 Task: Find connections with filter location Agde with filter topic #jobinterviewswith filter profile language French with filter current company PRI Global with filter school Indian Institute of Management Bangalore with filter industry Online Audio and Video Media with filter service category Immigration Law with filter keywords title Account Executive
Action: Mouse moved to (582, 67)
Screenshot: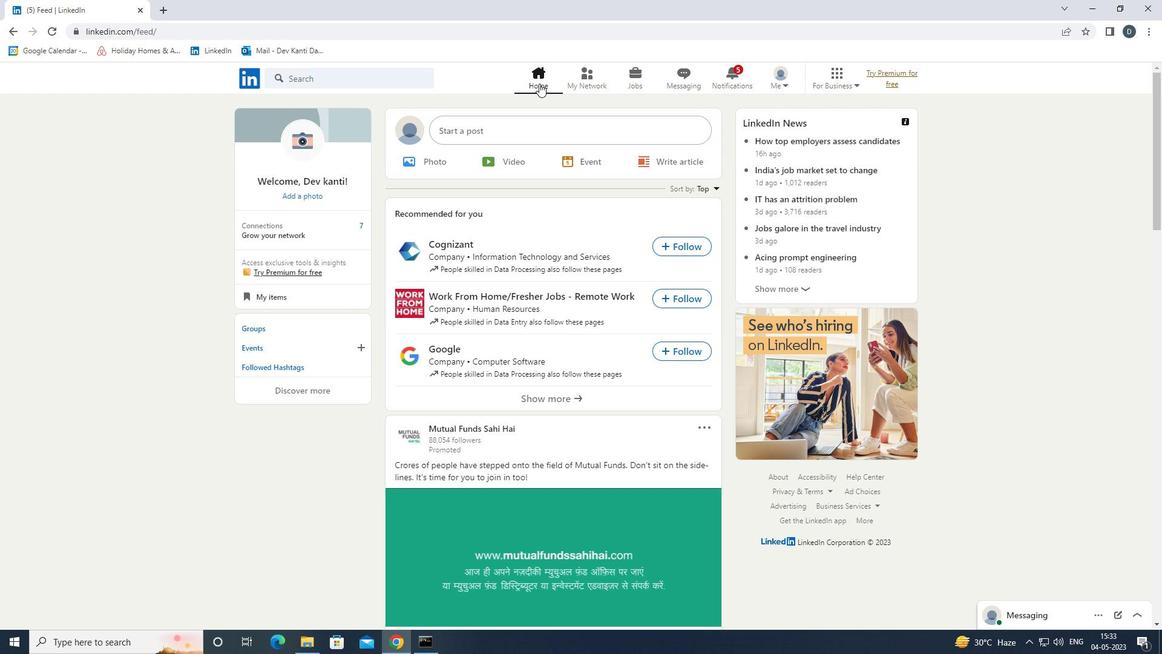 
Action: Mouse pressed left at (582, 67)
Screenshot: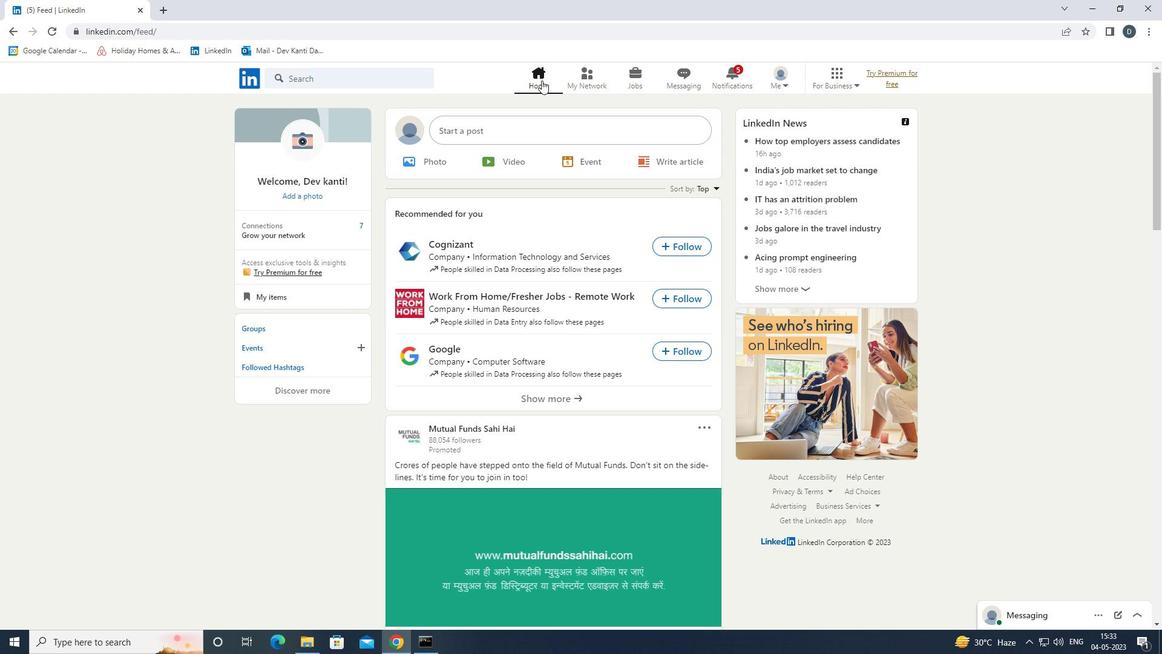 
Action: Mouse moved to (402, 143)
Screenshot: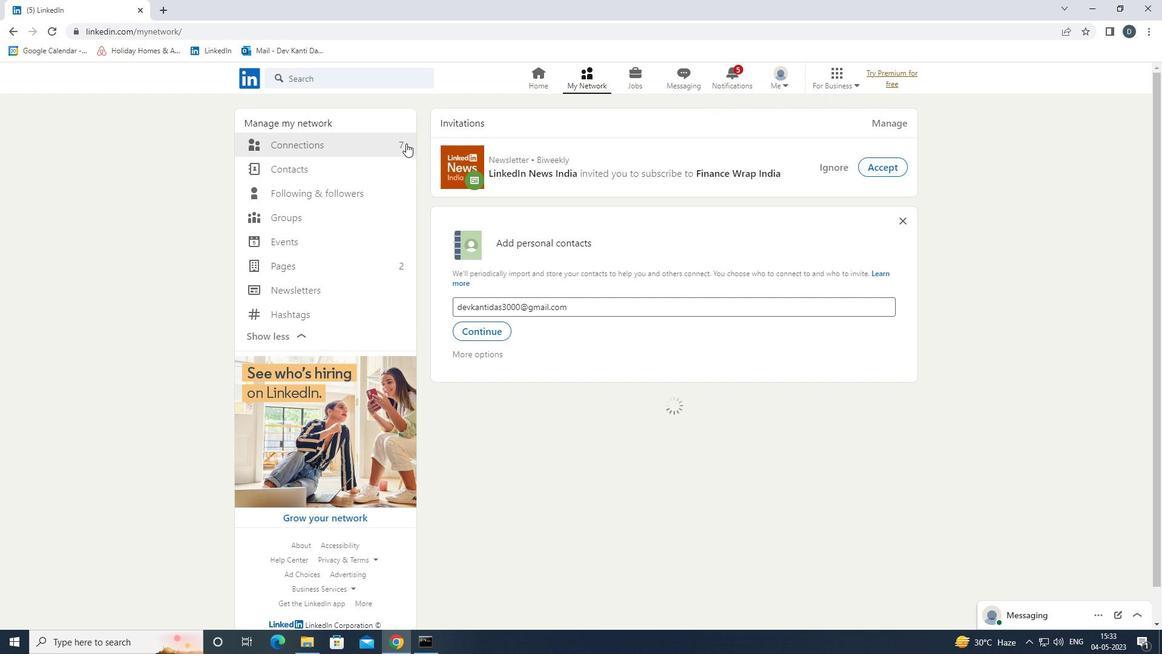 
Action: Mouse pressed left at (402, 143)
Screenshot: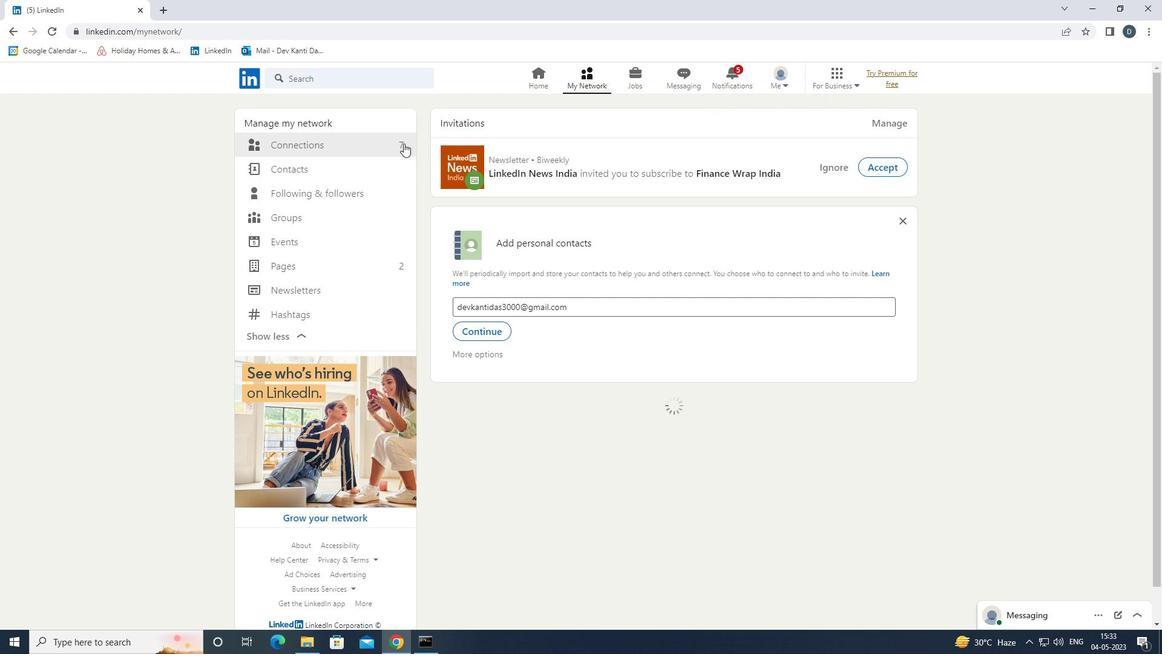 
Action: Mouse moved to (692, 147)
Screenshot: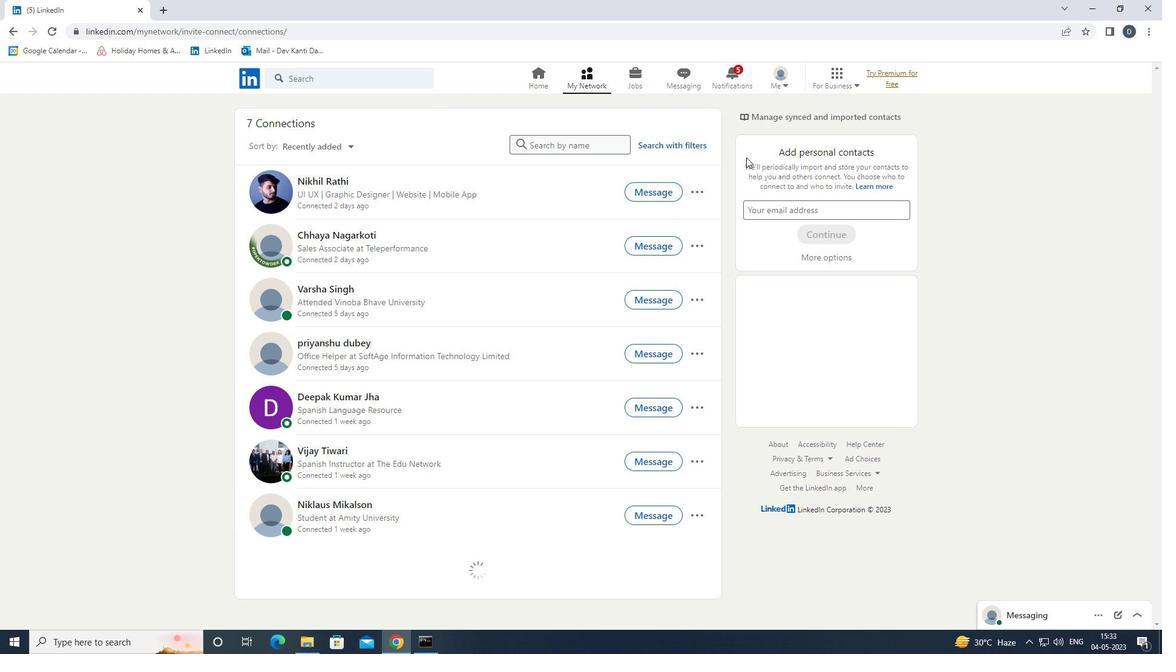 
Action: Mouse pressed left at (692, 147)
Screenshot: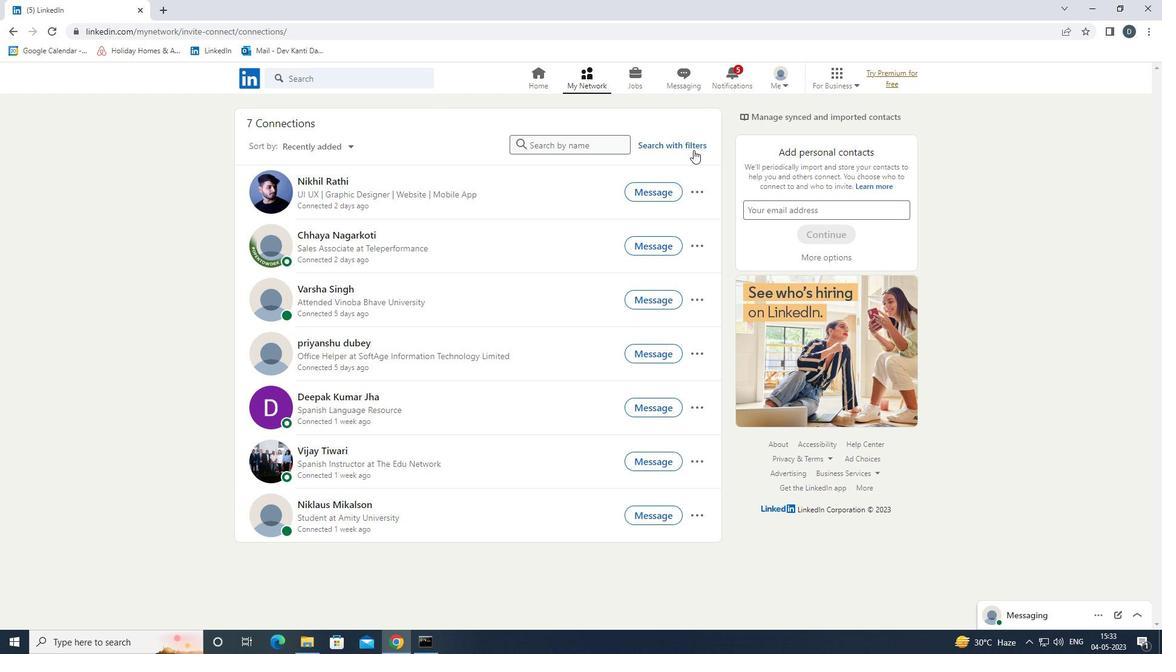 
Action: Mouse moved to (618, 114)
Screenshot: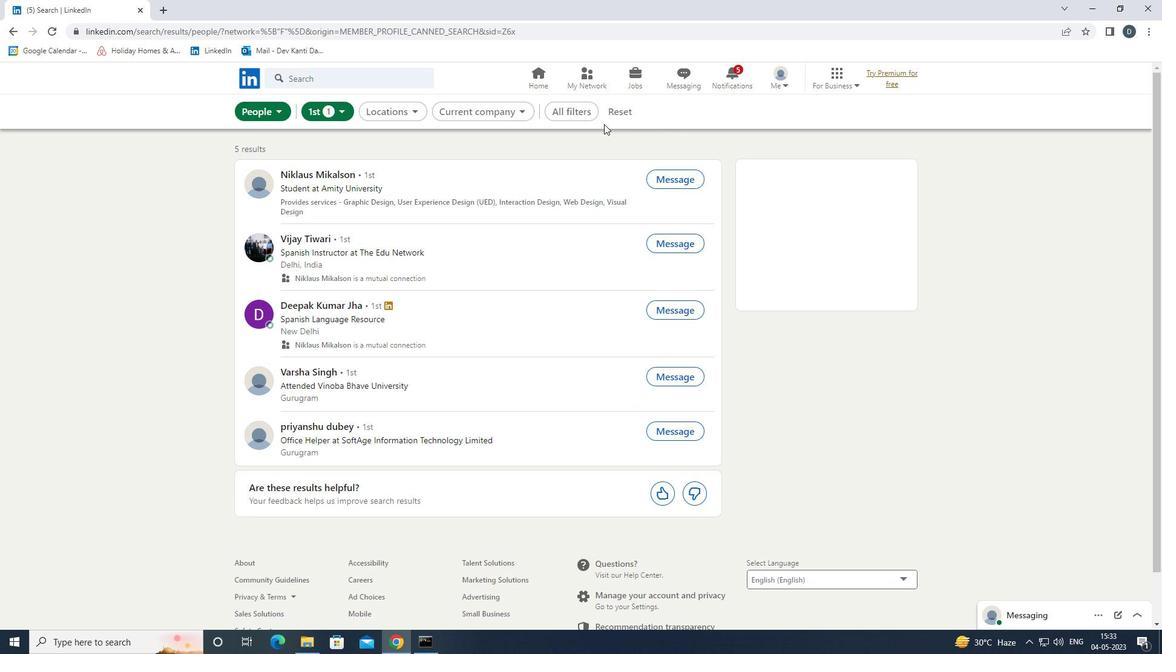 
Action: Mouse pressed left at (618, 114)
Screenshot: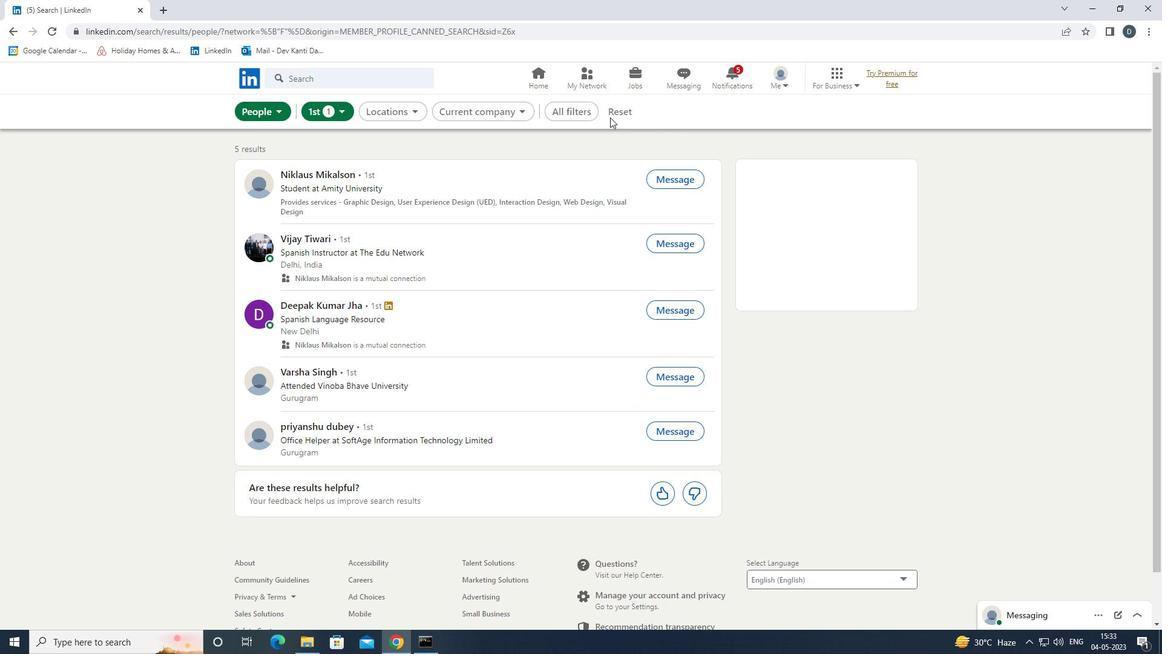 
Action: Mouse moved to (611, 112)
Screenshot: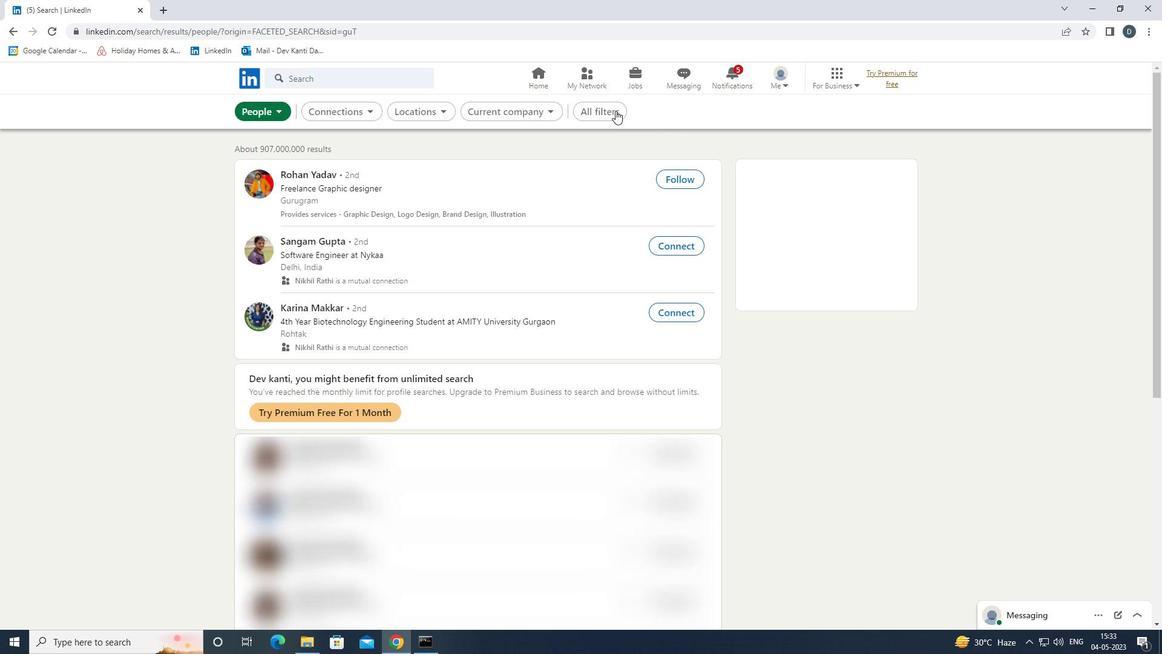 
Action: Mouse pressed left at (611, 112)
Screenshot: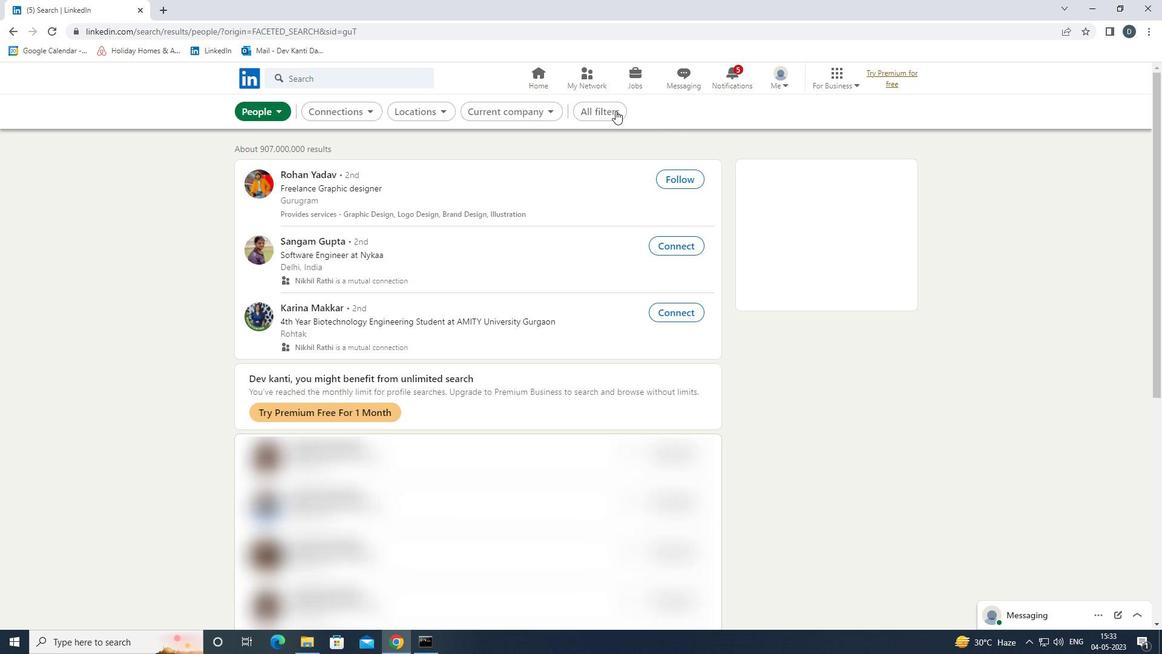 
Action: Mouse moved to (1068, 433)
Screenshot: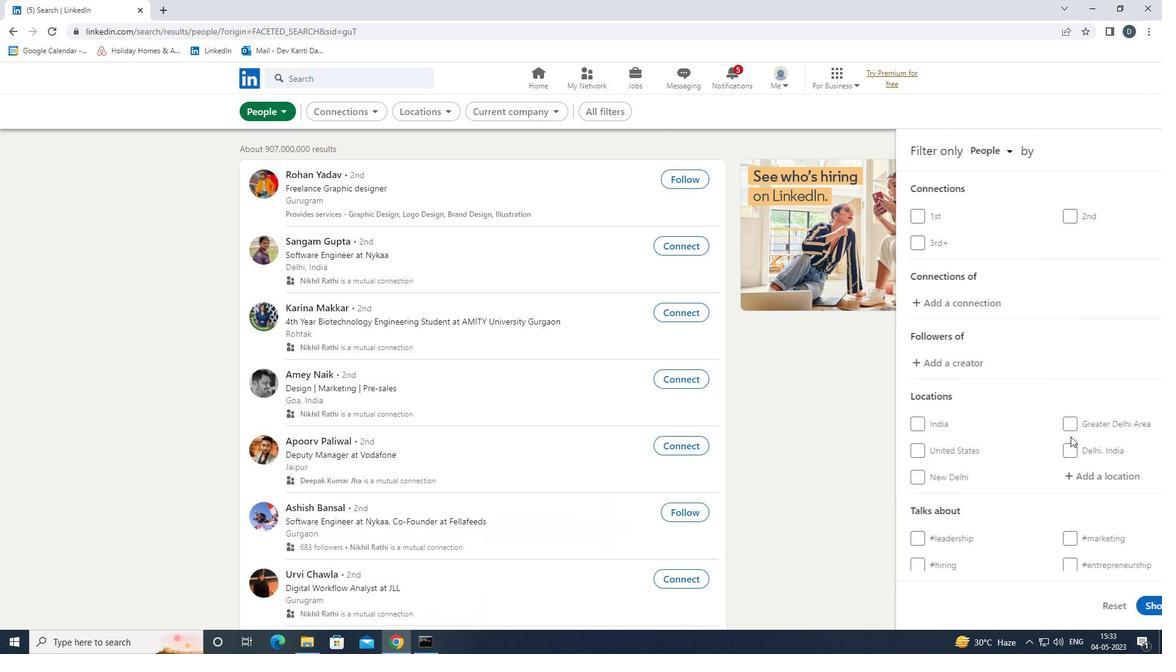 
Action: Mouse scrolled (1068, 433) with delta (0, 0)
Screenshot: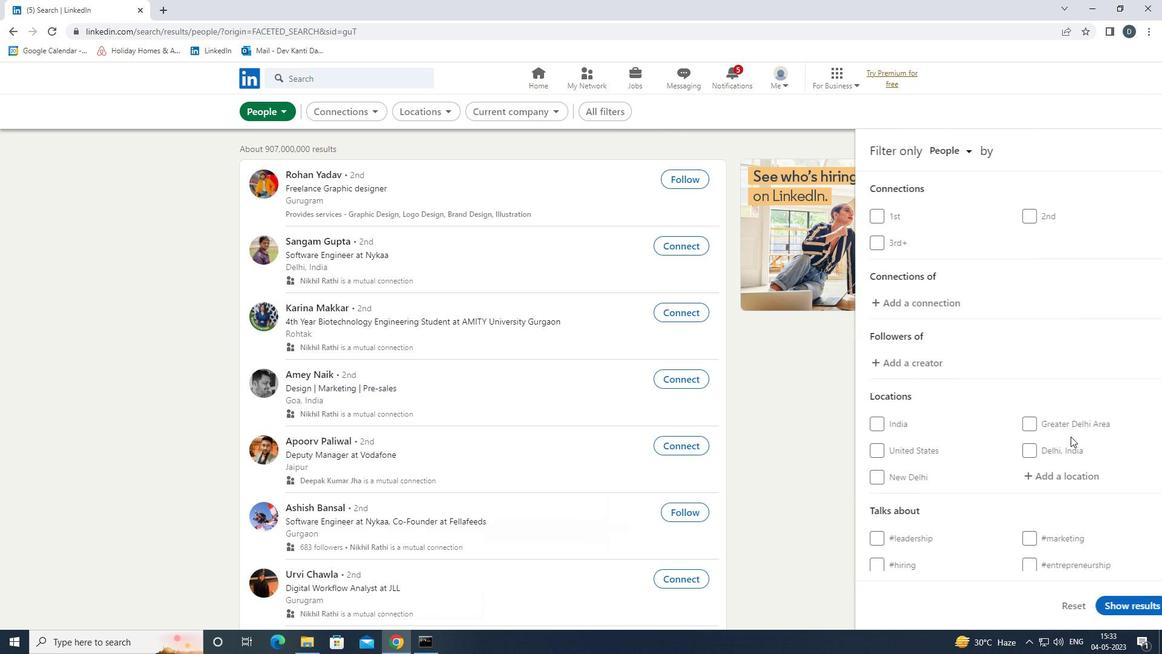 
Action: Mouse scrolled (1068, 433) with delta (0, 0)
Screenshot: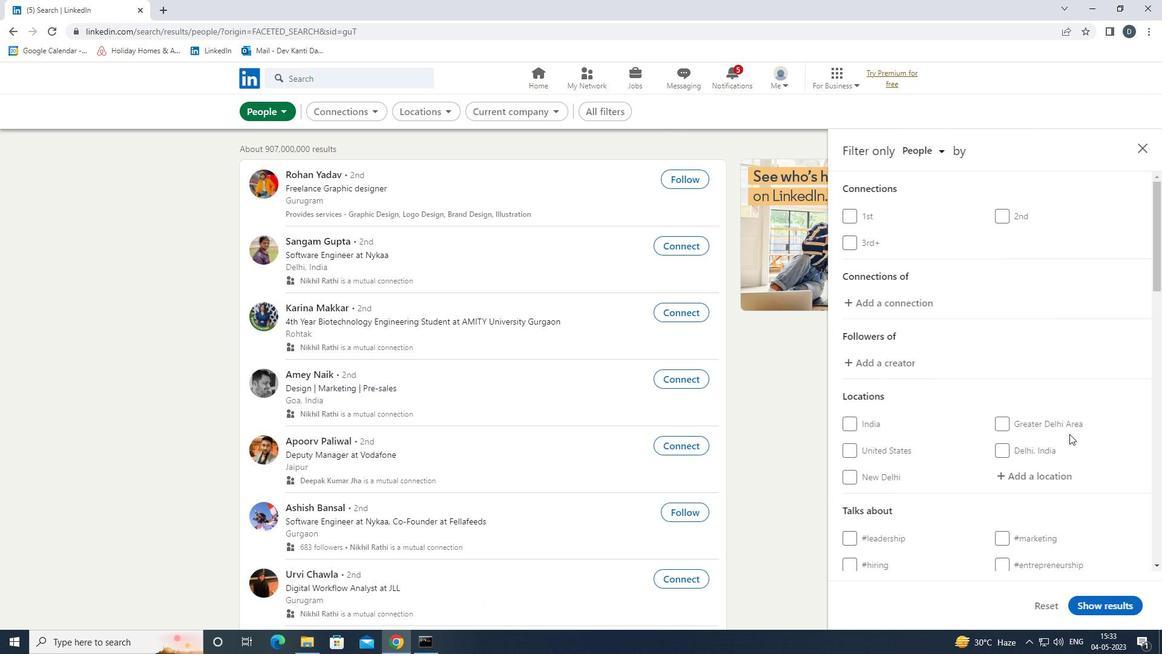 
Action: Mouse moved to (1046, 350)
Screenshot: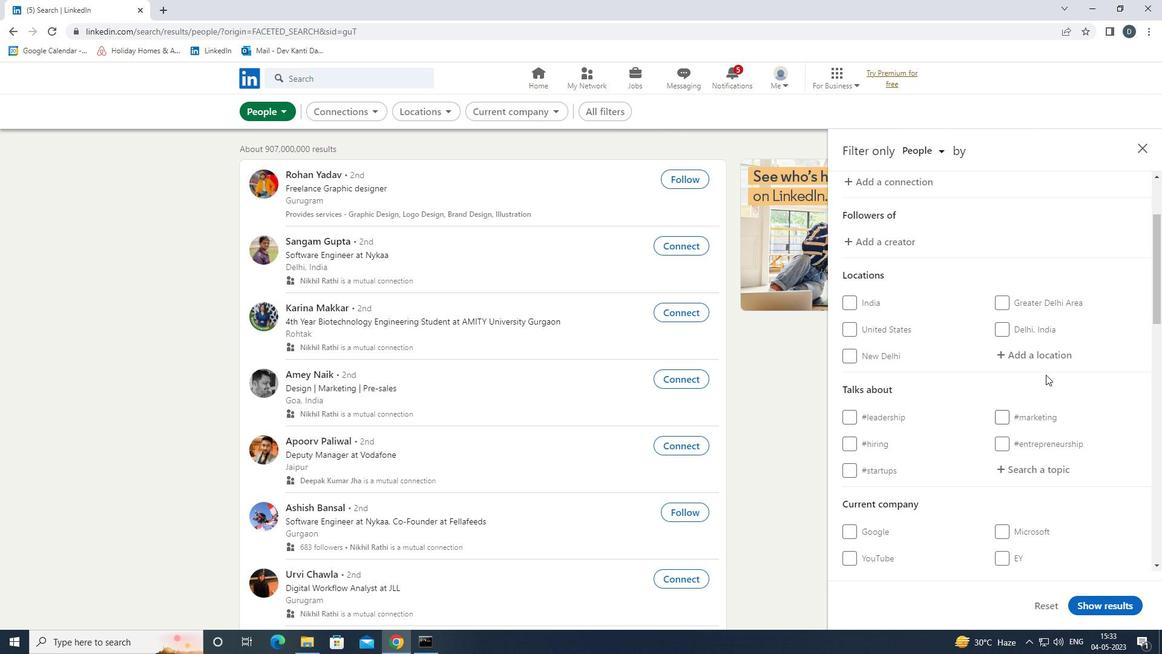 
Action: Mouse pressed left at (1046, 350)
Screenshot: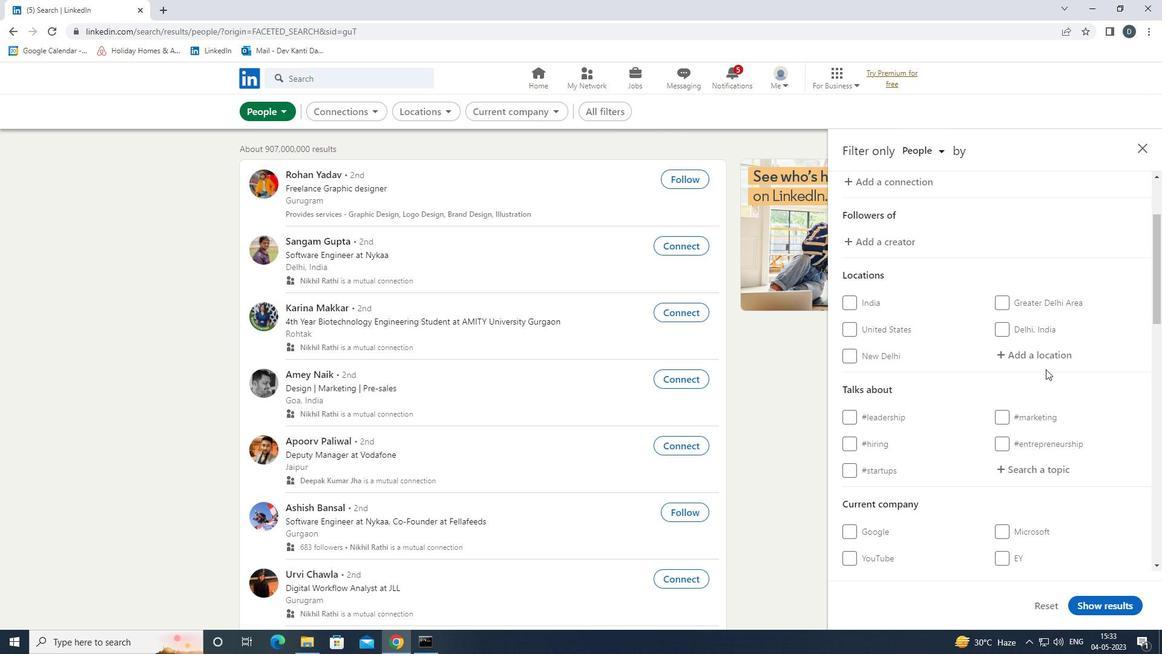 
Action: Key pressed <Key.shift>AGDE<Key.down><Key.down><Key.enter>
Screenshot: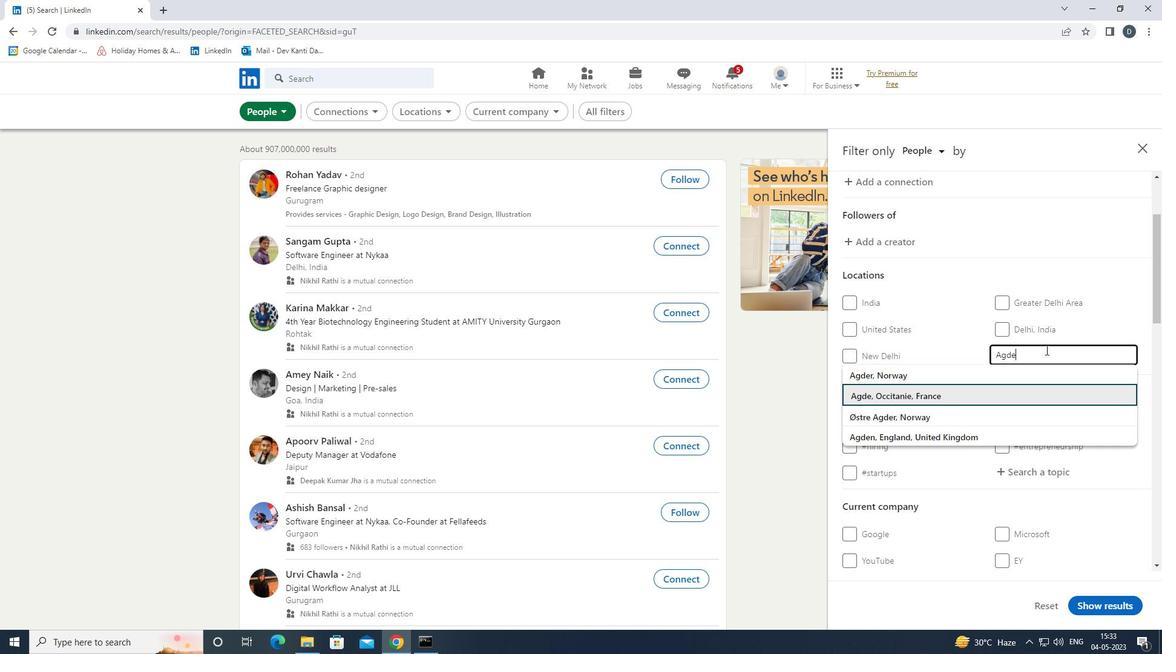 
Action: Mouse moved to (1125, 306)
Screenshot: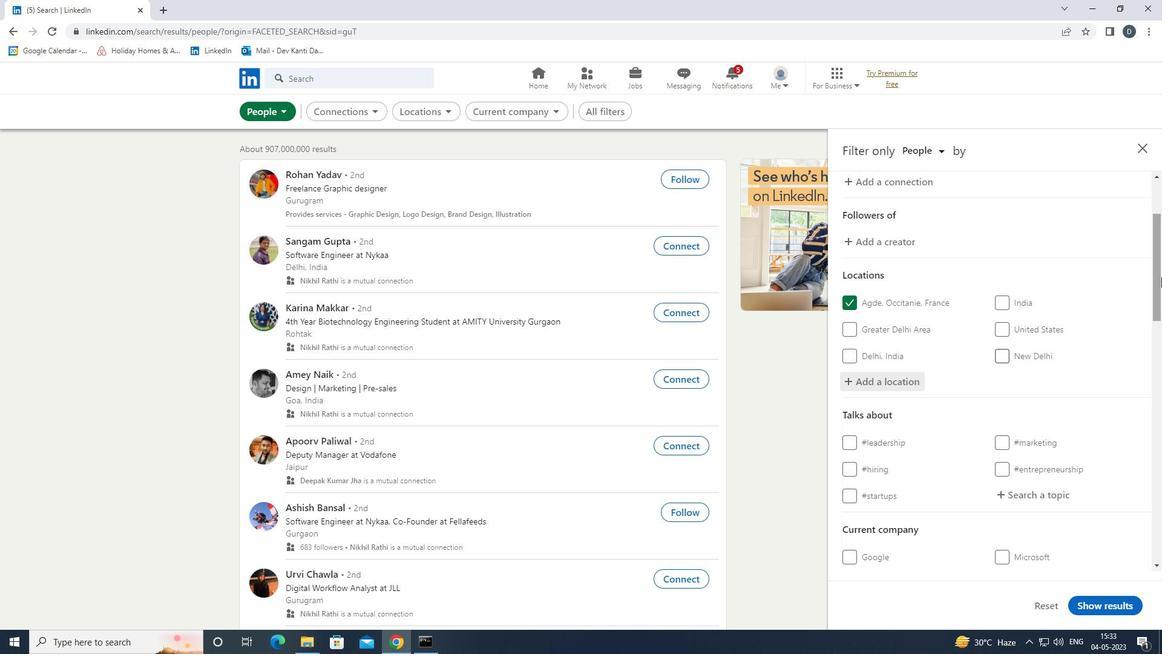 
Action: Mouse scrolled (1125, 305) with delta (0, 0)
Screenshot: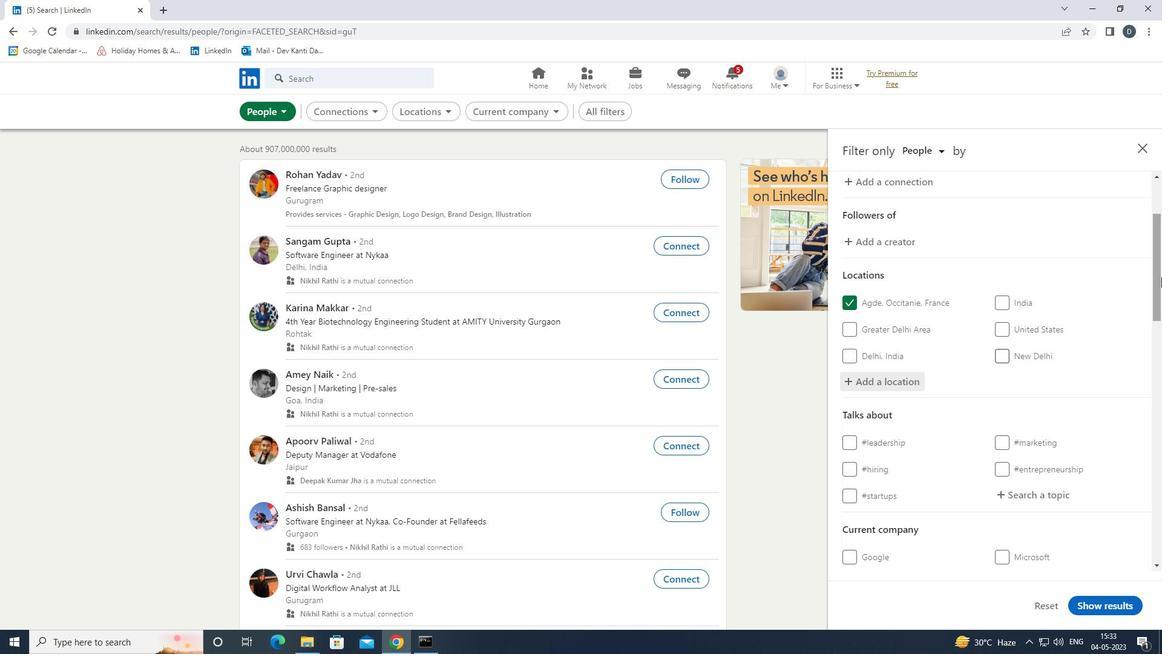 
Action: Mouse moved to (1117, 336)
Screenshot: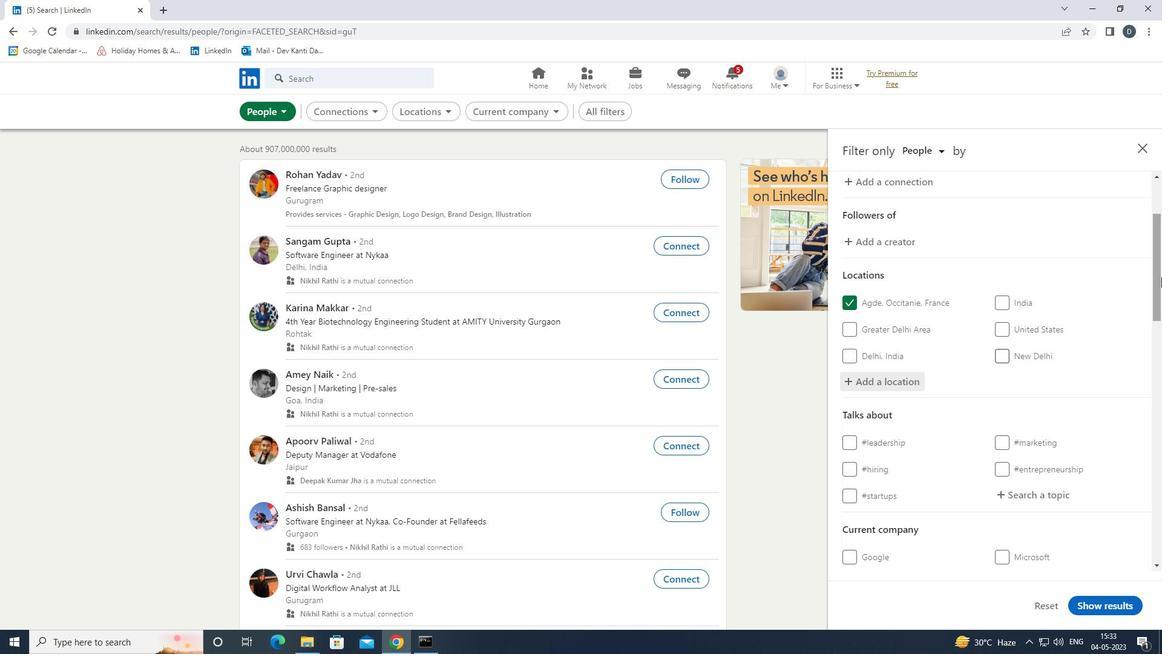 
Action: Mouse scrolled (1117, 336) with delta (0, 0)
Screenshot: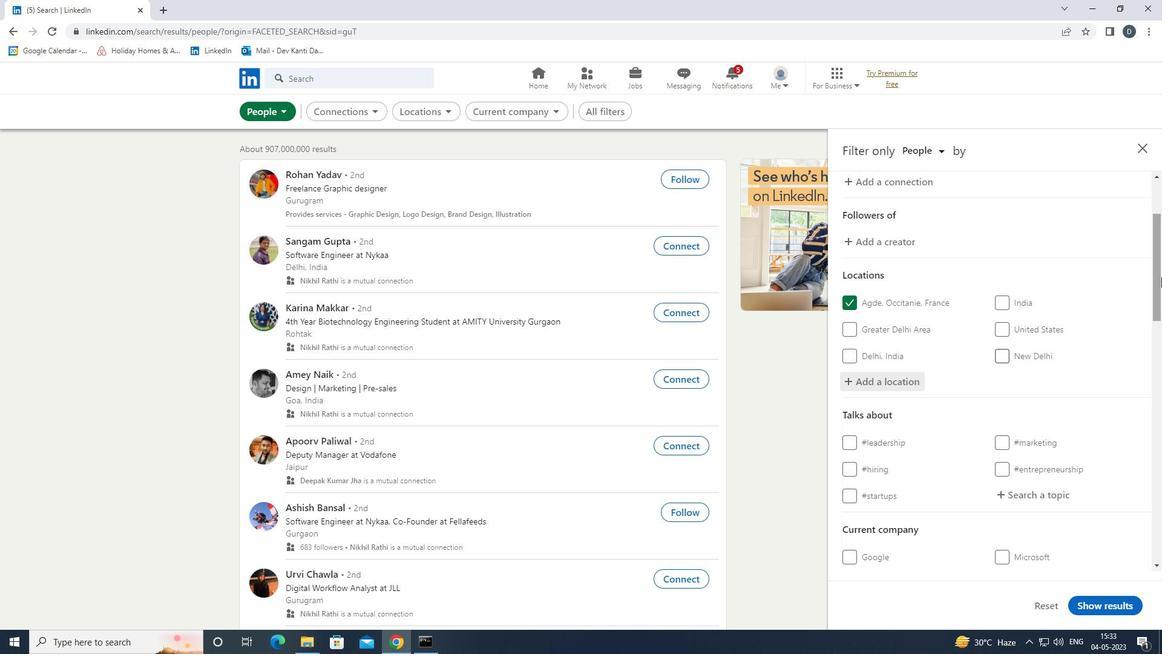 
Action: Mouse moved to (1042, 373)
Screenshot: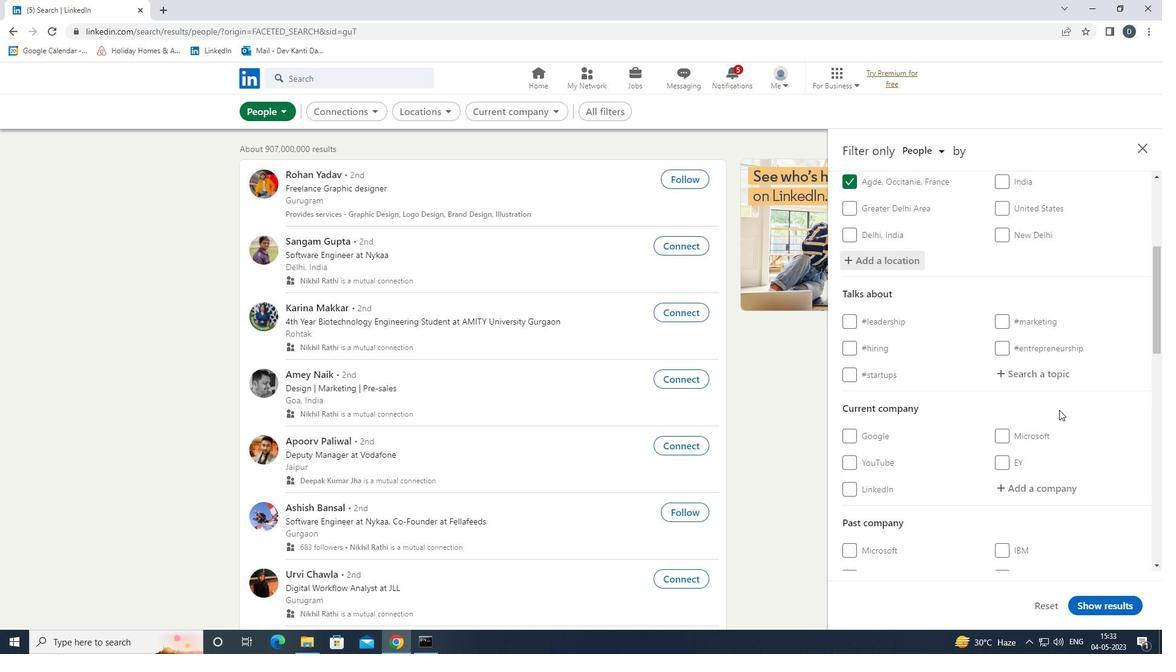 
Action: Mouse pressed left at (1042, 373)
Screenshot: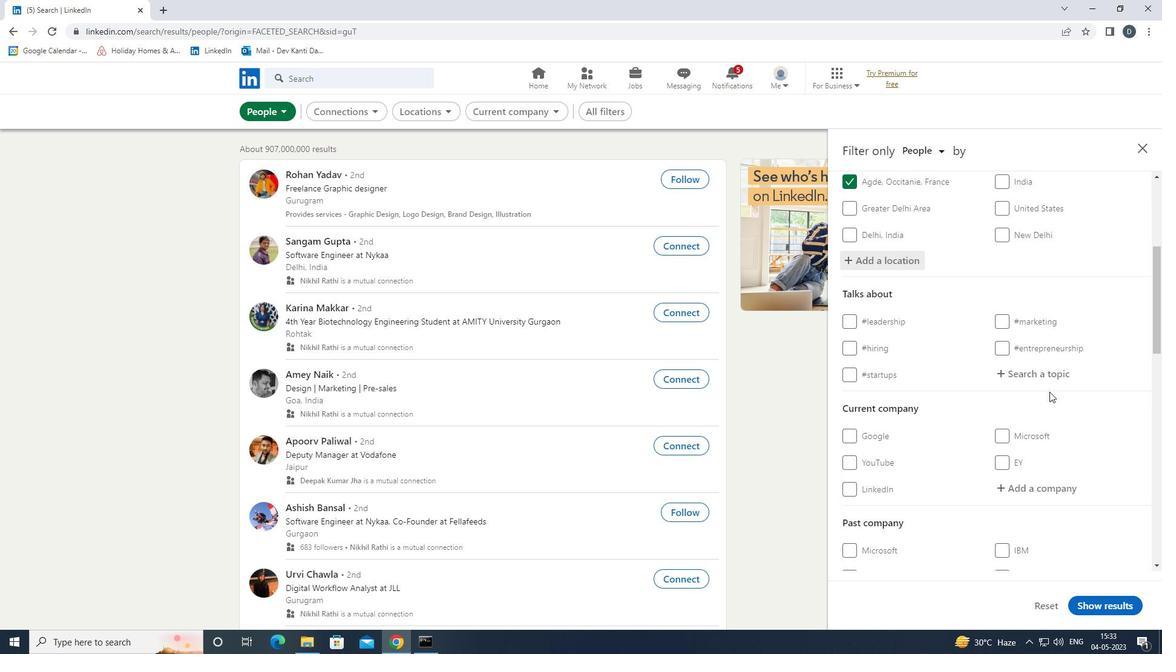 
Action: Key pressed JOBINTERVI<Key.down><Key.enter>
Screenshot: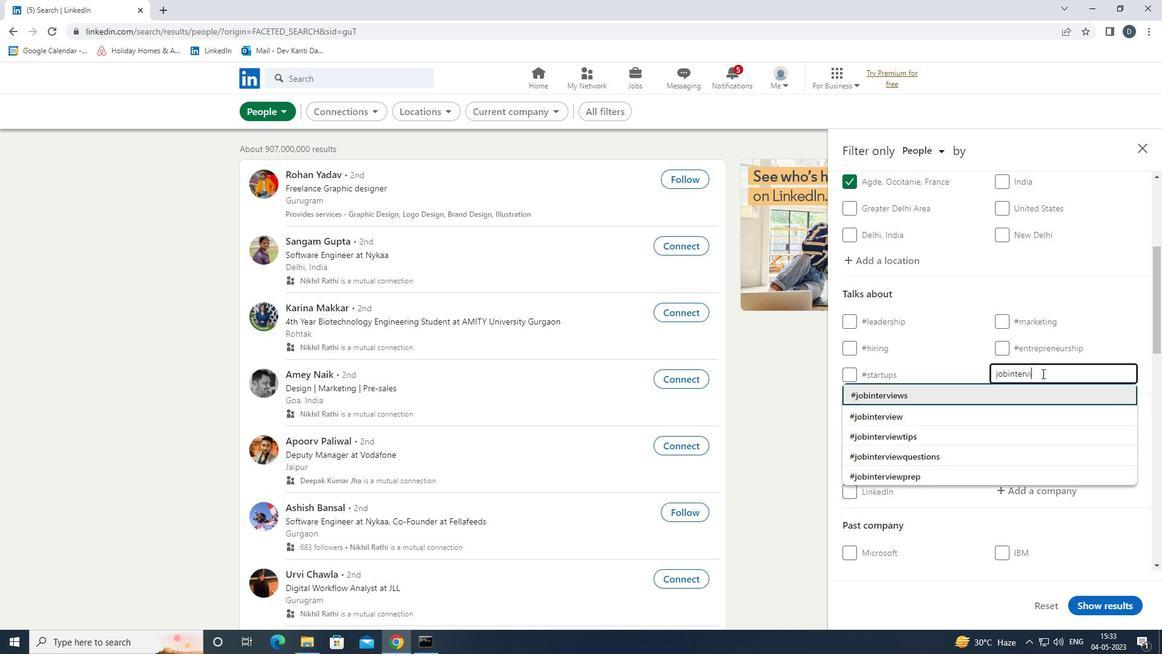 
Action: Mouse moved to (1033, 418)
Screenshot: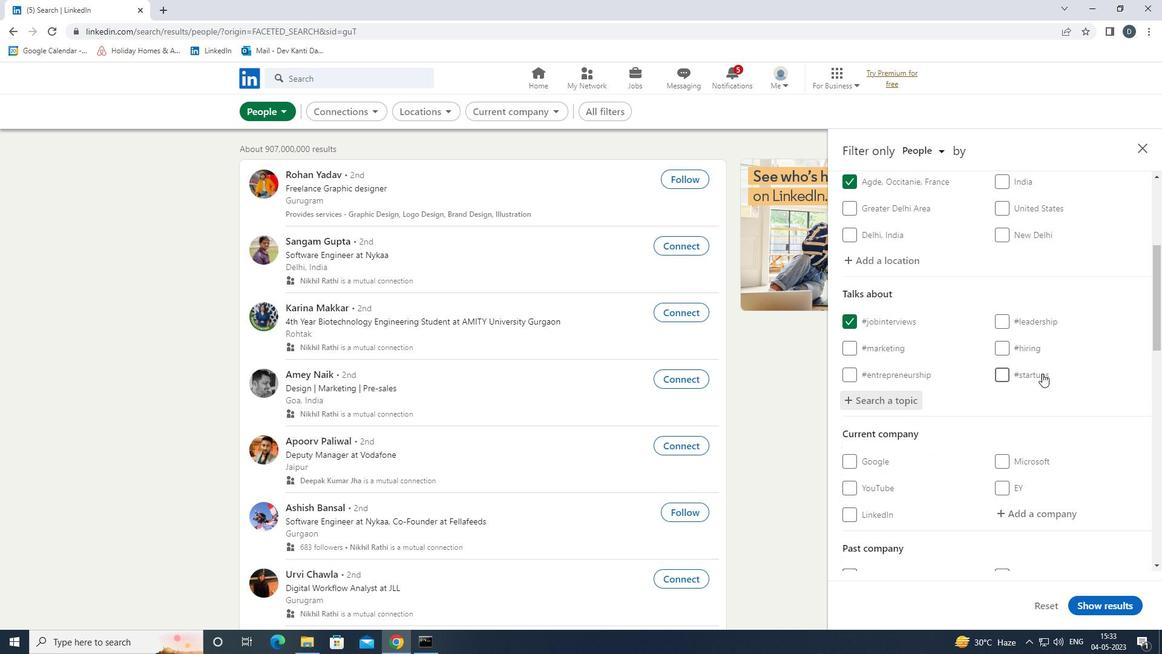 
Action: Mouse scrolled (1033, 417) with delta (0, 0)
Screenshot: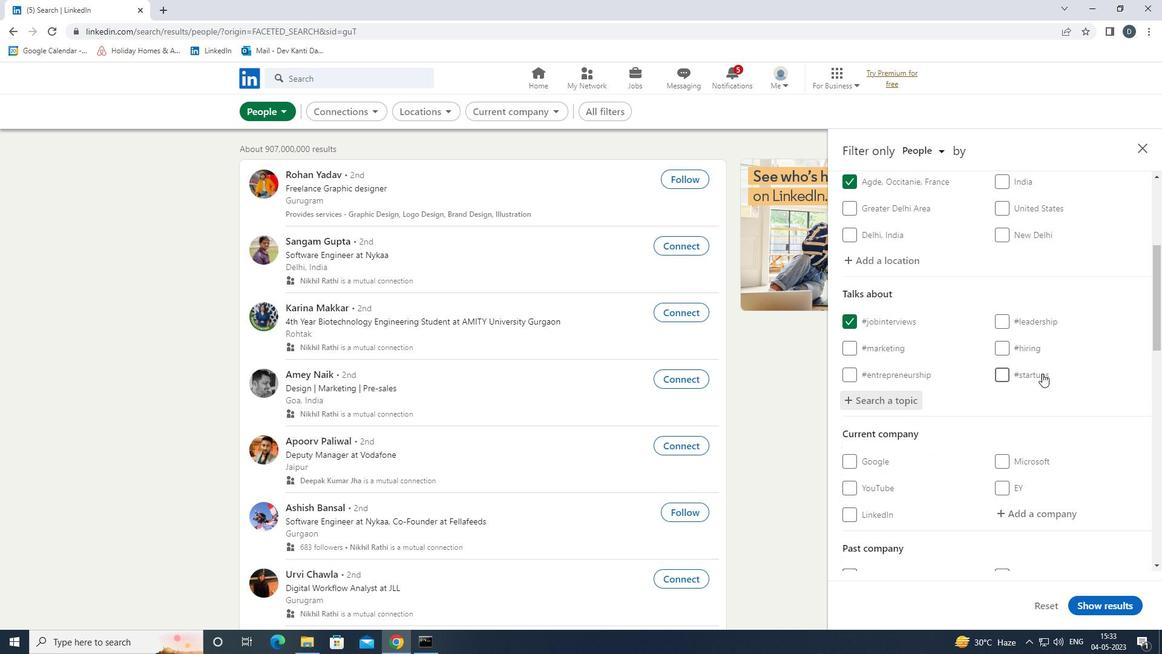 
Action: Mouse moved to (1032, 436)
Screenshot: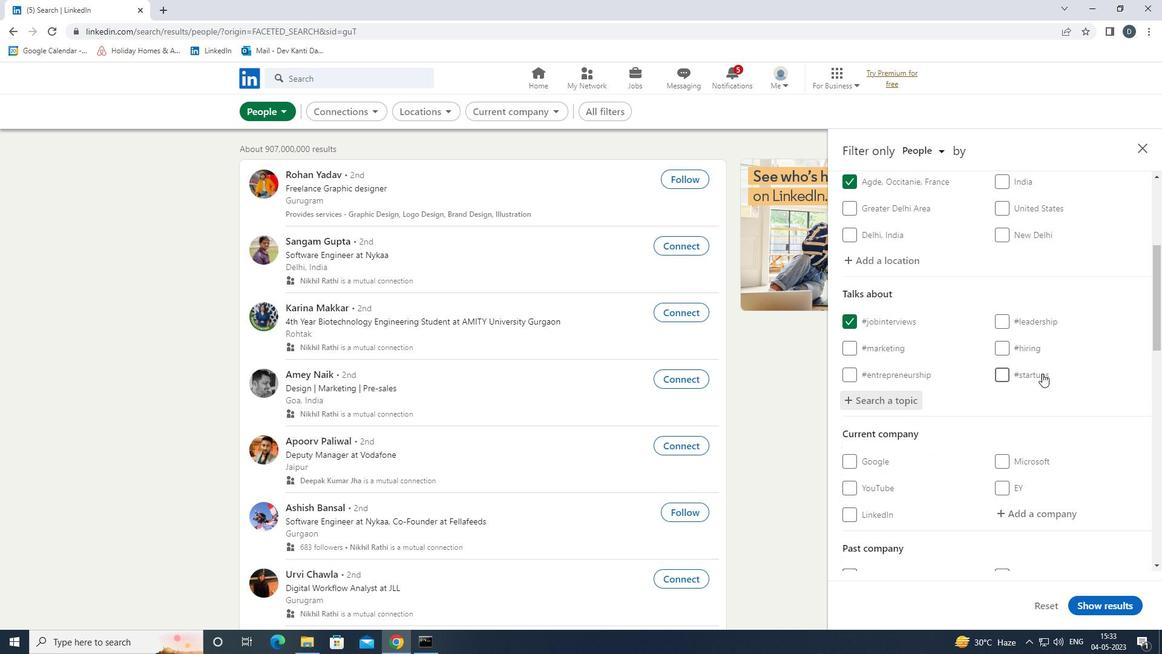 
Action: Mouse scrolled (1032, 436) with delta (0, 0)
Screenshot: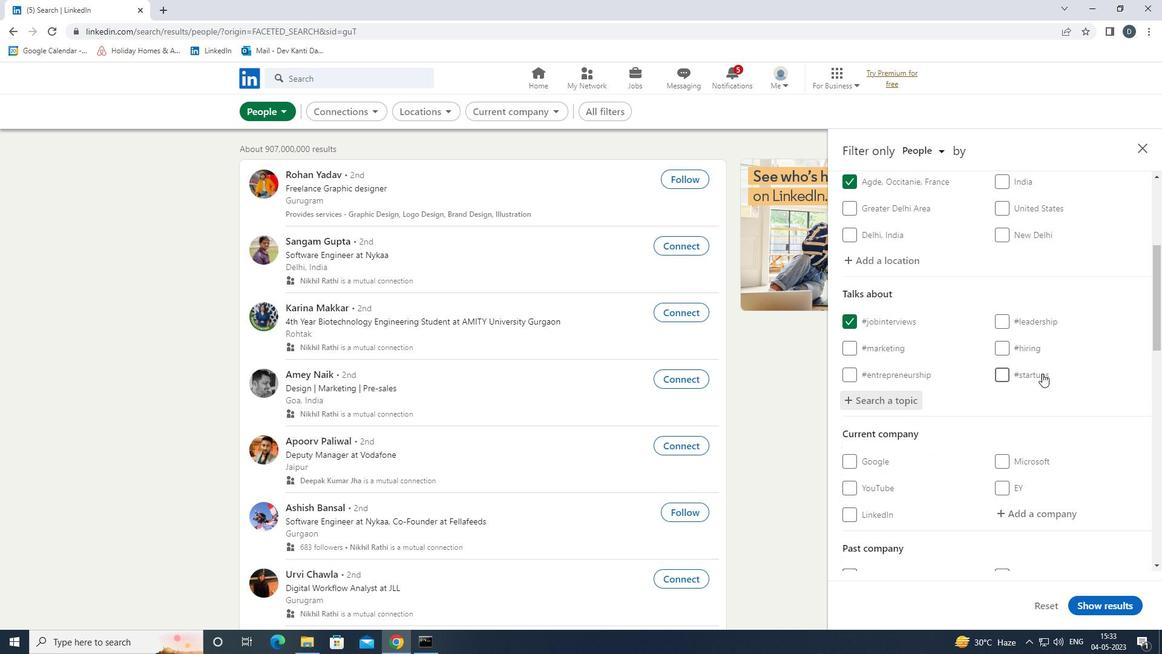 
Action: Mouse moved to (1032, 439)
Screenshot: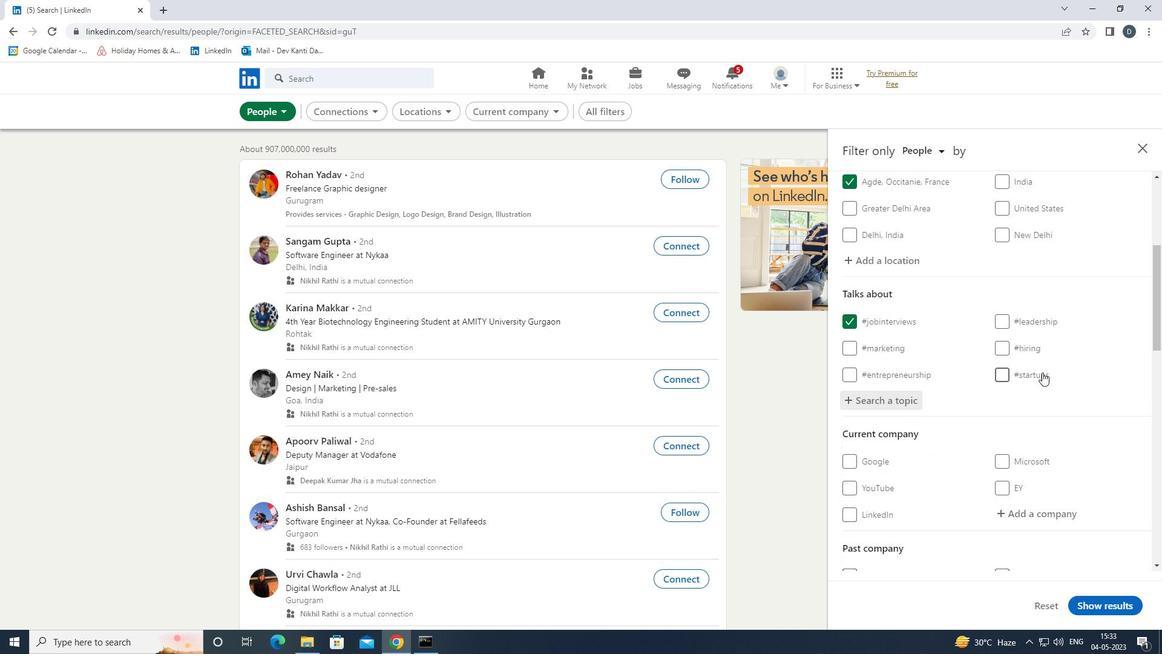 
Action: Mouse scrolled (1032, 438) with delta (0, 0)
Screenshot: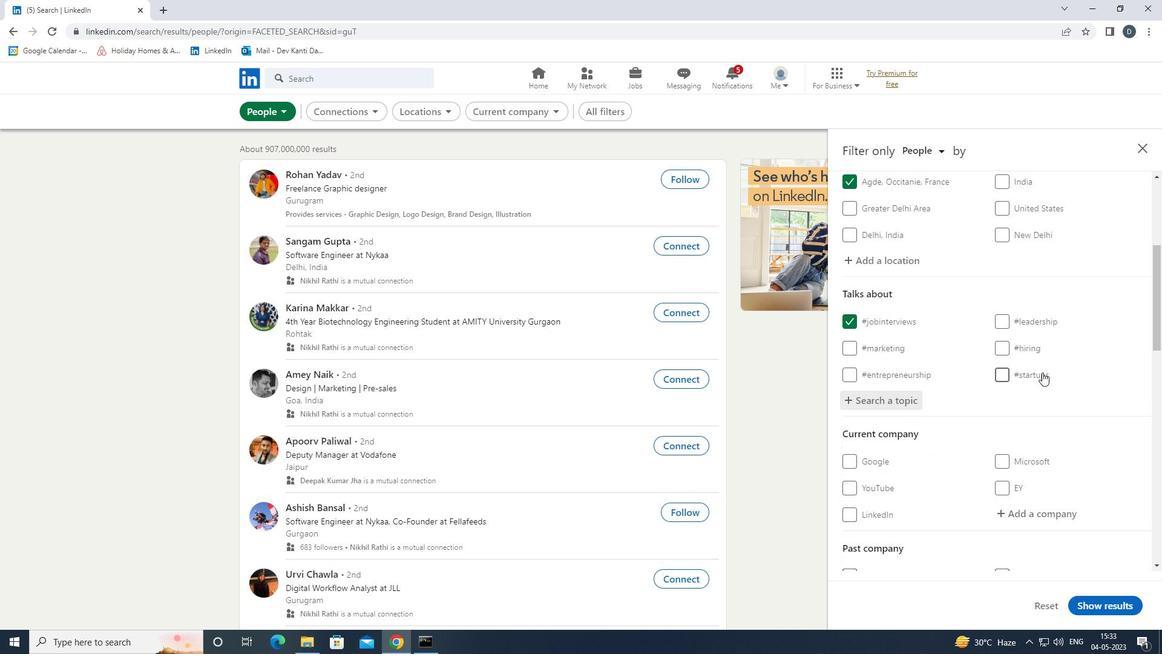 
Action: Mouse scrolled (1032, 438) with delta (0, 0)
Screenshot: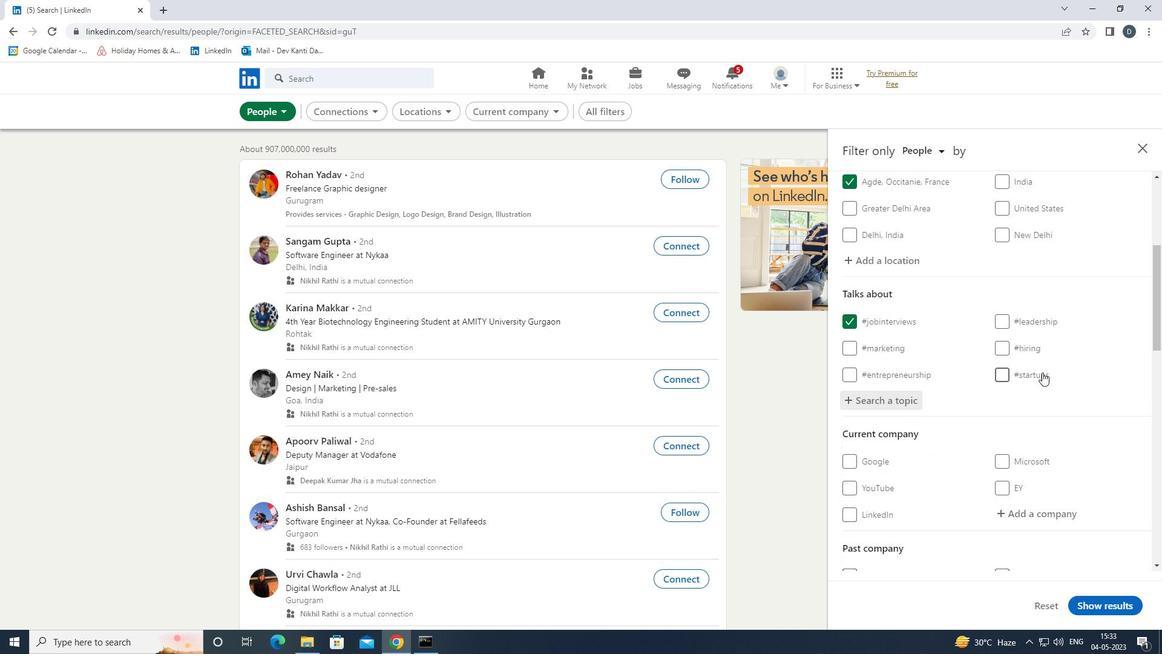 
Action: Mouse moved to (1032, 439)
Screenshot: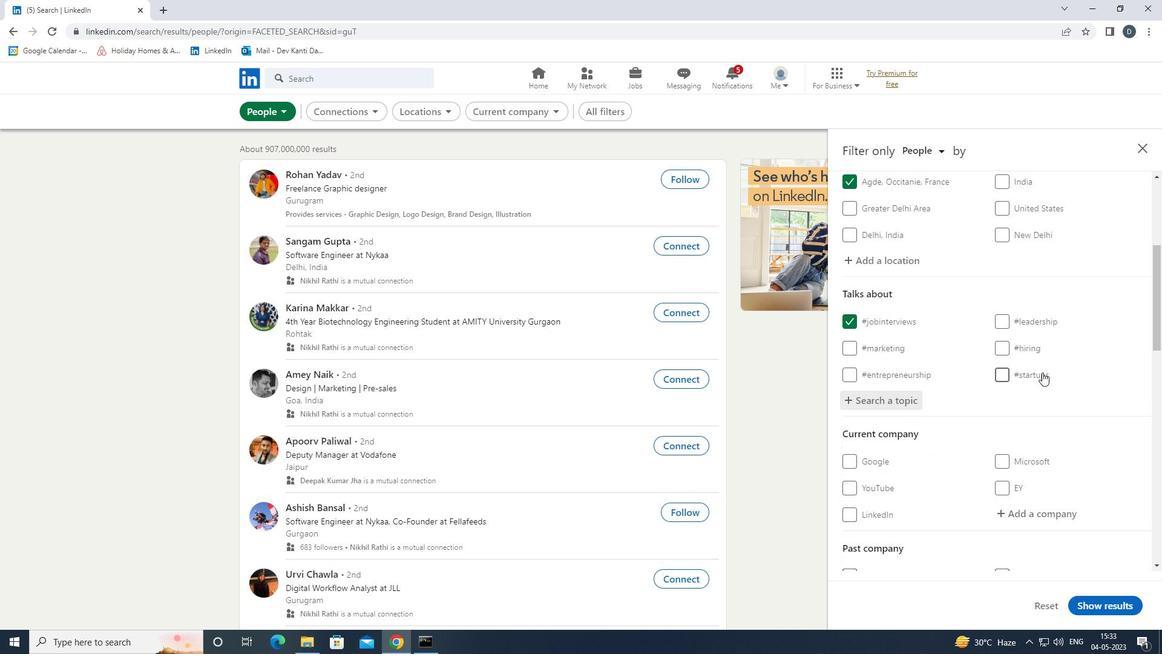 
Action: Mouse scrolled (1032, 438) with delta (0, 0)
Screenshot: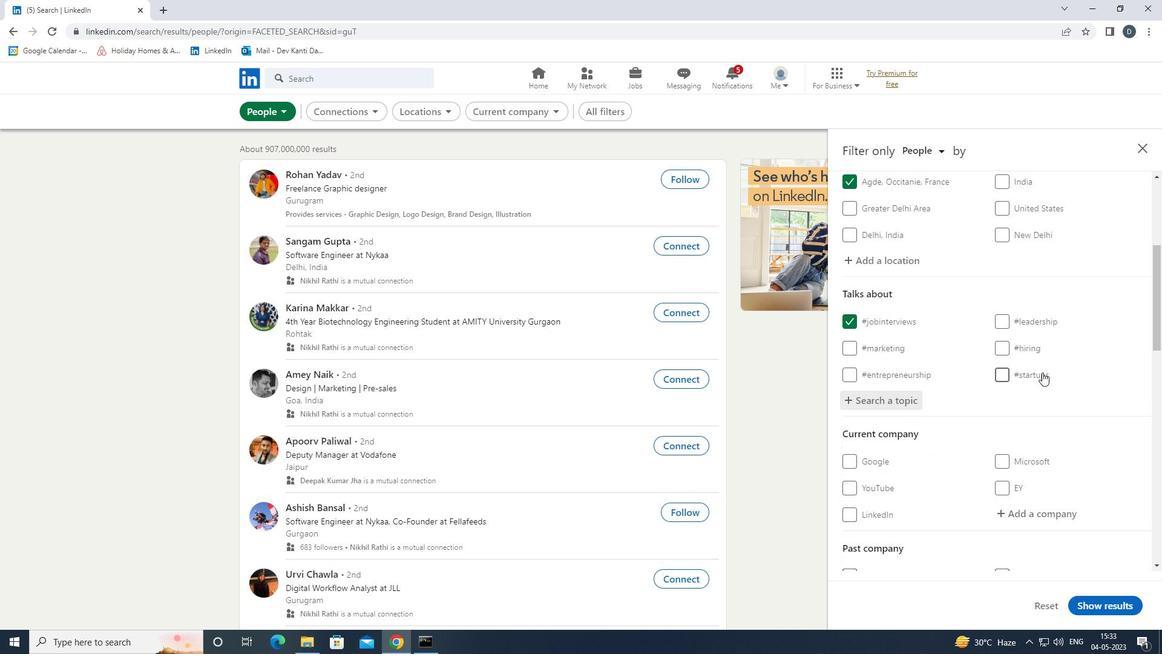
Action: Mouse moved to (1024, 443)
Screenshot: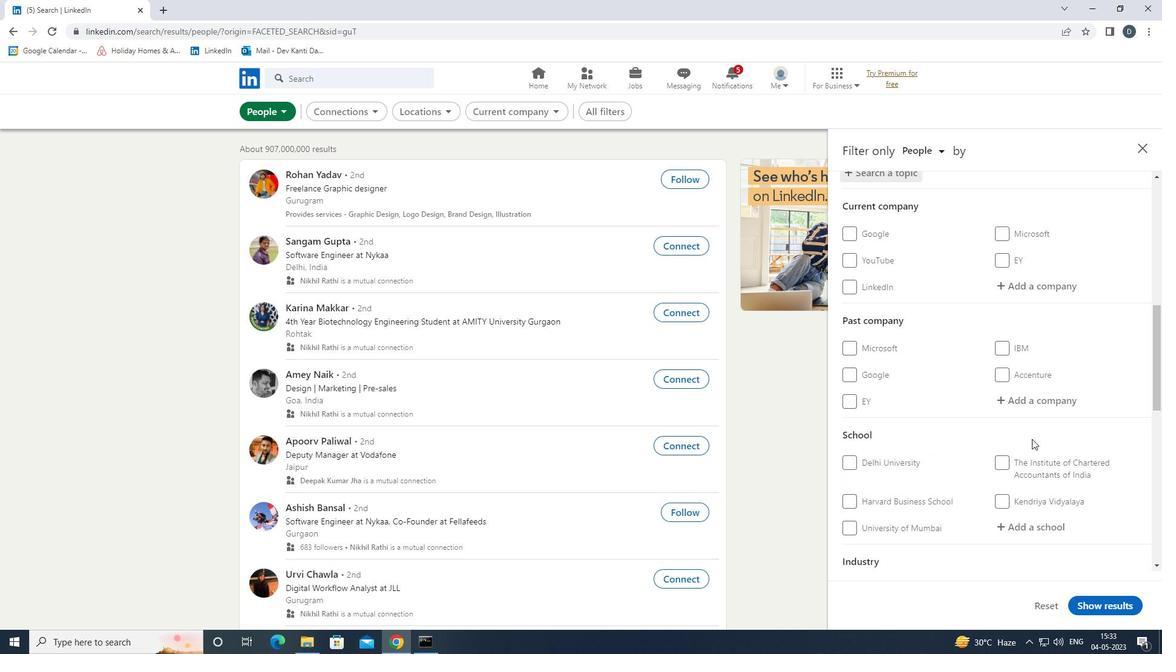 
Action: Mouse scrolled (1024, 443) with delta (0, 0)
Screenshot: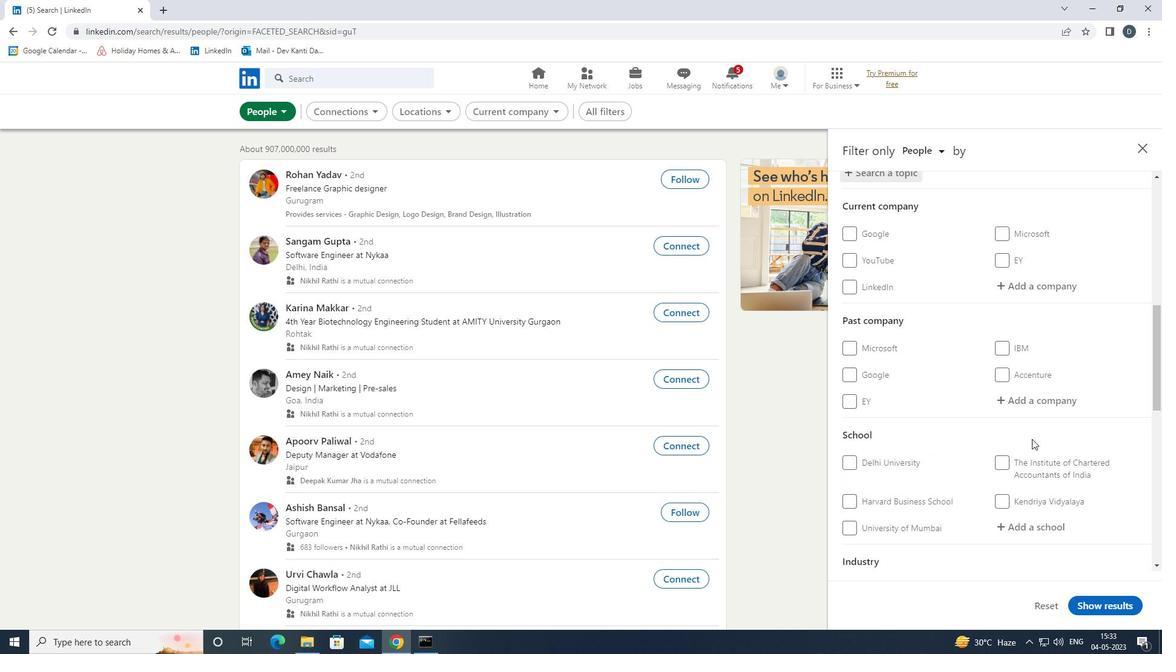 
Action: Mouse moved to (1024, 443)
Screenshot: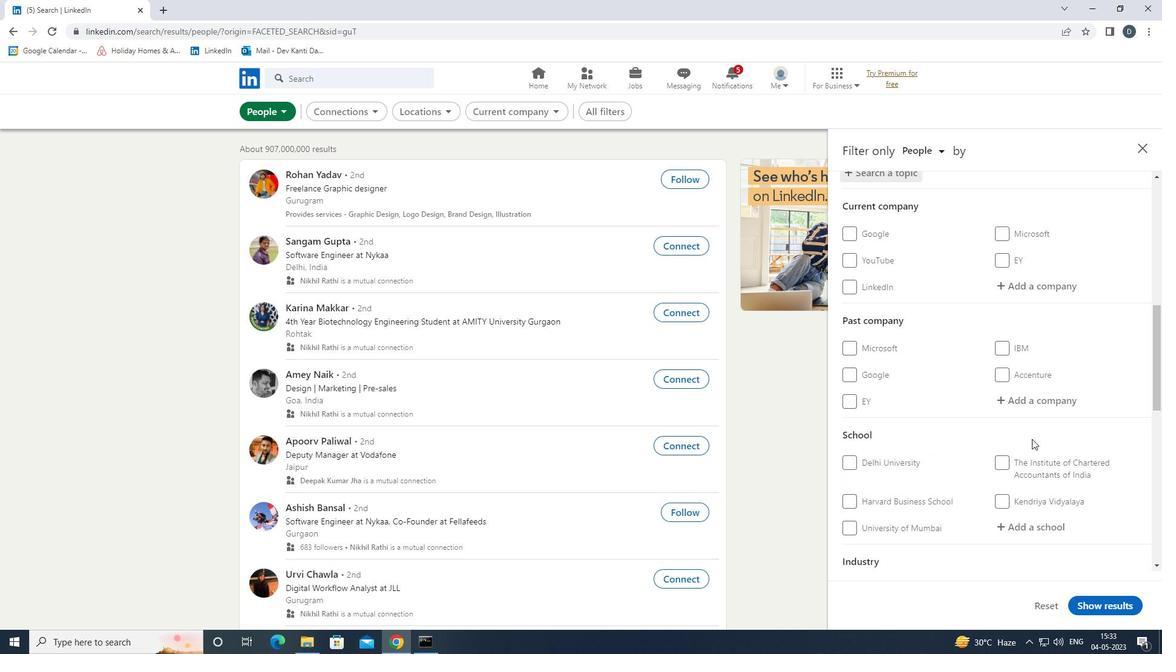 
Action: Mouse scrolled (1024, 443) with delta (0, 0)
Screenshot: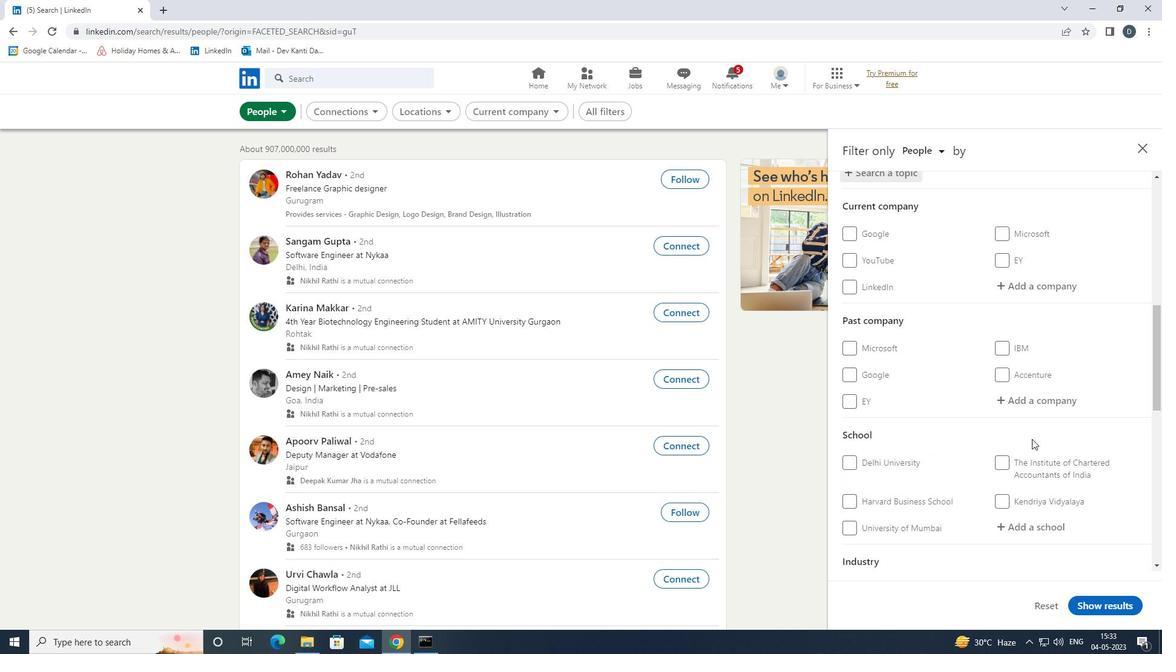 
Action: Mouse moved to (1023, 443)
Screenshot: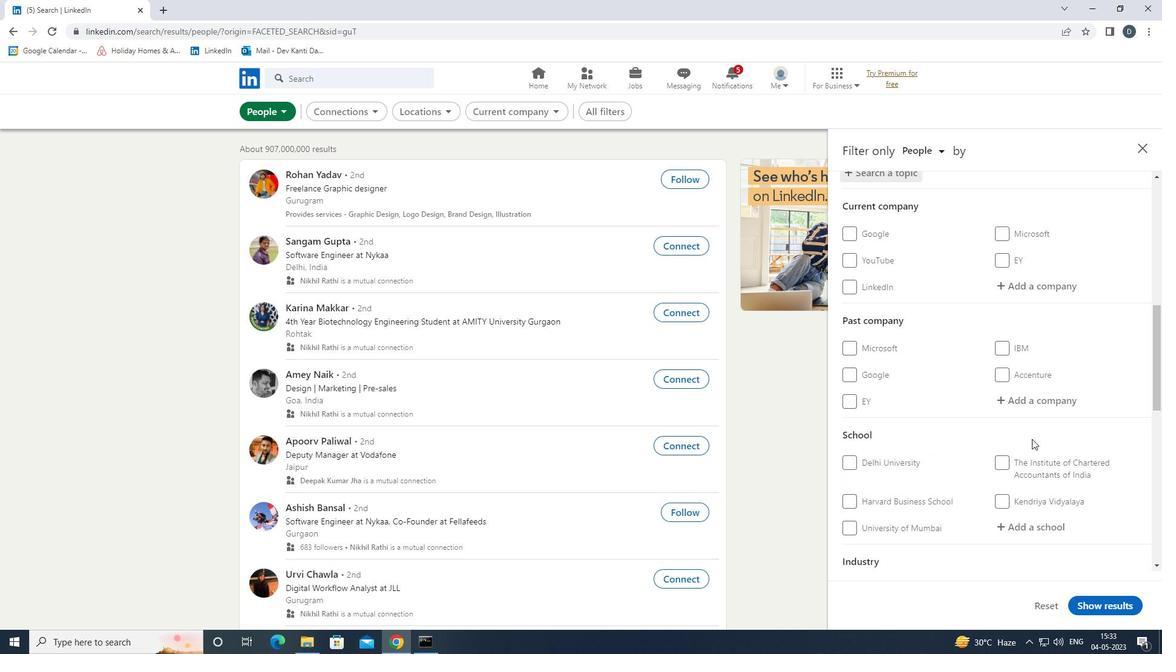 
Action: Mouse scrolled (1023, 443) with delta (0, 0)
Screenshot: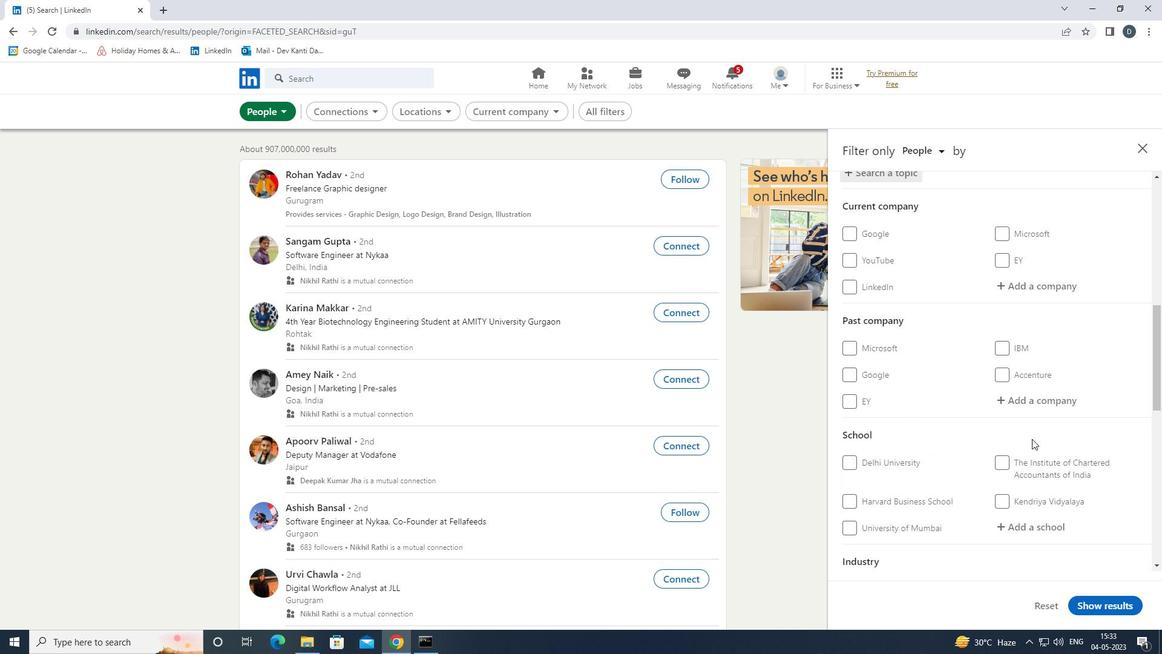 
Action: Mouse moved to (1022, 443)
Screenshot: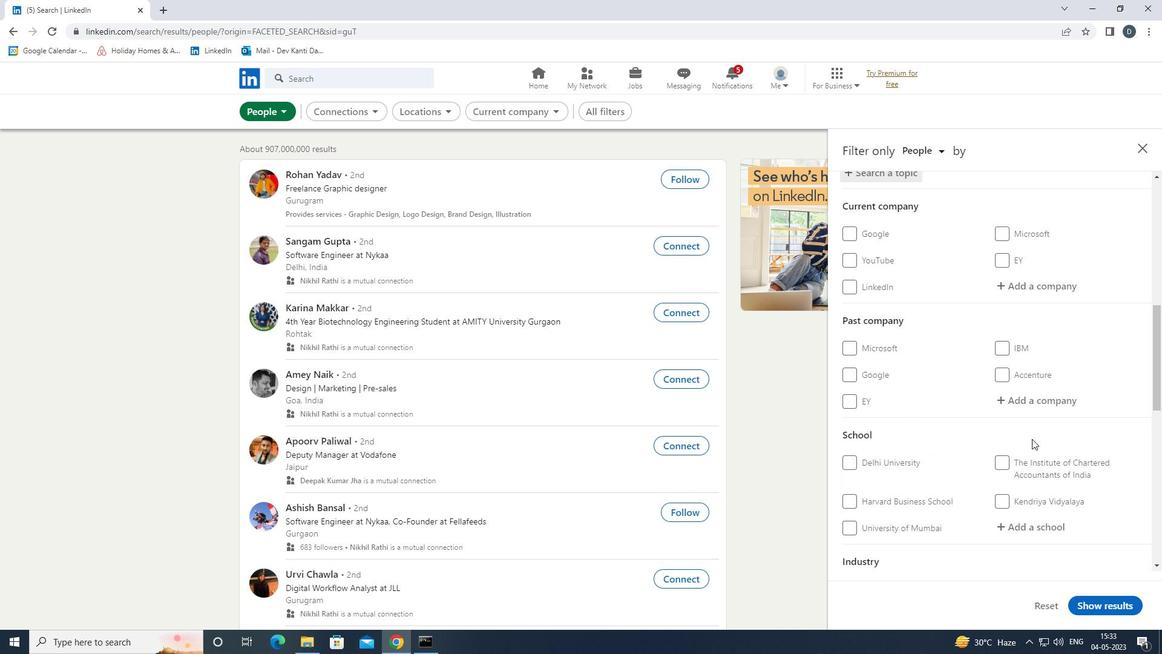 
Action: Mouse scrolled (1022, 443) with delta (0, 0)
Screenshot: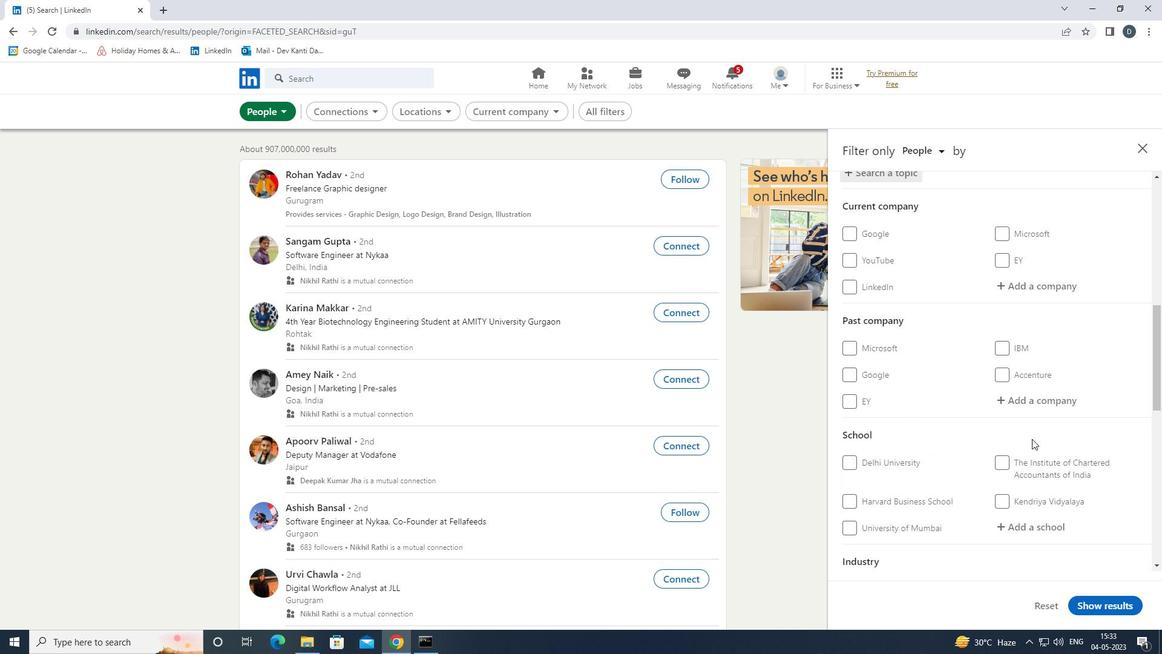 
Action: Mouse moved to (1005, 406)
Screenshot: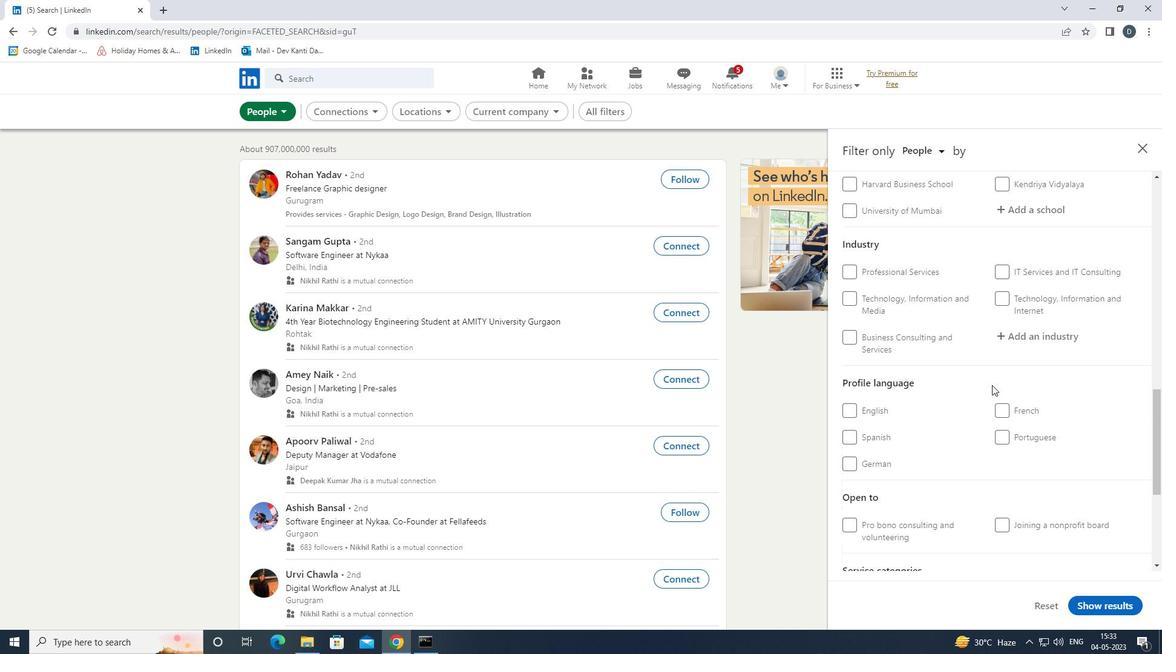
Action: Mouse pressed left at (1005, 406)
Screenshot: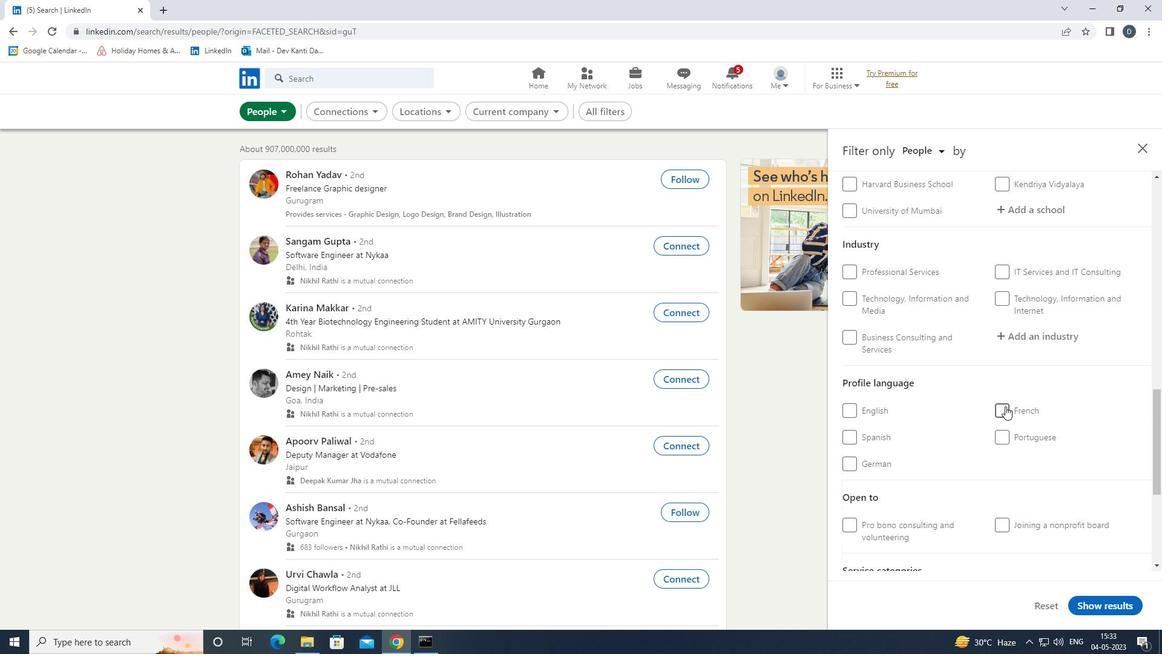 
Action: Mouse moved to (1007, 409)
Screenshot: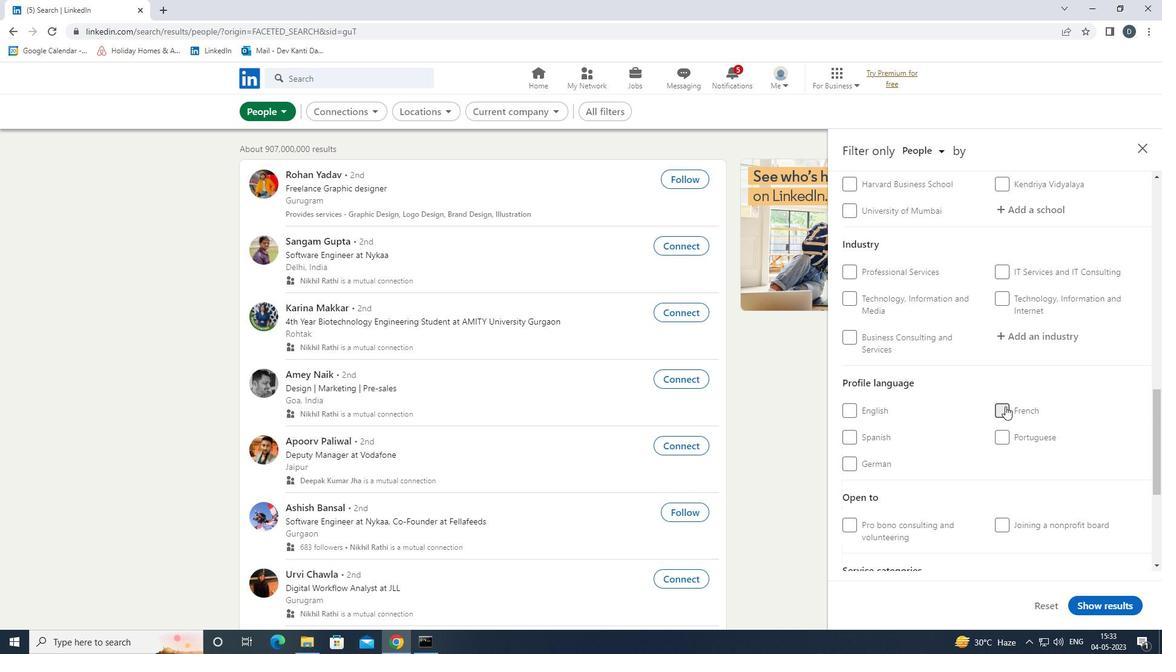 
Action: Mouse scrolled (1007, 410) with delta (0, 0)
Screenshot: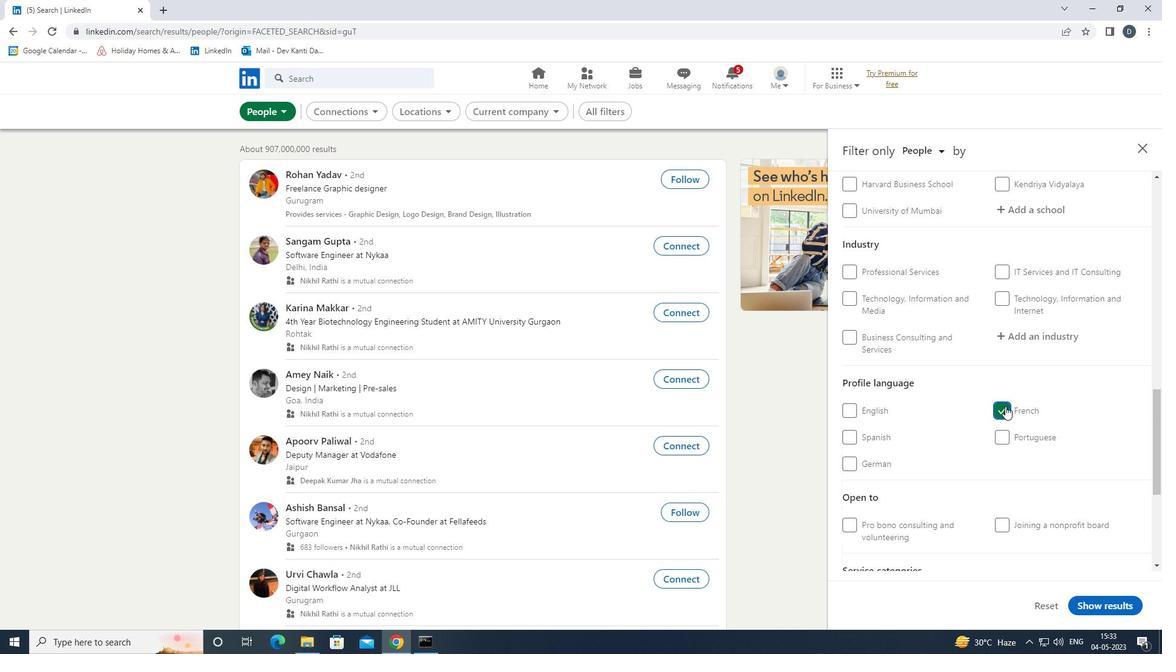 
Action: Mouse scrolled (1007, 410) with delta (0, 0)
Screenshot: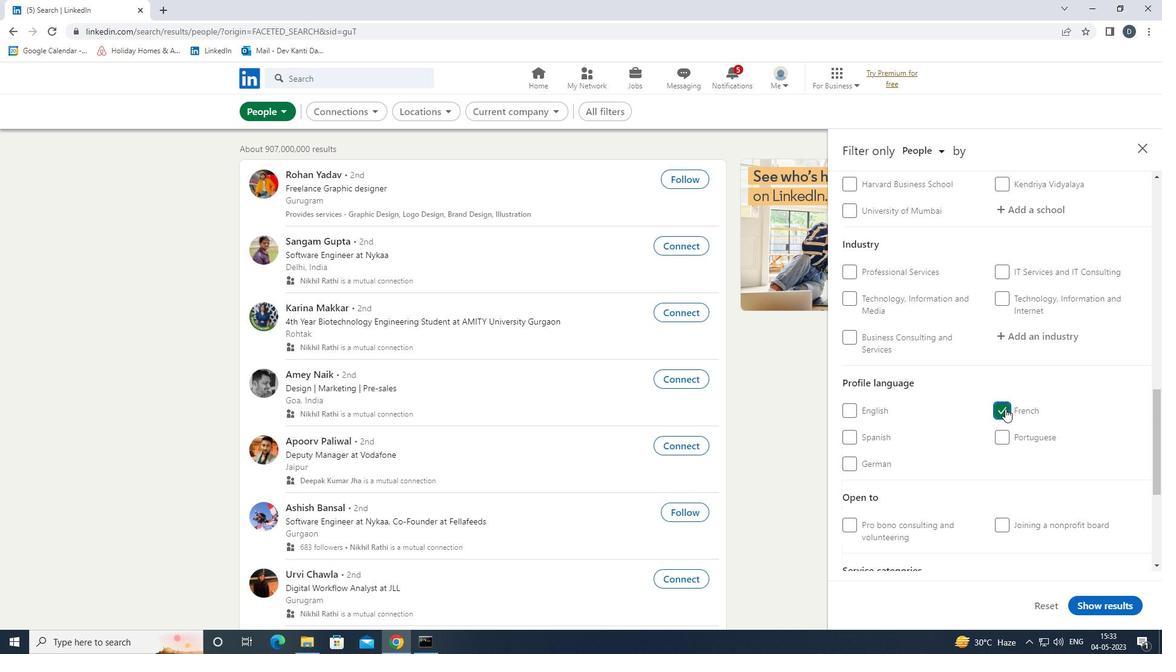 
Action: Mouse scrolled (1007, 410) with delta (0, 0)
Screenshot: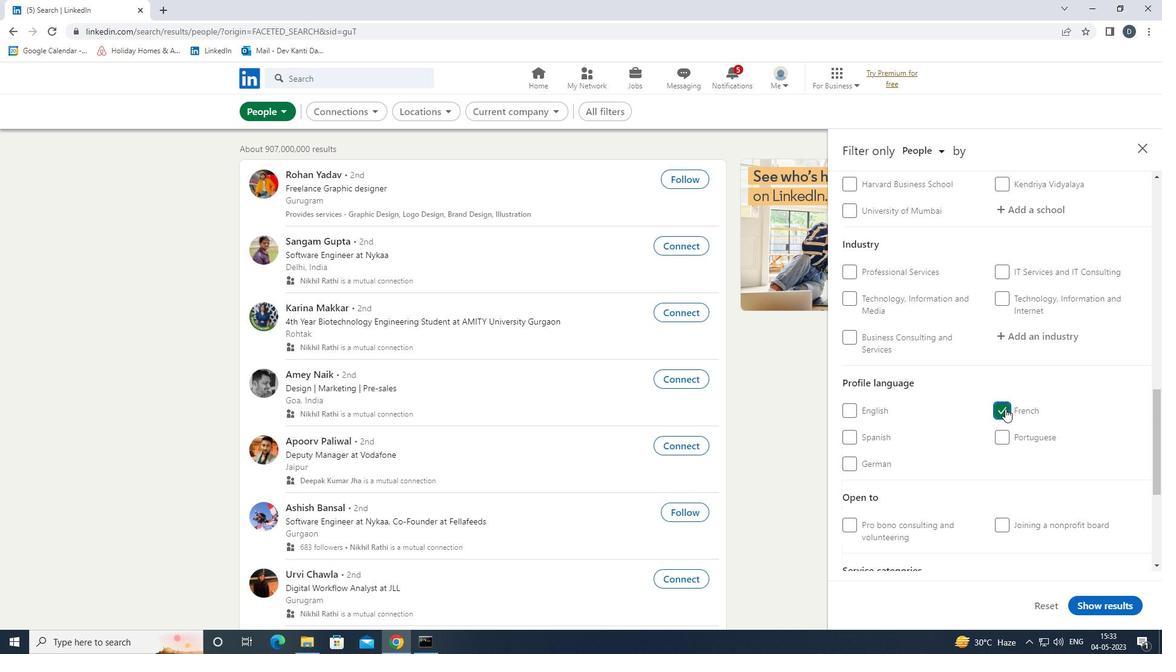 
Action: Mouse scrolled (1007, 410) with delta (0, 0)
Screenshot: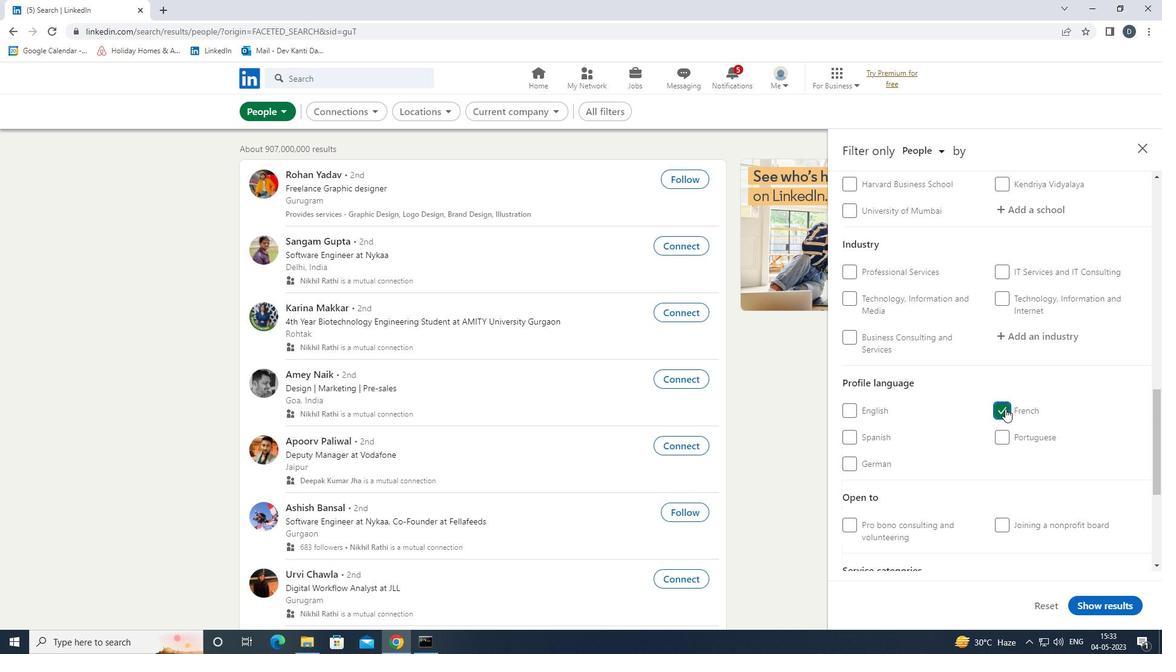 
Action: Mouse scrolled (1007, 410) with delta (0, 0)
Screenshot: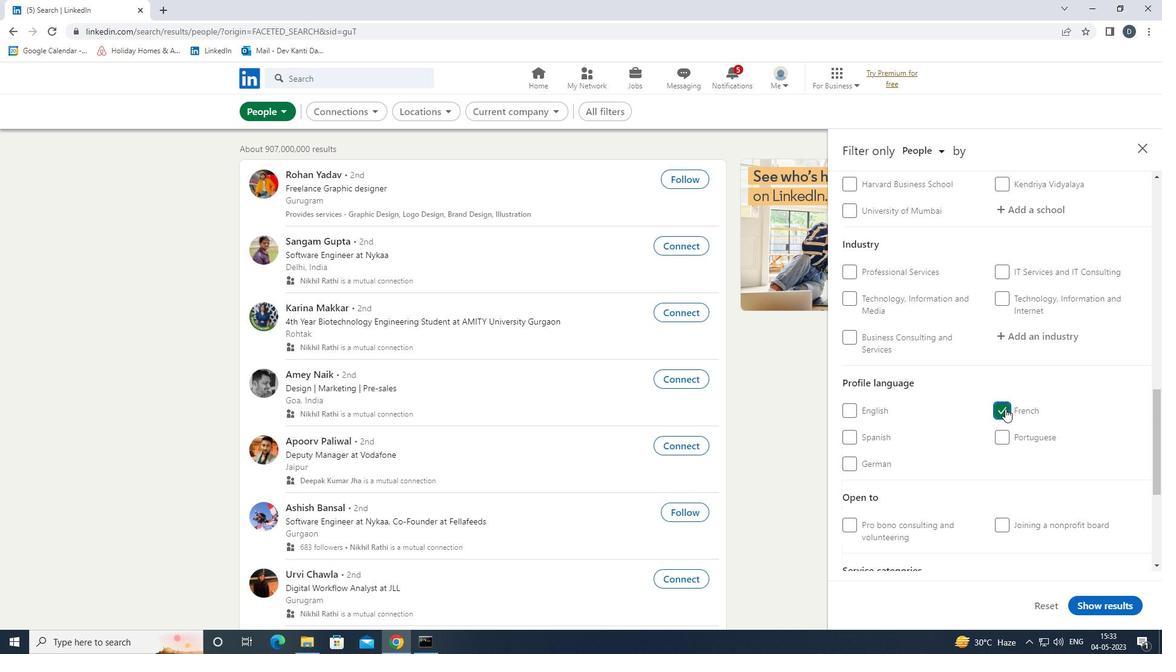 
Action: Mouse scrolled (1007, 410) with delta (0, 0)
Screenshot: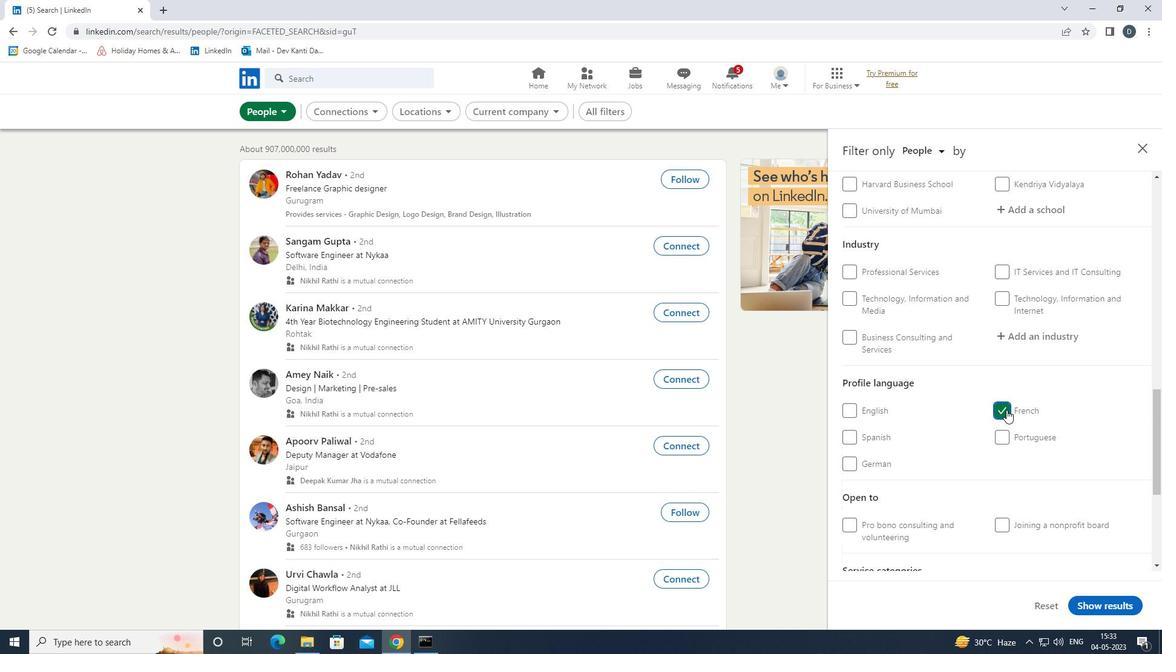 
Action: Mouse scrolled (1007, 410) with delta (0, 0)
Screenshot: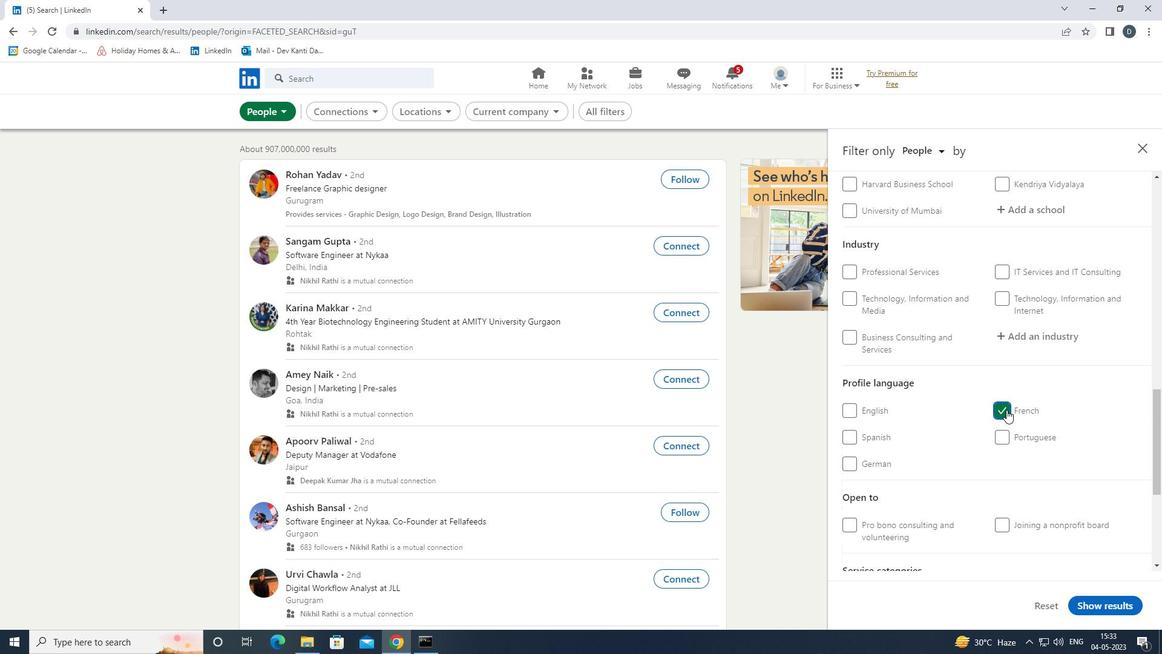 
Action: Mouse moved to (1030, 398)
Screenshot: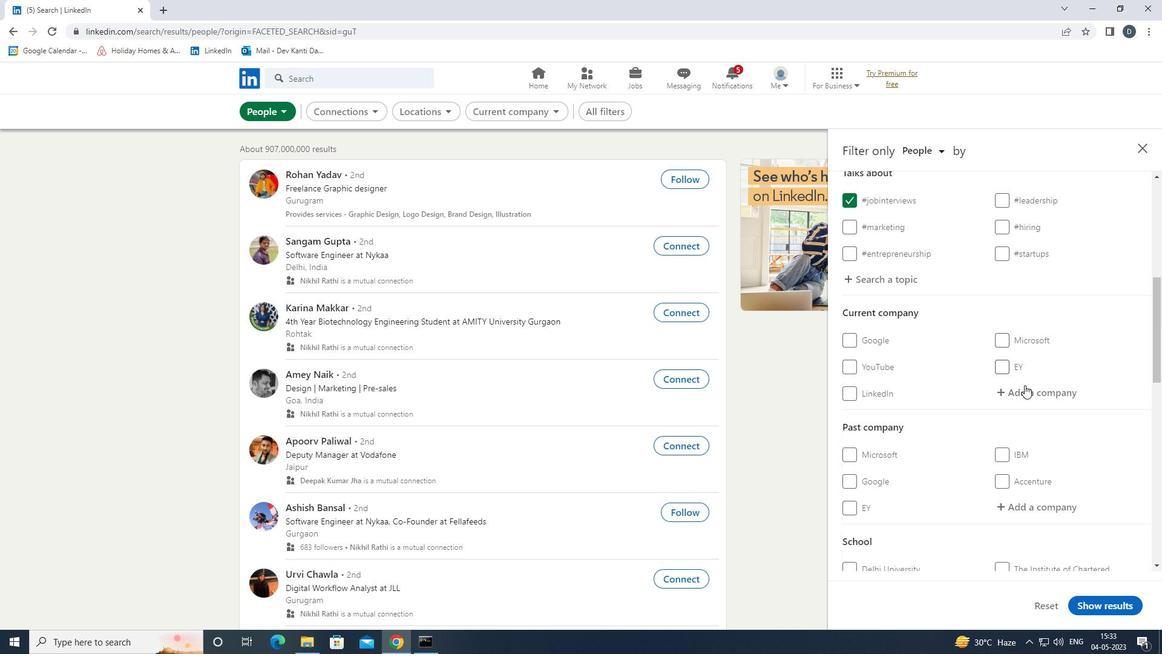 
Action: Mouse pressed left at (1030, 398)
Screenshot: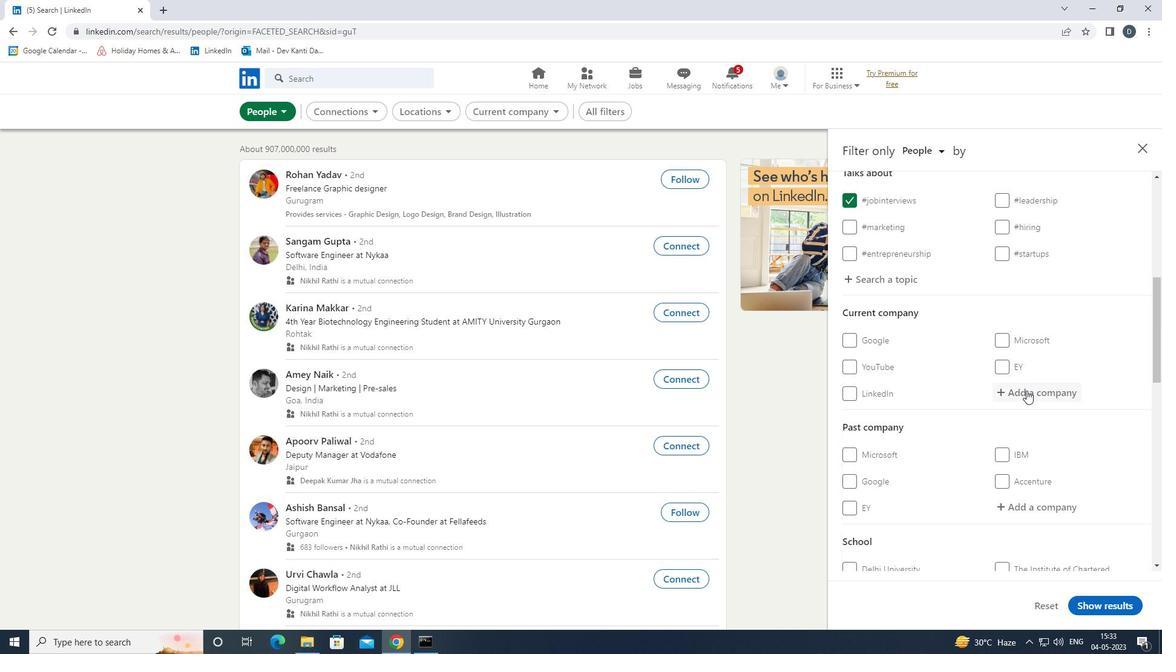 
Action: Mouse moved to (1024, 400)
Screenshot: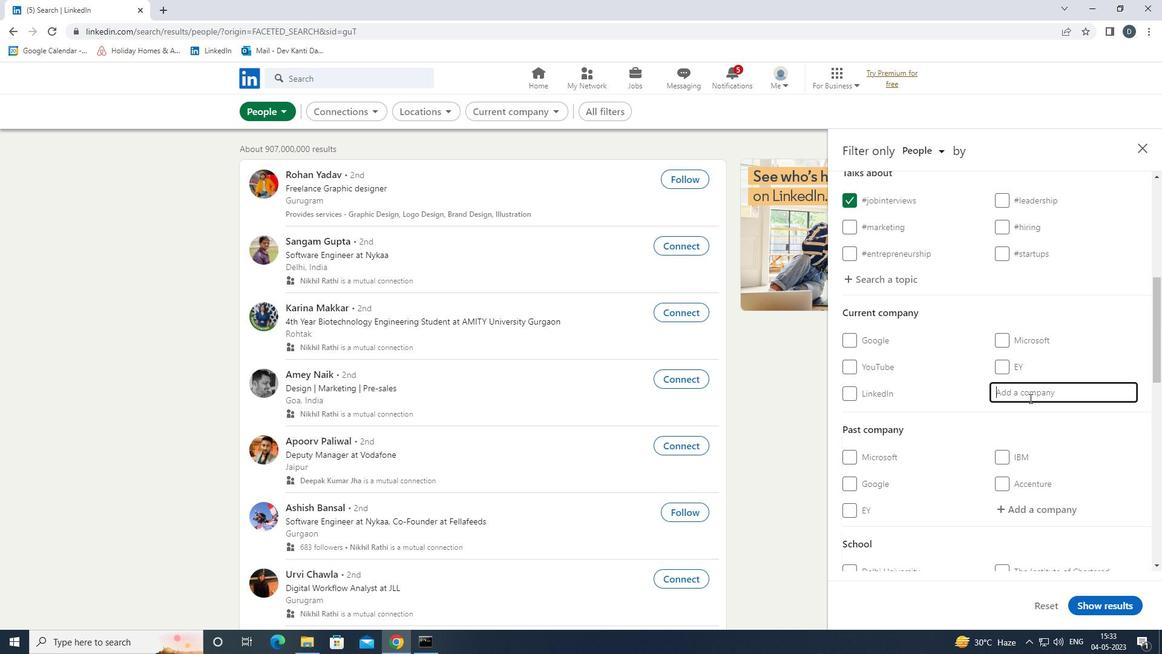 
Action: Key pressed <Key.shift><Key.shift><Key.shift><Key.shift><Key.shift>PRI<Key.space><Key.shift>GLOBAL<Key.space><Key.down><Key.enter>
Screenshot: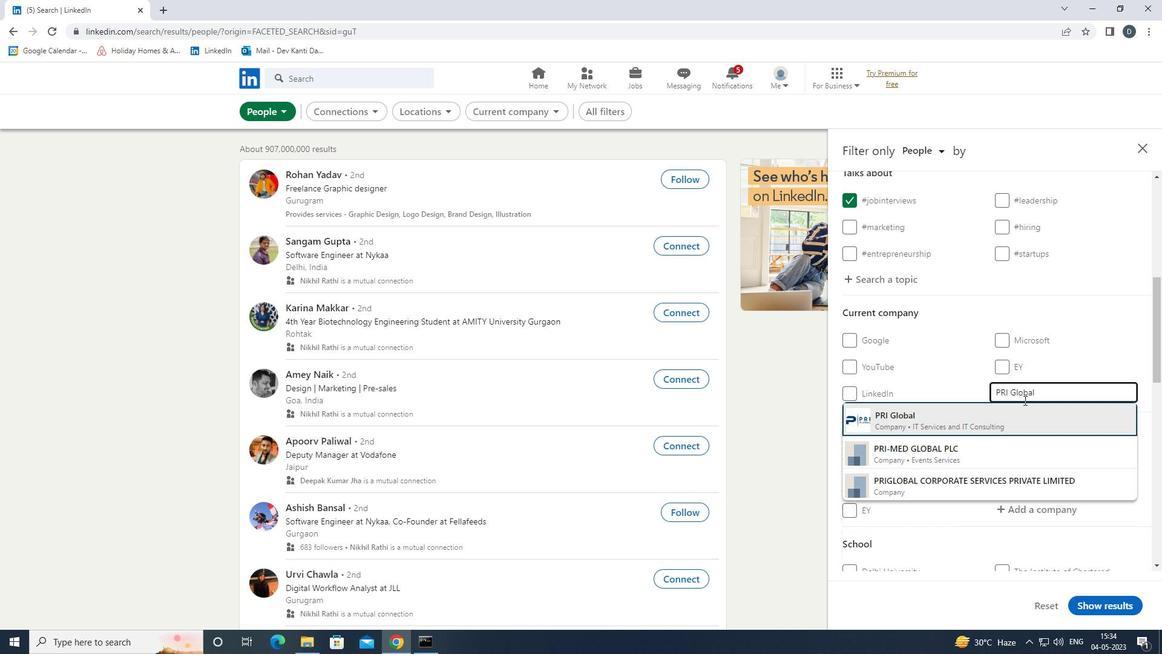
Action: Mouse moved to (1025, 377)
Screenshot: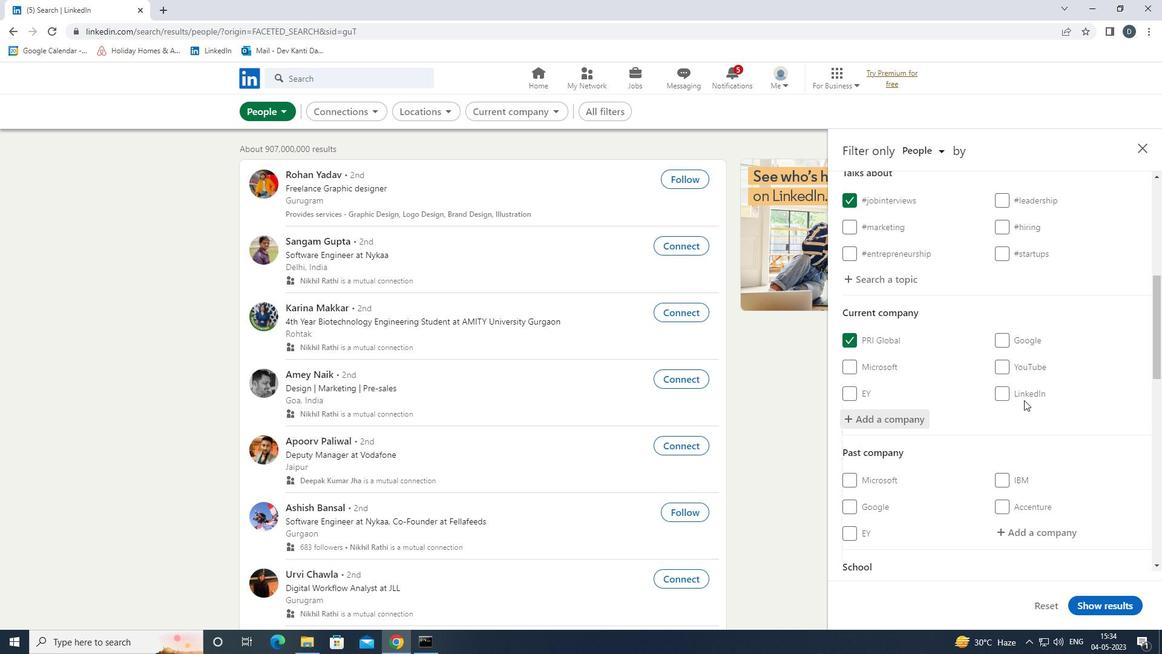 
Action: Mouse scrolled (1025, 376) with delta (0, 0)
Screenshot: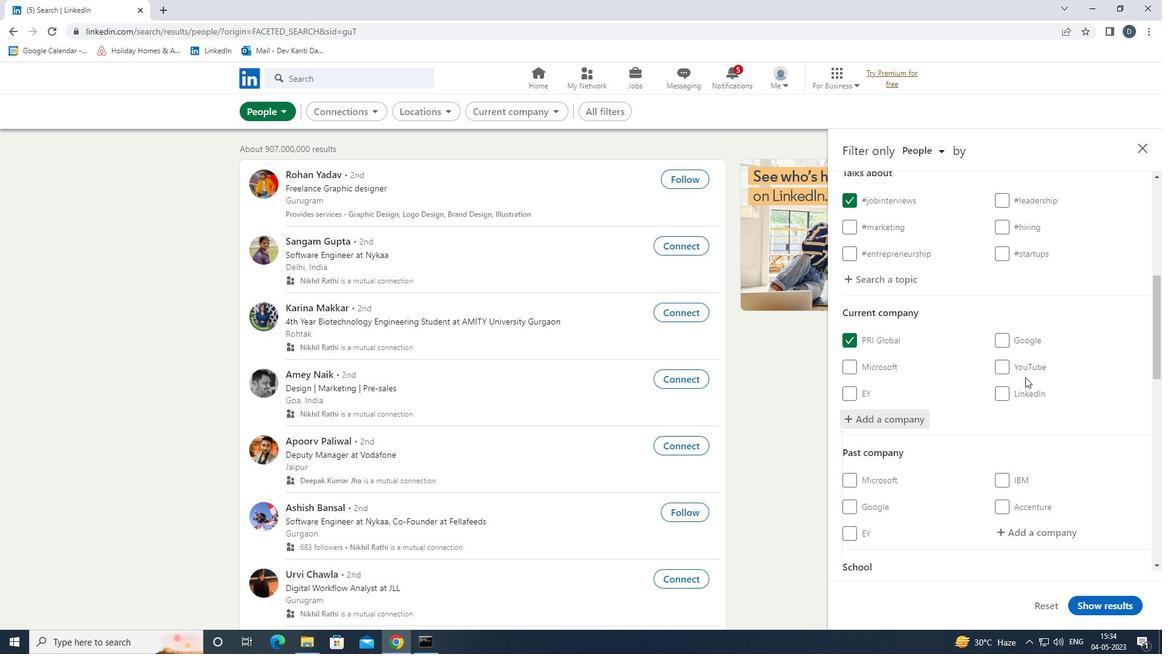 
Action: Mouse scrolled (1025, 376) with delta (0, 0)
Screenshot: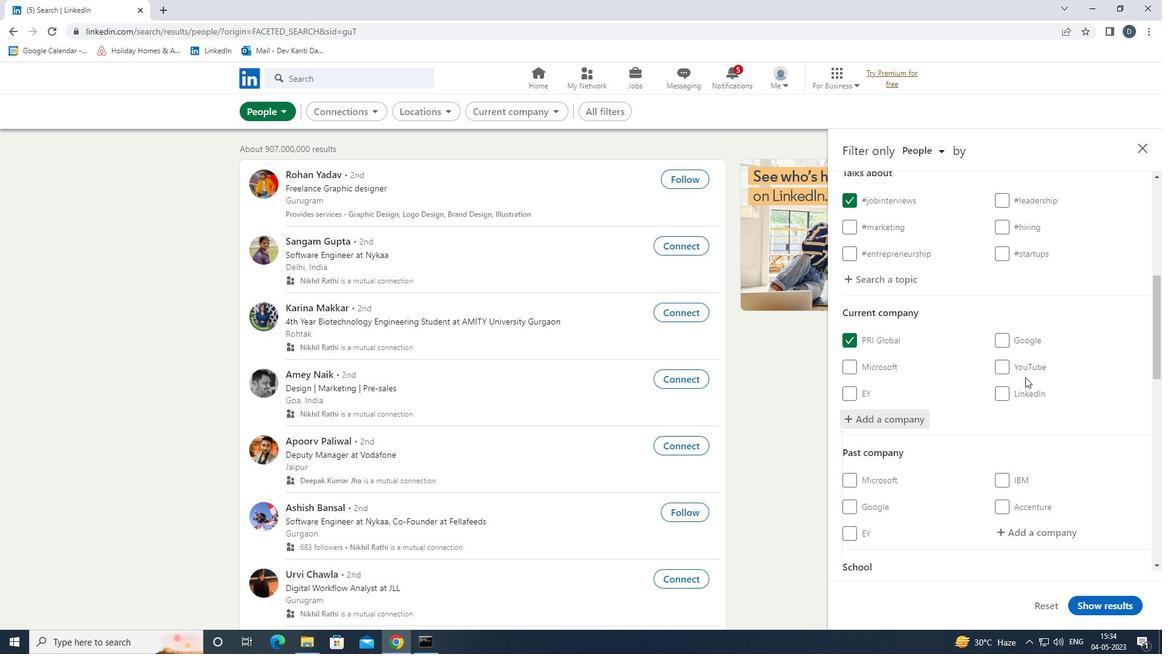 
Action: Mouse scrolled (1025, 376) with delta (0, 0)
Screenshot: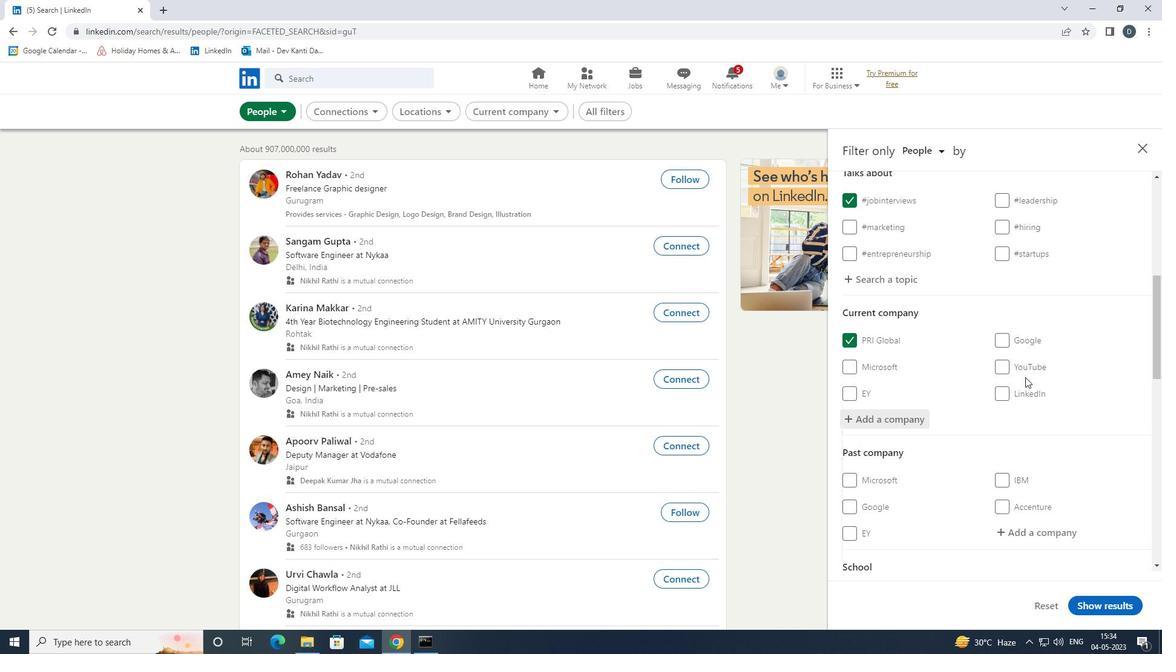 
Action: Mouse moved to (1025, 377)
Screenshot: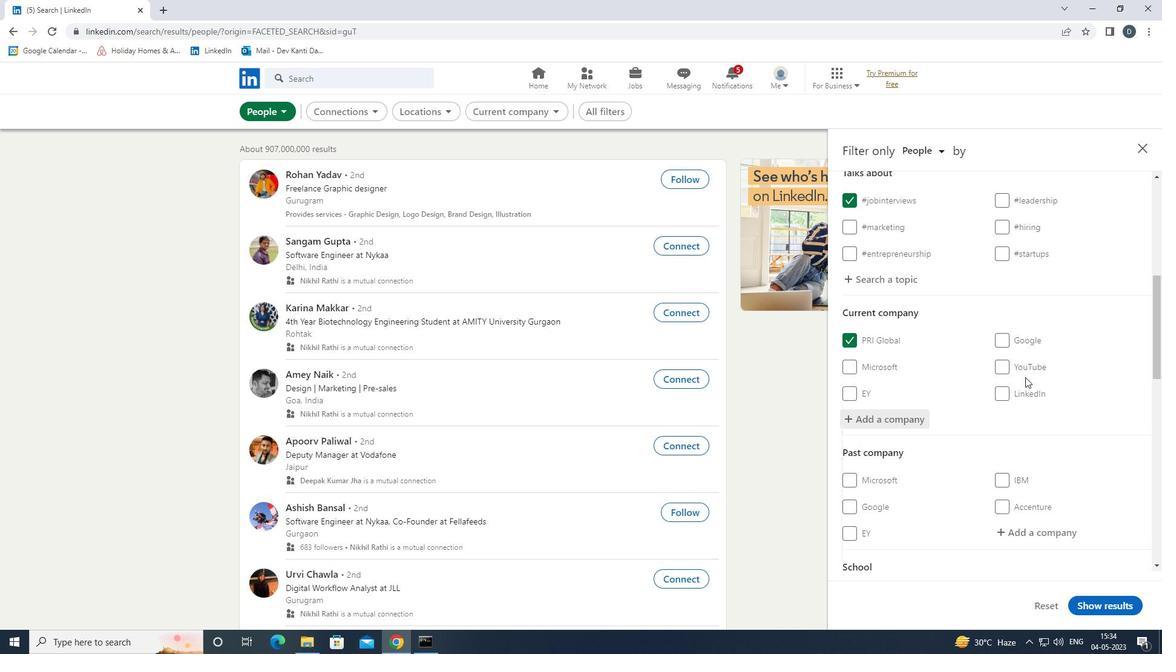 
Action: Mouse scrolled (1025, 376) with delta (0, 0)
Screenshot: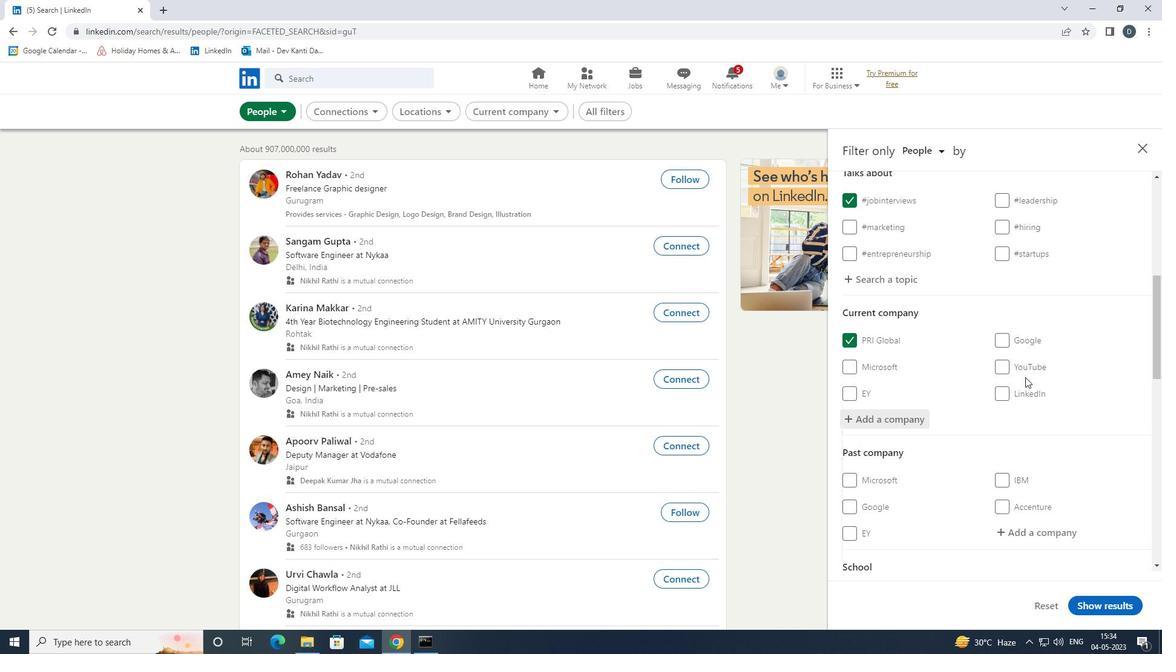 
Action: Mouse moved to (1026, 377)
Screenshot: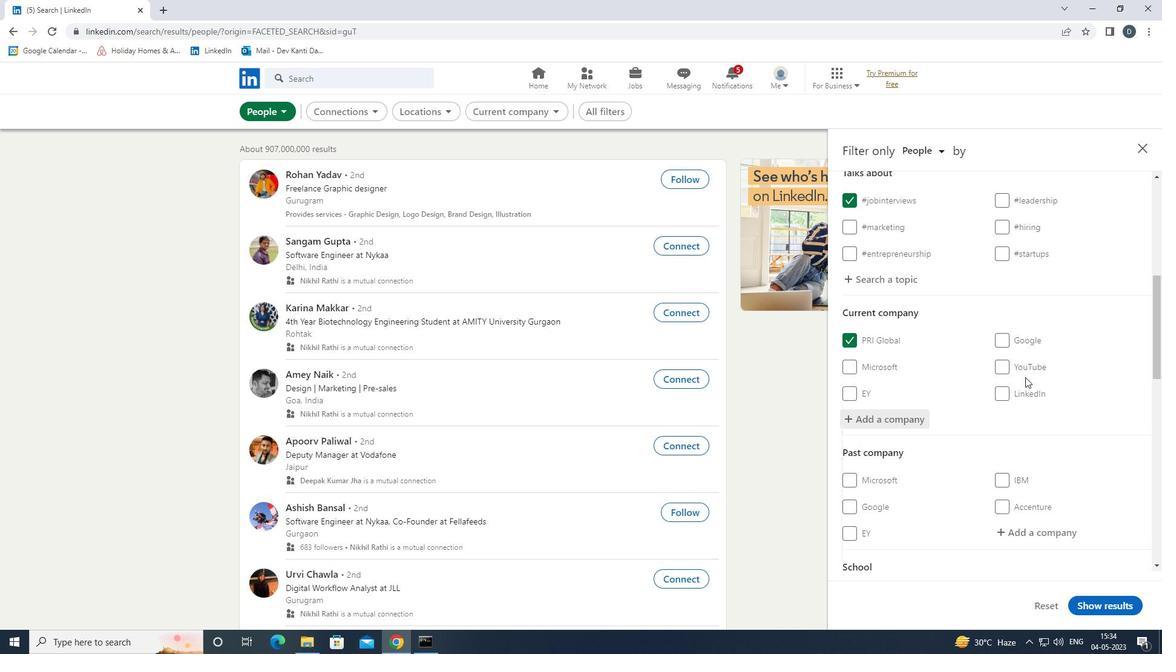 
Action: Mouse scrolled (1026, 377) with delta (0, 0)
Screenshot: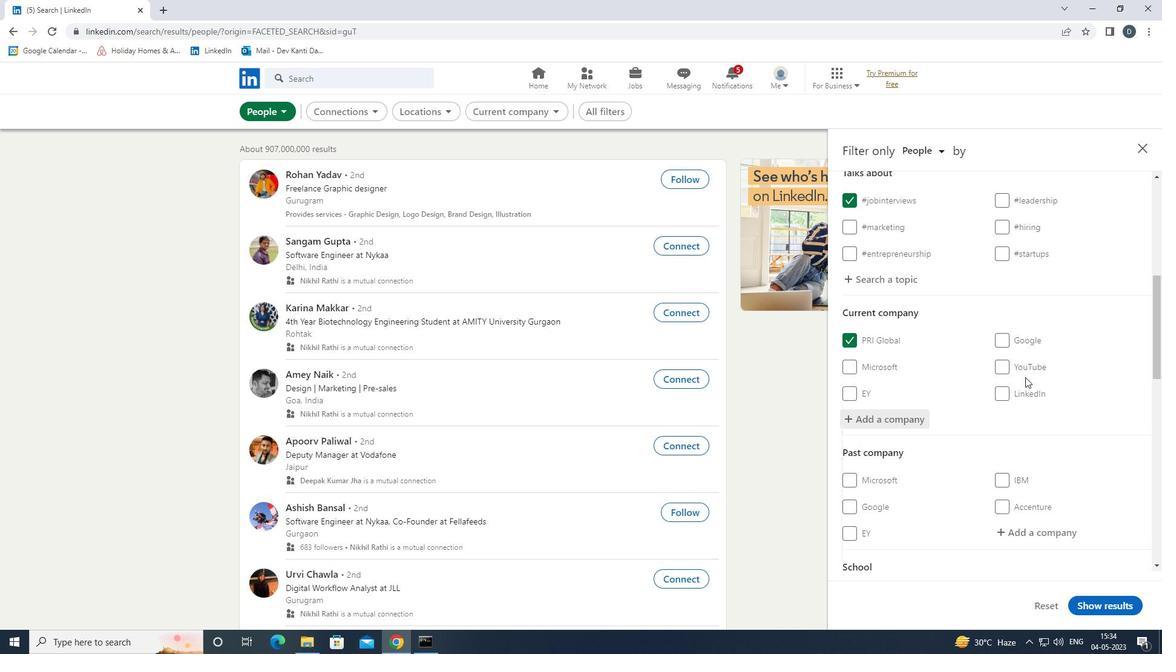 
Action: Mouse moved to (1026, 378)
Screenshot: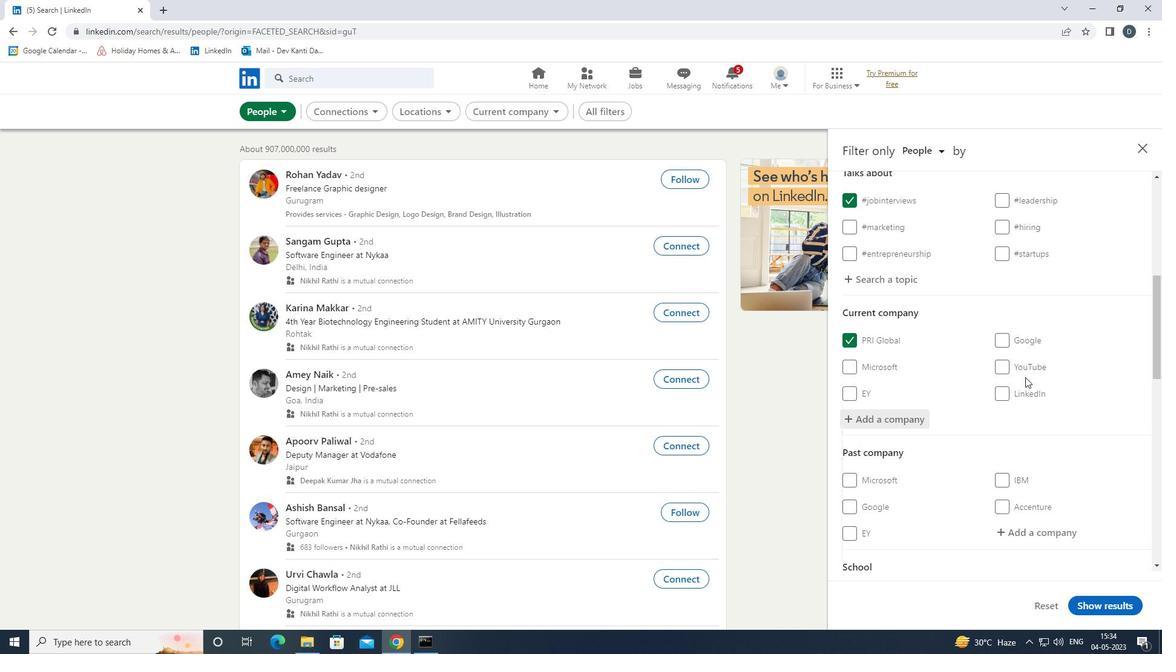 
Action: Mouse scrolled (1026, 377) with delta (0, 0)
Screenshot: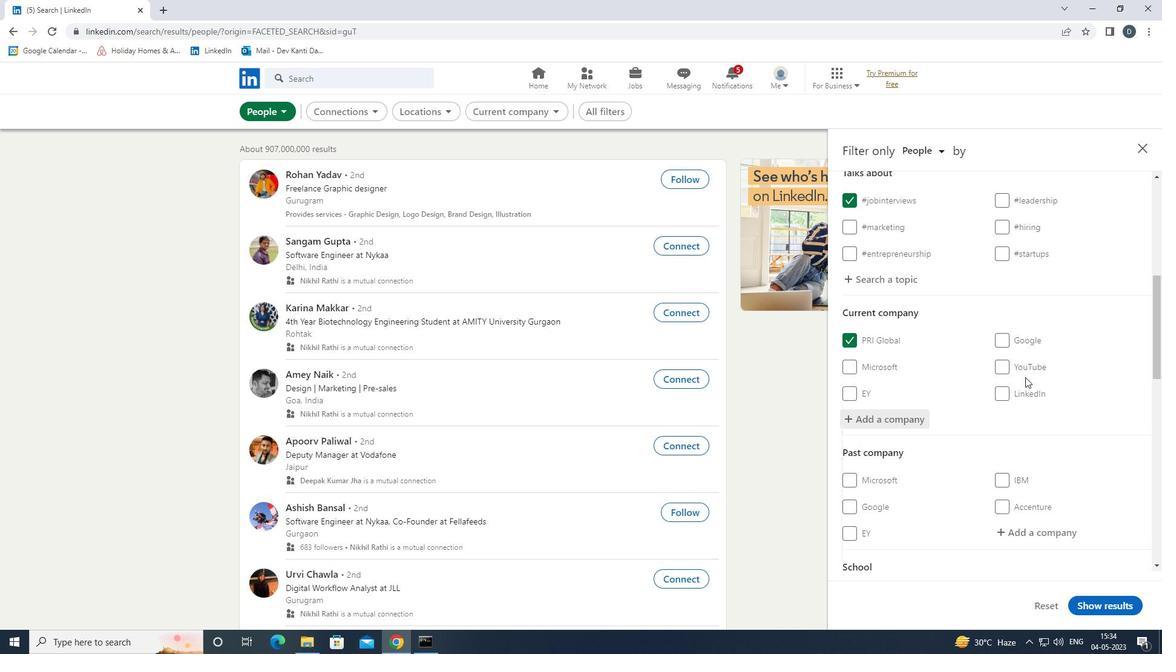 
Action: Mouse moved to (1028, 303)
Screenshot: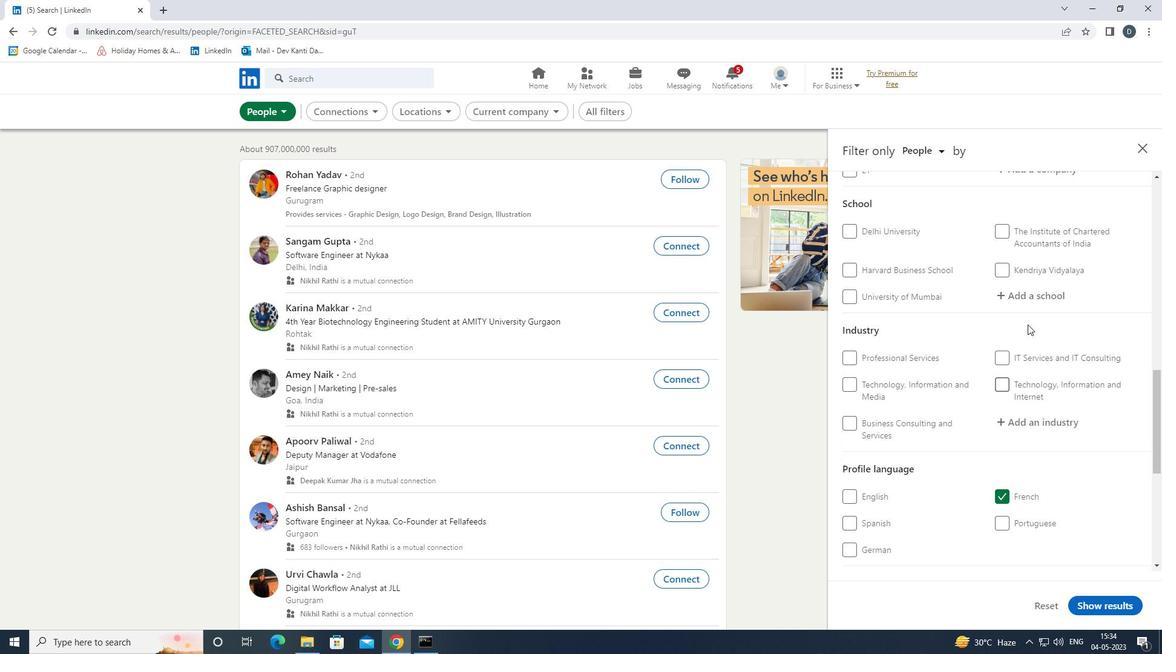 
Action: Mouse pressed left at (1028, 303)
Screenshot: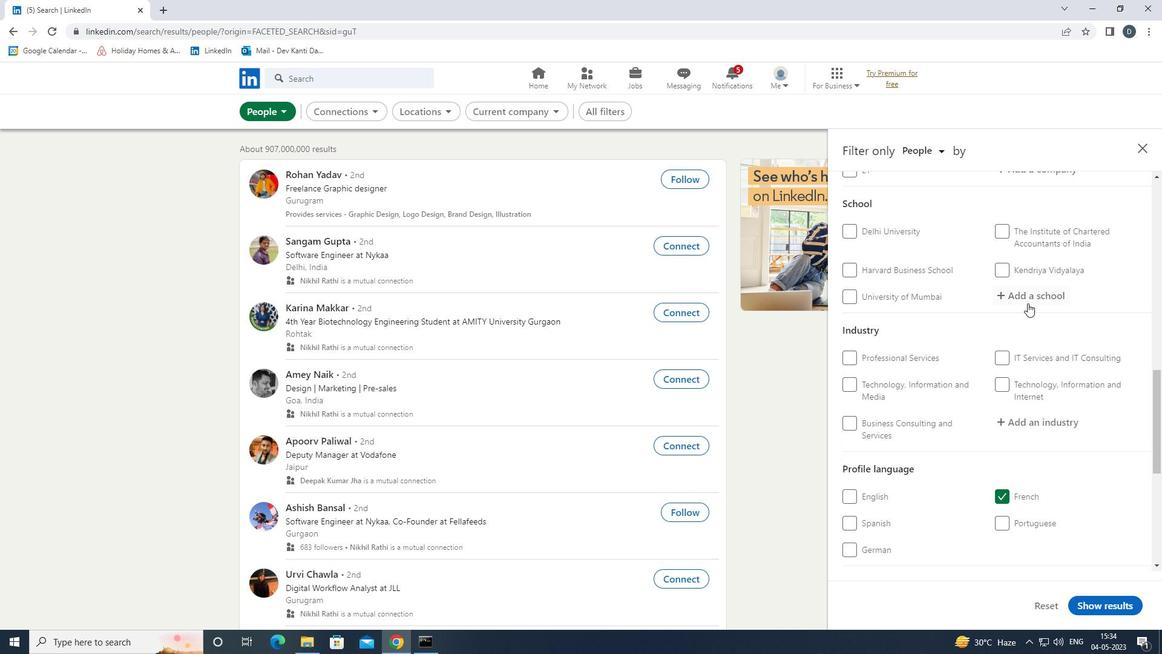 
Action: Key pressed <Key.shift>INDINA<Key.space><Key.backspace><Key.backspace><Key.backspace>AN<Key.space><Key.shift>INSTITUTE<Key.space>OF<Key.space><Key.shift>MNAGEMENT<Key.space><Key.left><Key.left><Key.left><Key.left><Key.left><Key.left><Key.left><Key.left><Key.left>A<Key.right><Key.right><Key.right><Key.right><Key.right><Key.right><Key.right><Key.right><Key.right><Key.right><Key.right><Key.right><Key.down><Key.down><Key.enter>
Screenshot: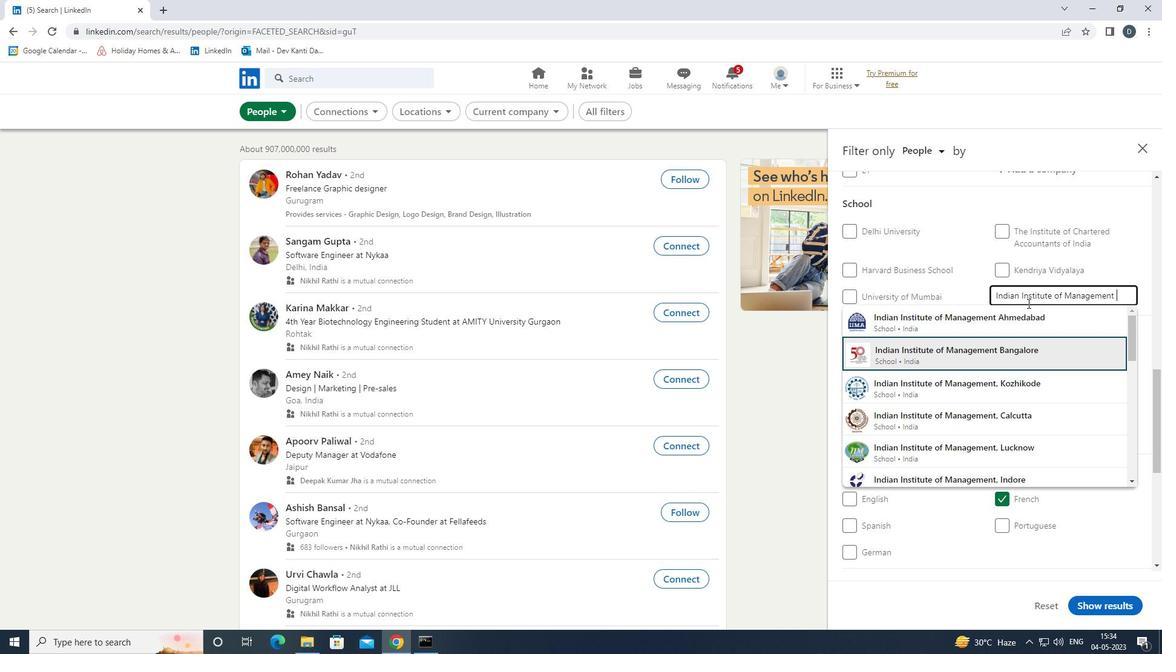 
Action: Mouse moved to (1026, 330)
Screenshot: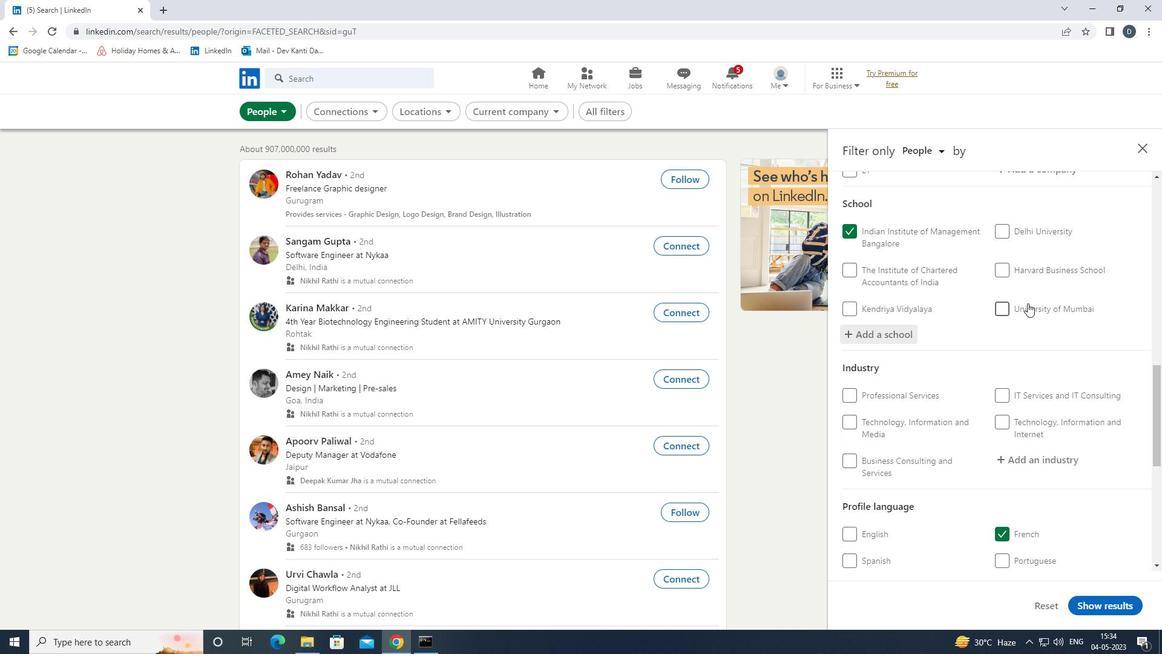 
Action: Mouse scrolled (1026, 329) with delta (0, 0)
Screenshot: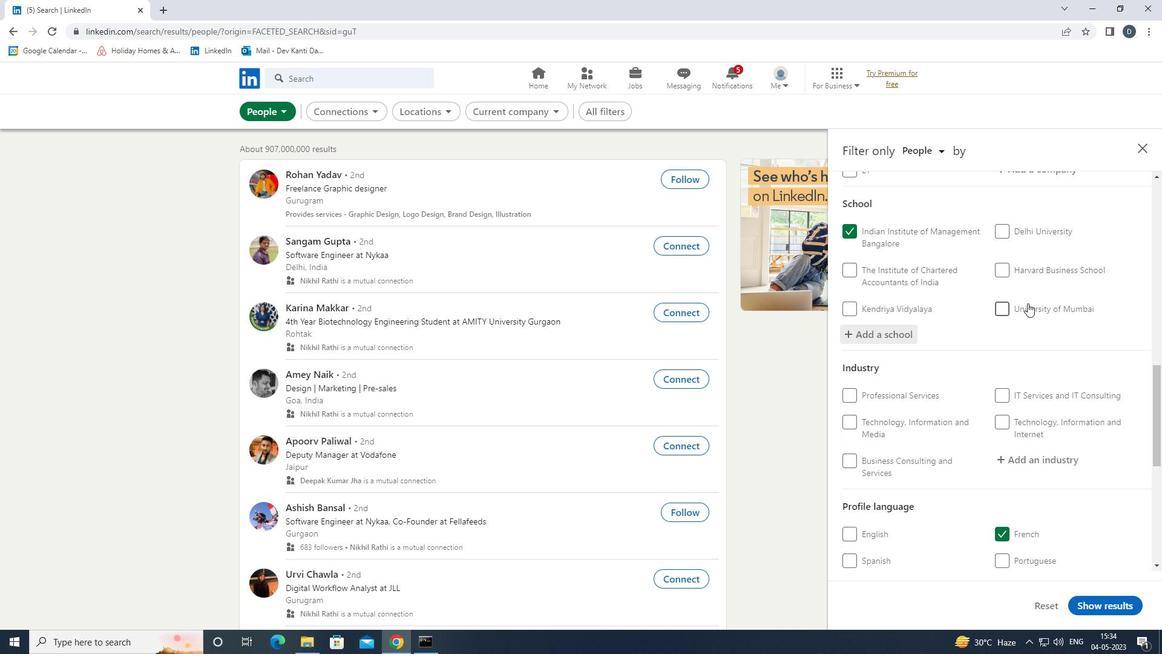 
Action: Mouse moved to (1025, 331)
Screenshot: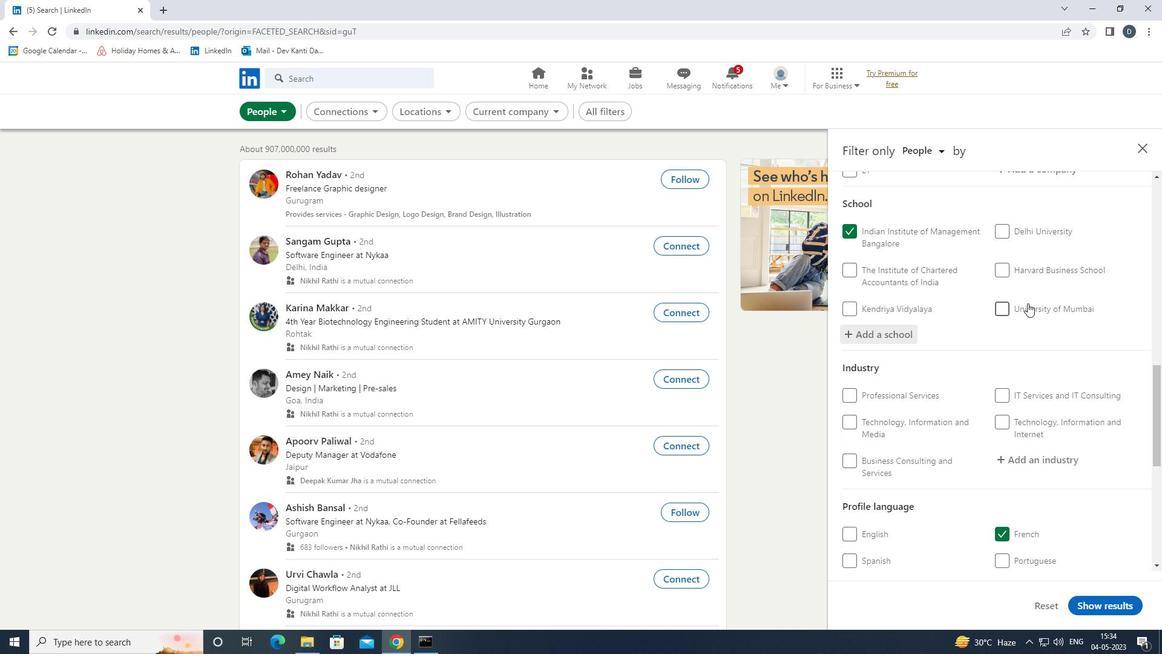 
Action: Mouse scrolled (1025, 331) with delta (0, 0)
Screenshot: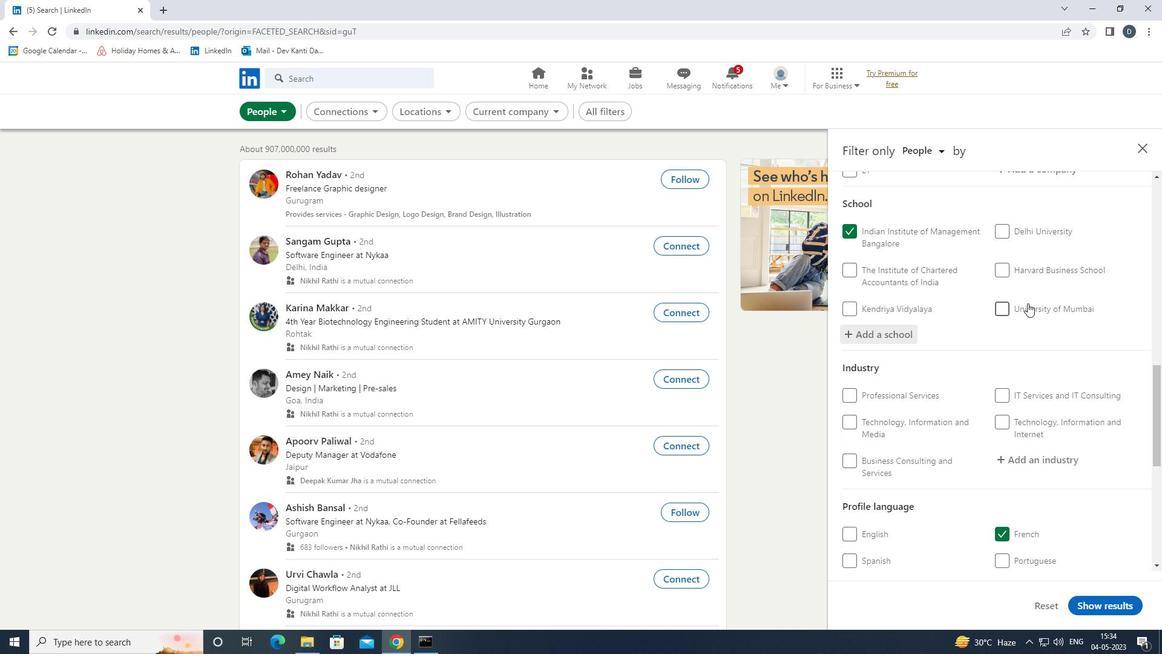 
Action: Mouse moved to (1024, 333)
Screenshot: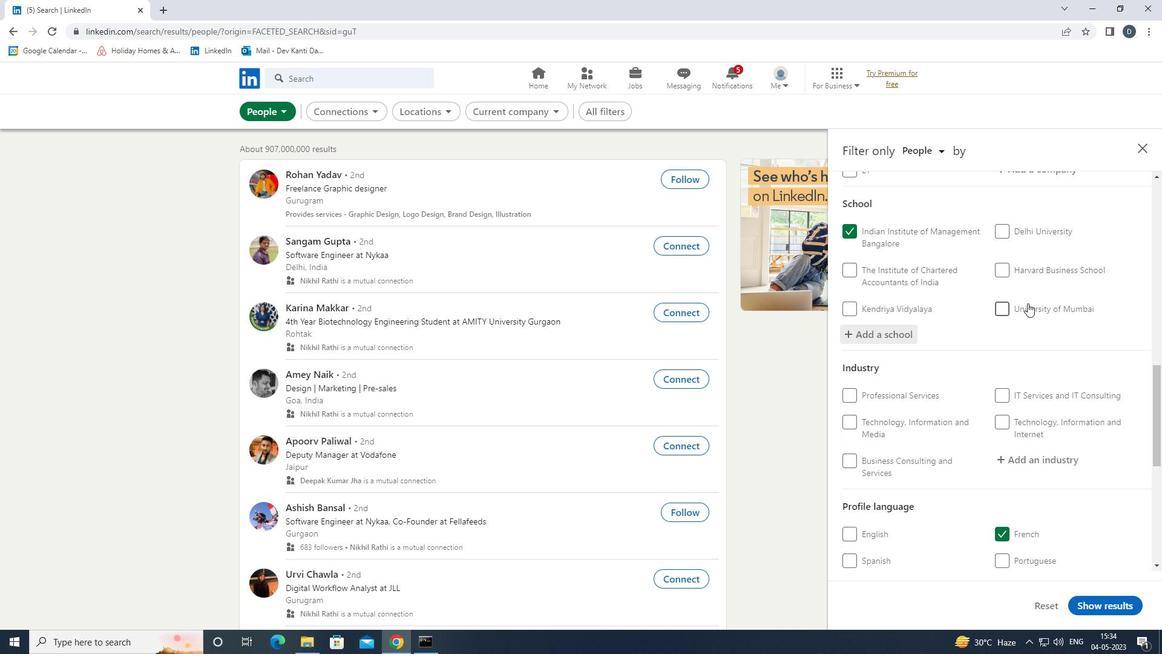 
Action: Mouse scrolled (1024, 333) with delta (0, 0)
Screenshot: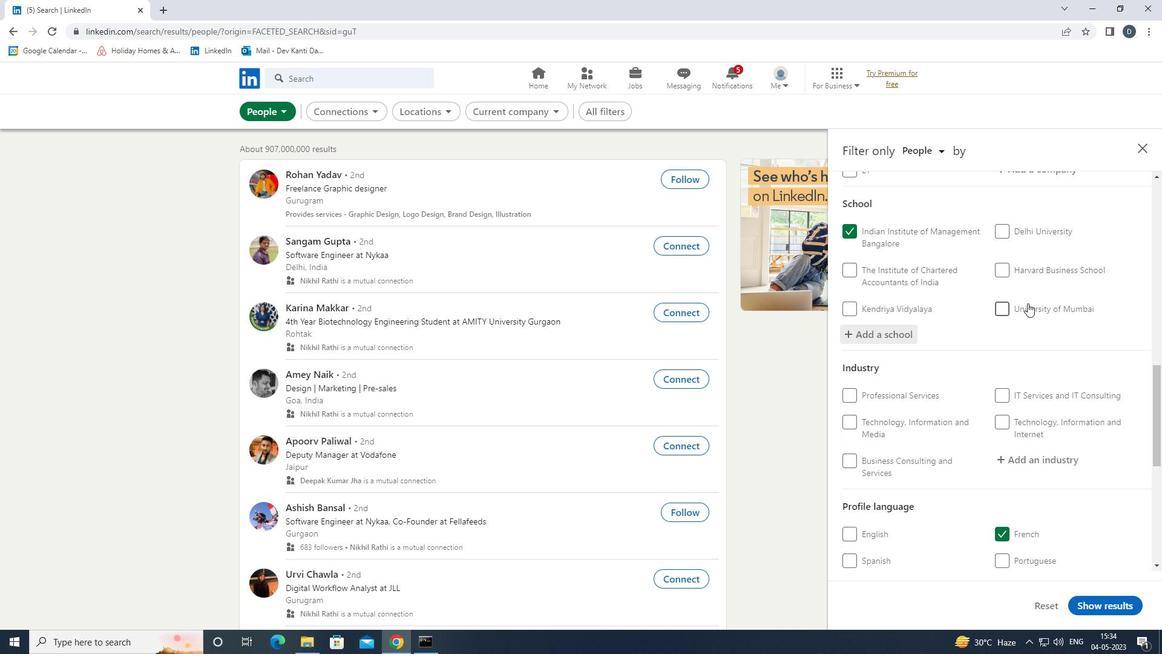 
Action: Mouse moved to (1040, 277)
Screenshot: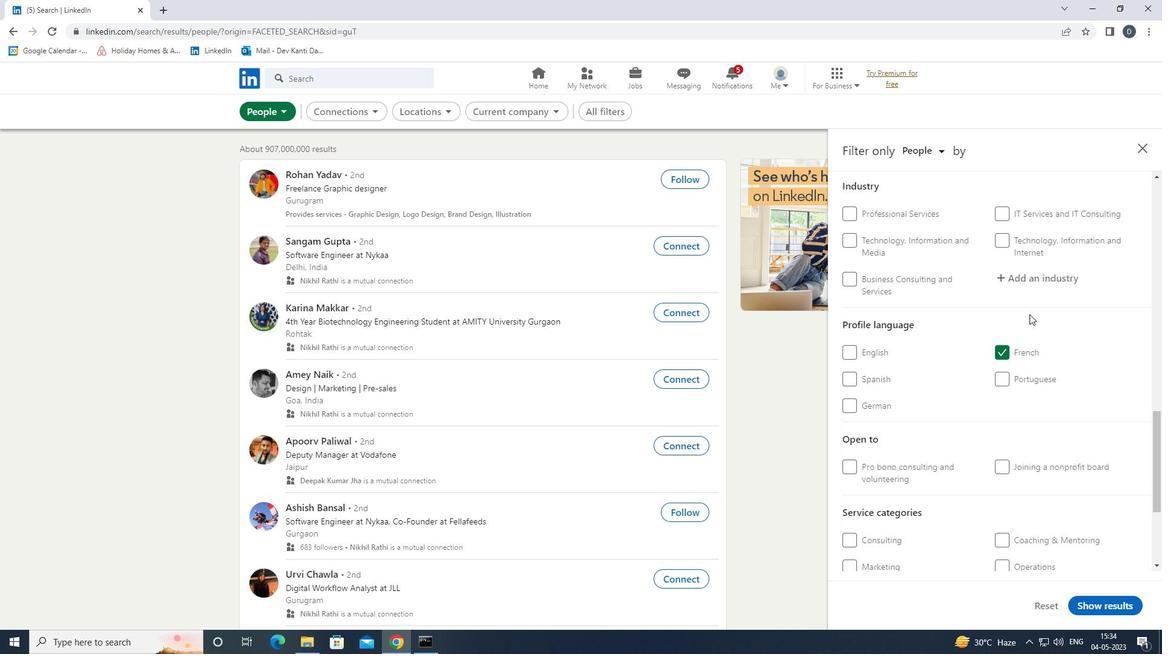 
Action: Mouse pressed left at (1040, 277)
Screenshot: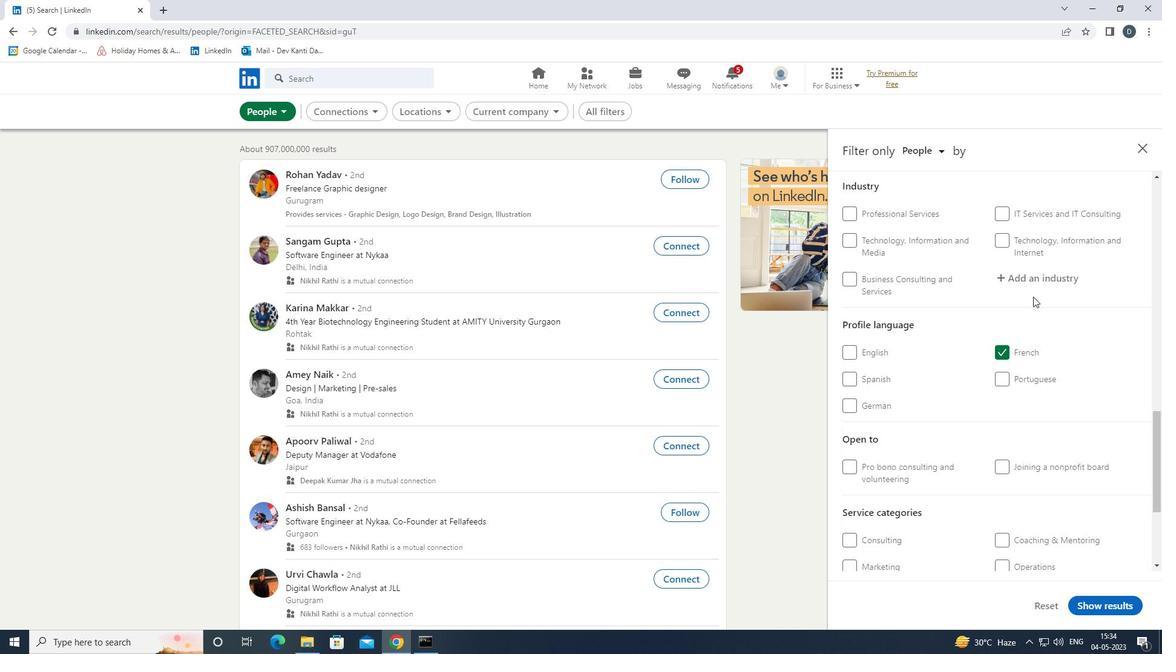 
Action: Key pressed <Key.shift>ONLINE<Key.space><Key.shift>AU<Key.down><Key.enter>
Screenshot: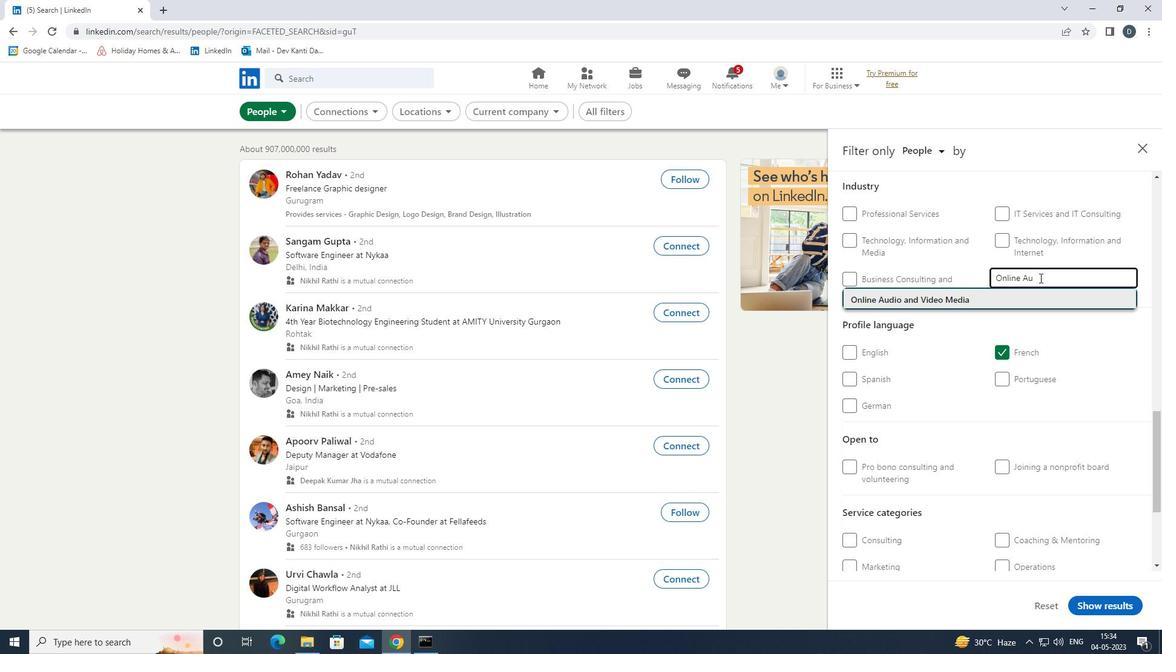 
Action: Mouse moved to (1040, 279)
Screenshot: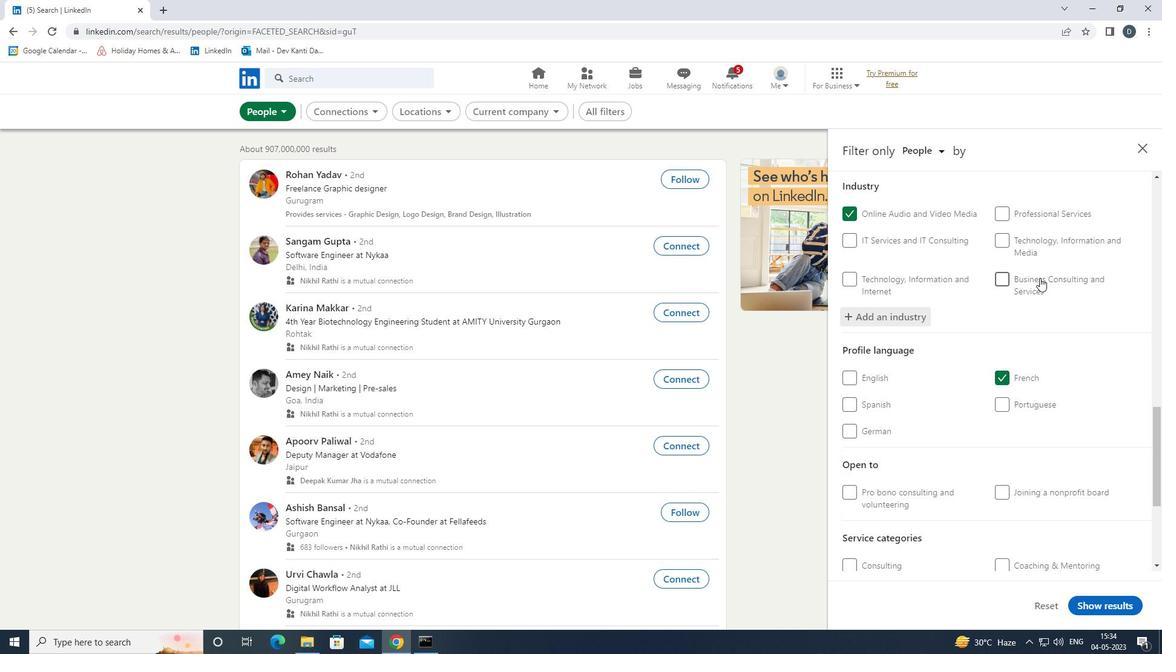 
Action: Mouse scrolled (1040, 278) with delta (0, 0)
Screenshot: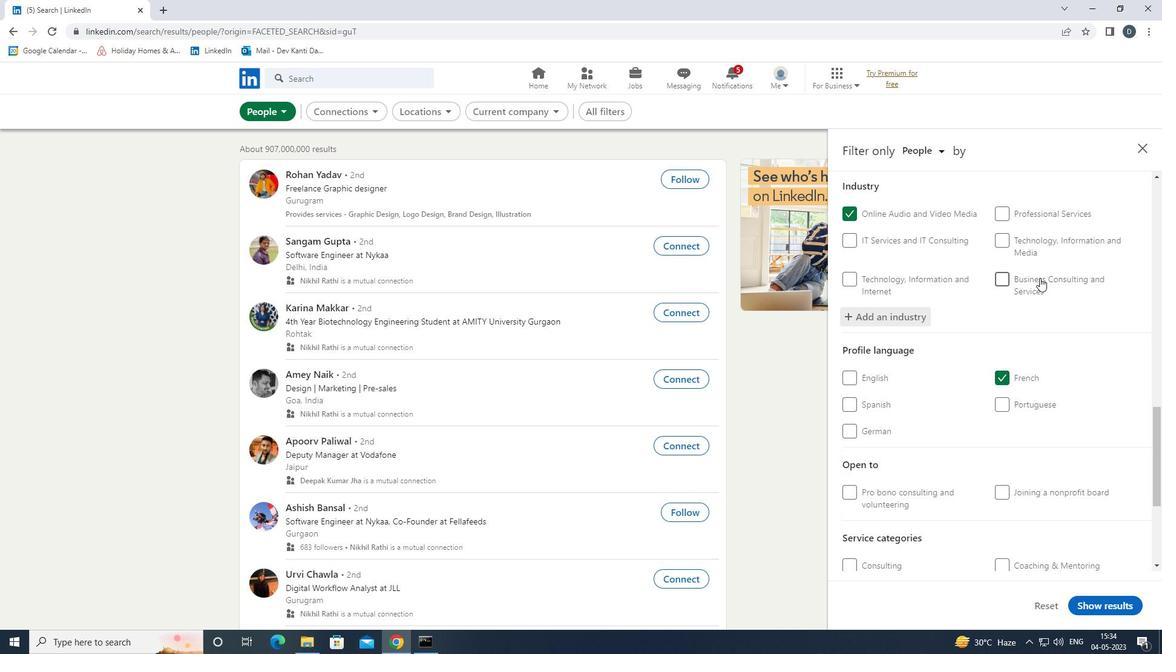 
Action: Mouse moved to (1041, 282)
Screenshot: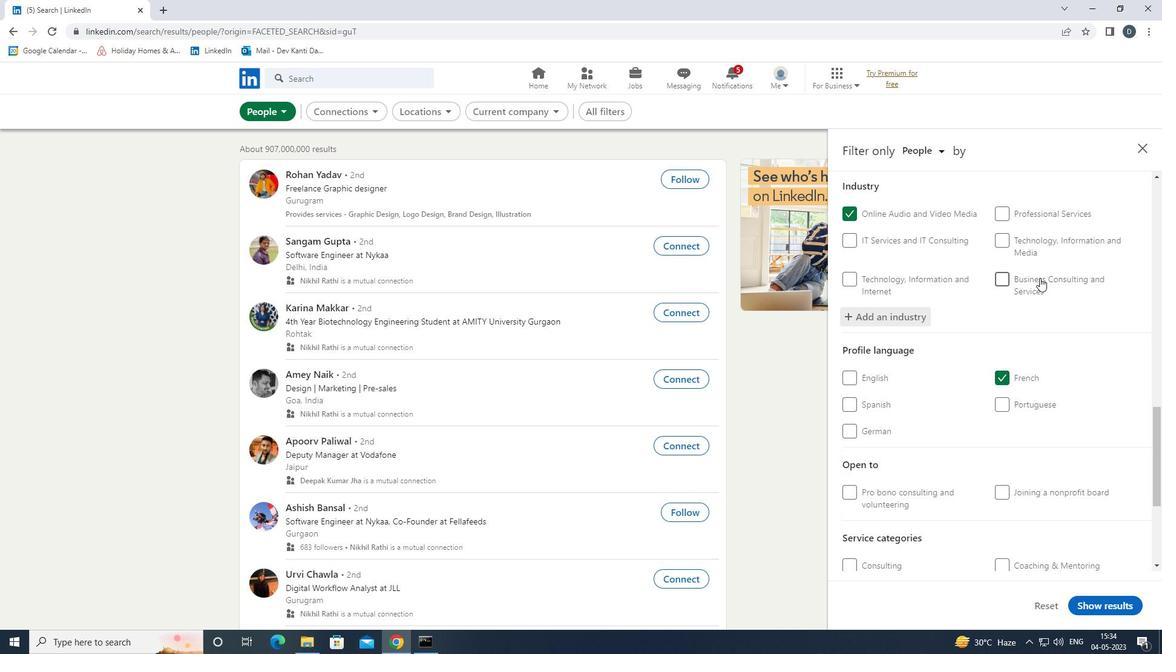
Action: Mouse scrolled (1041, 281) with delta (0, 0)
Screenshot: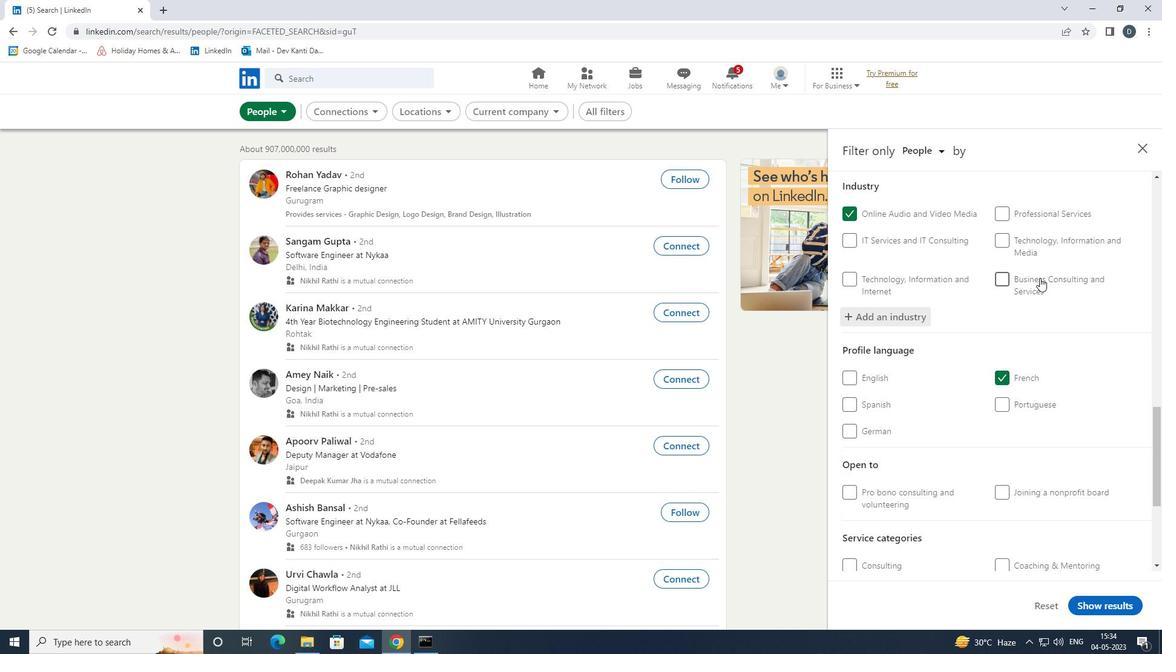 
Action: Mouse moved to (1042, 282)
Screenshot: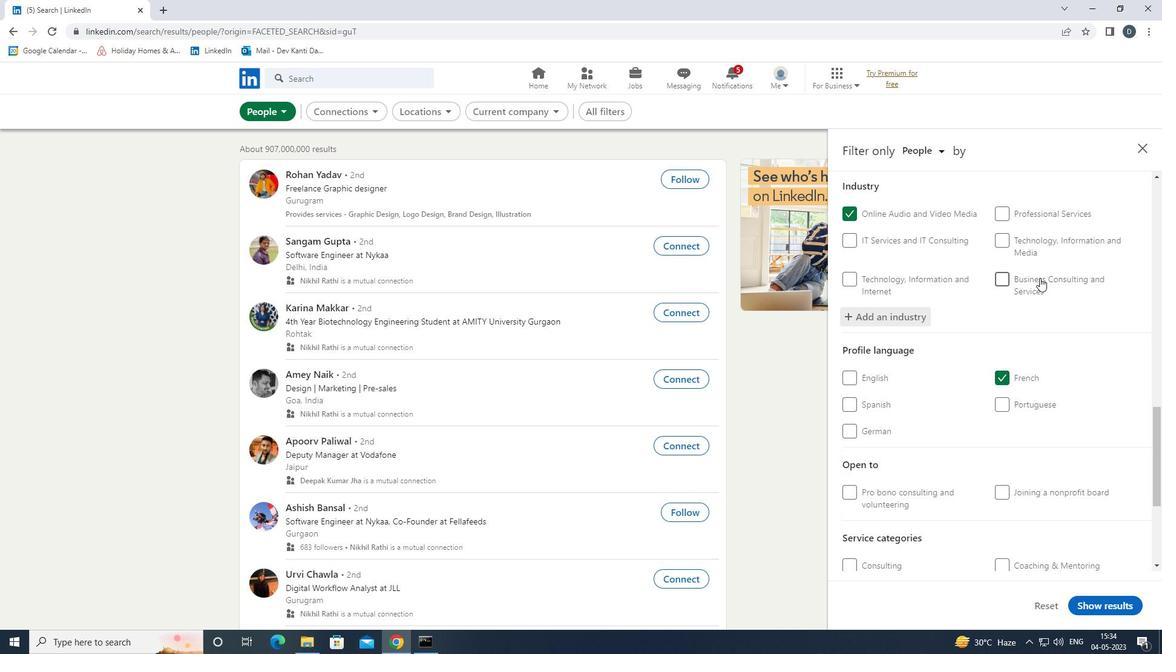 
Action: Mouse scrolled (1042, 282) with delta (0, 0)
Screenshot: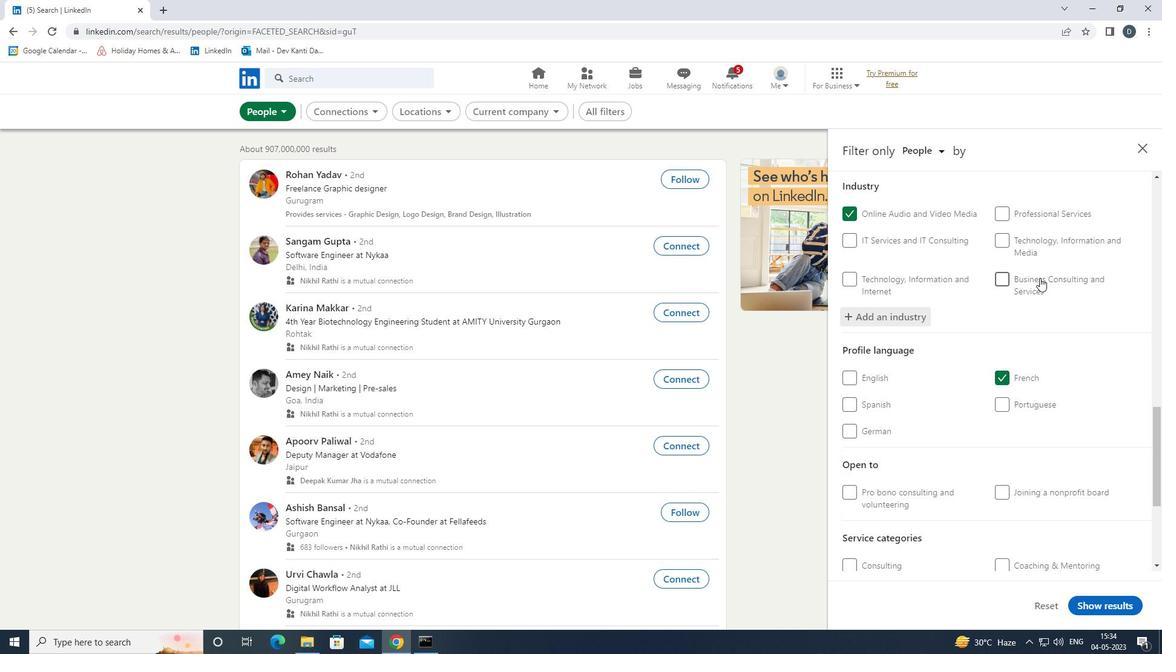 
Action: Mouse moved to (1044, 283)
Screenshot: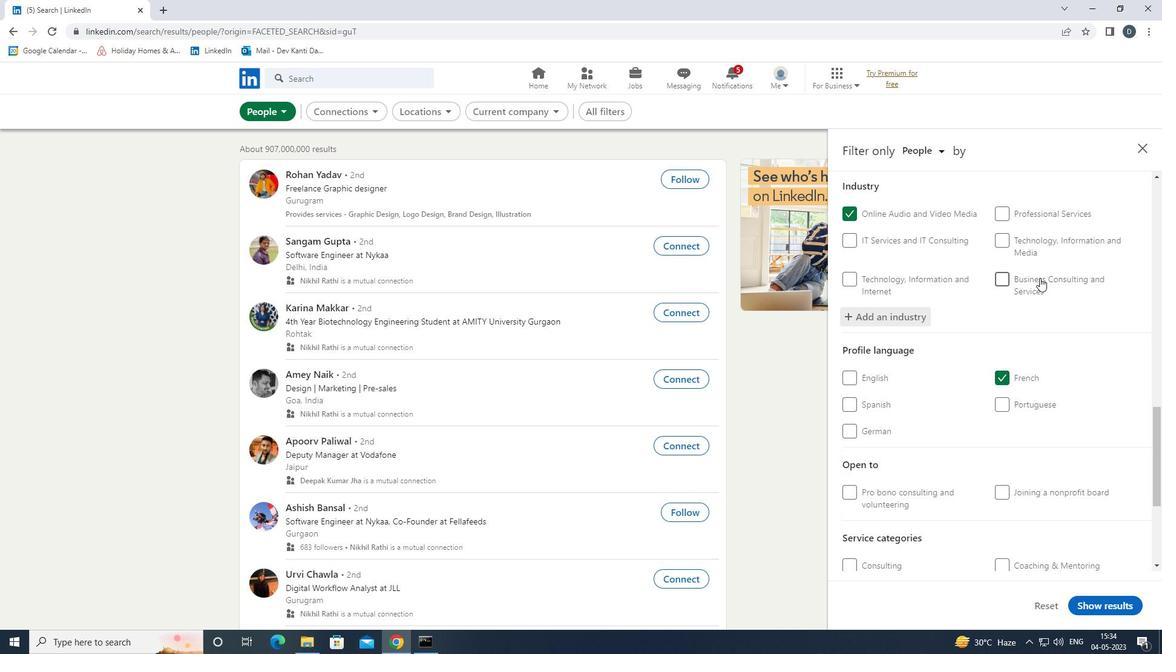 
Action: Mouse scrolled (1044, 282) with delta (0, 0)
Screenshot: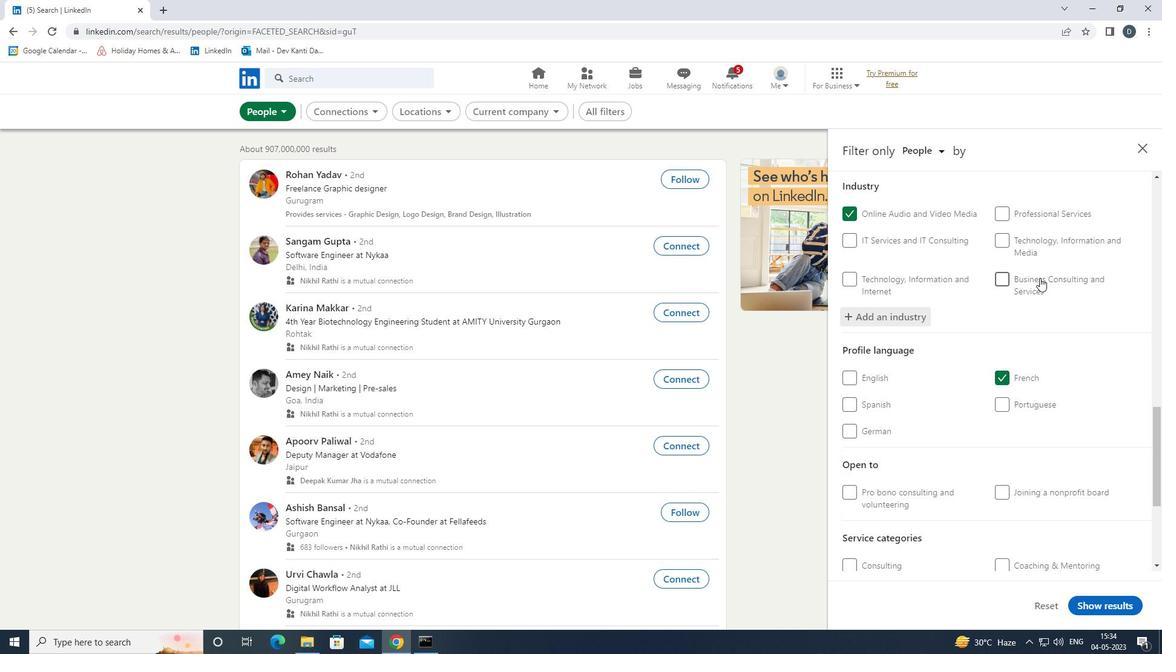 
Action: Mouse moved to (1032, 403)
Screenshot: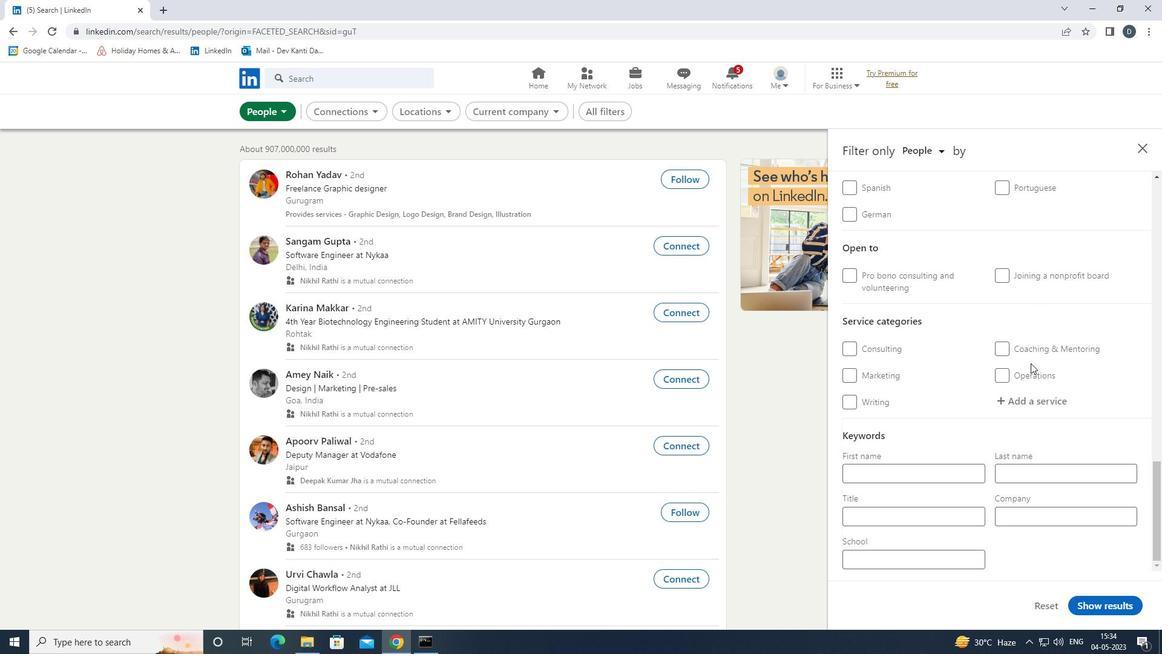 
Action: Mouse pressed left at (1032, 403)
Screenshot: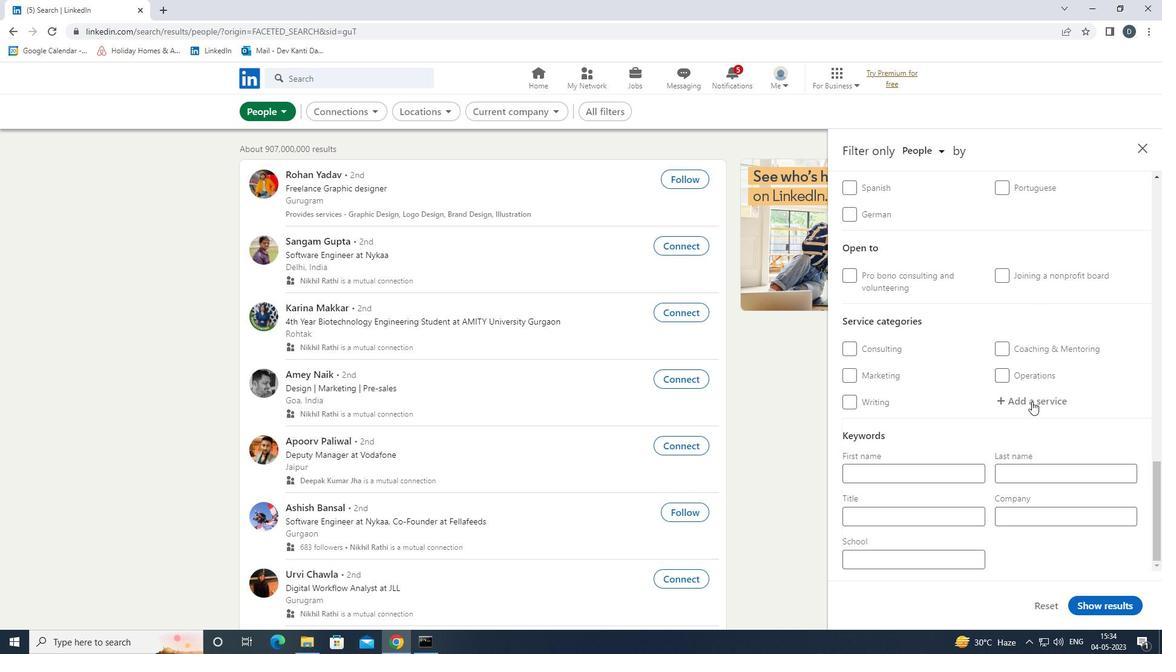 
Action: Mouse moved to (1032, 403)
Screenshot: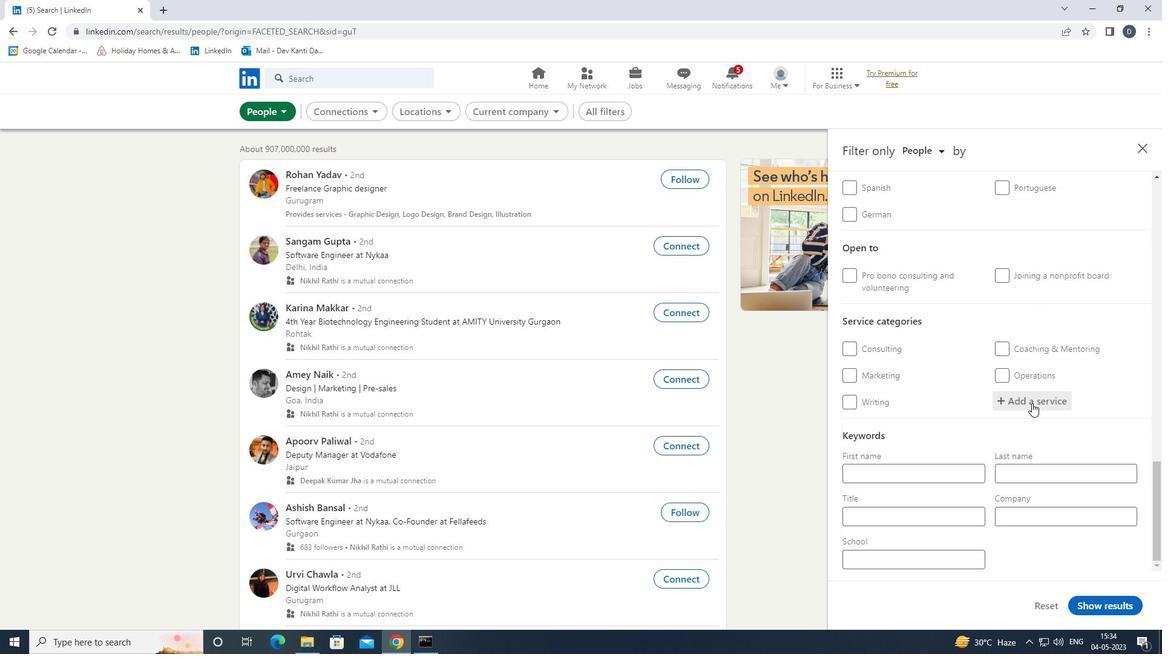 
Action: Key pressed <Key.shift>IMMIR<Key.backspace>G<Key.down><Key.enter>
Screenshot: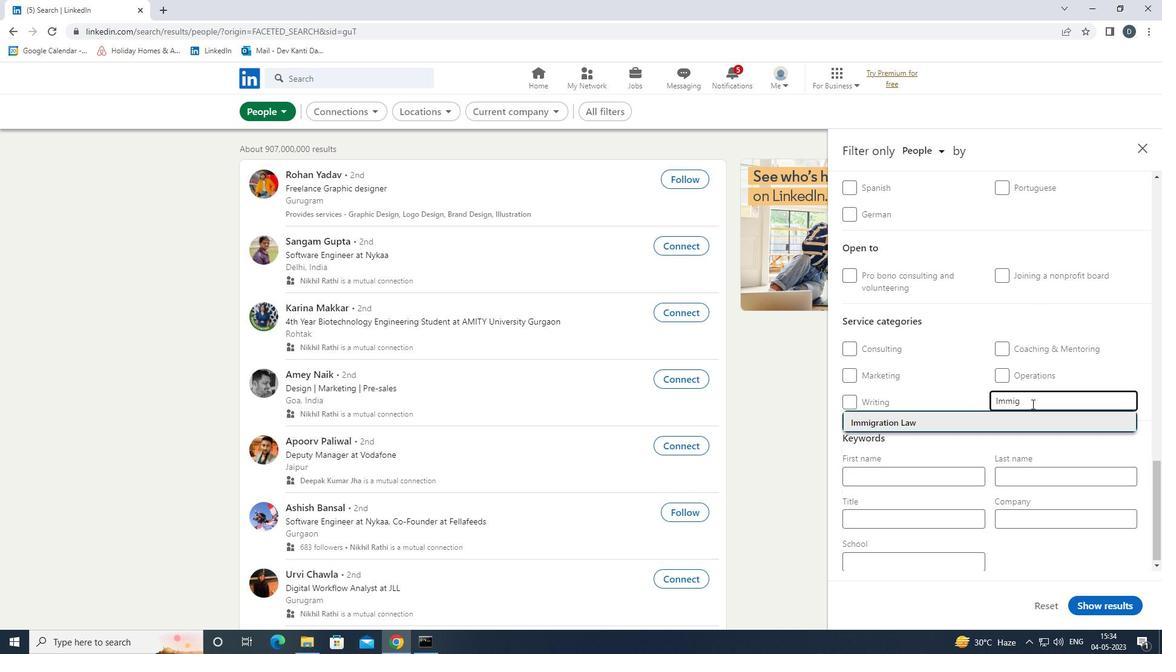 
Action: Mouse moved to (1045, 428)
Screenshot: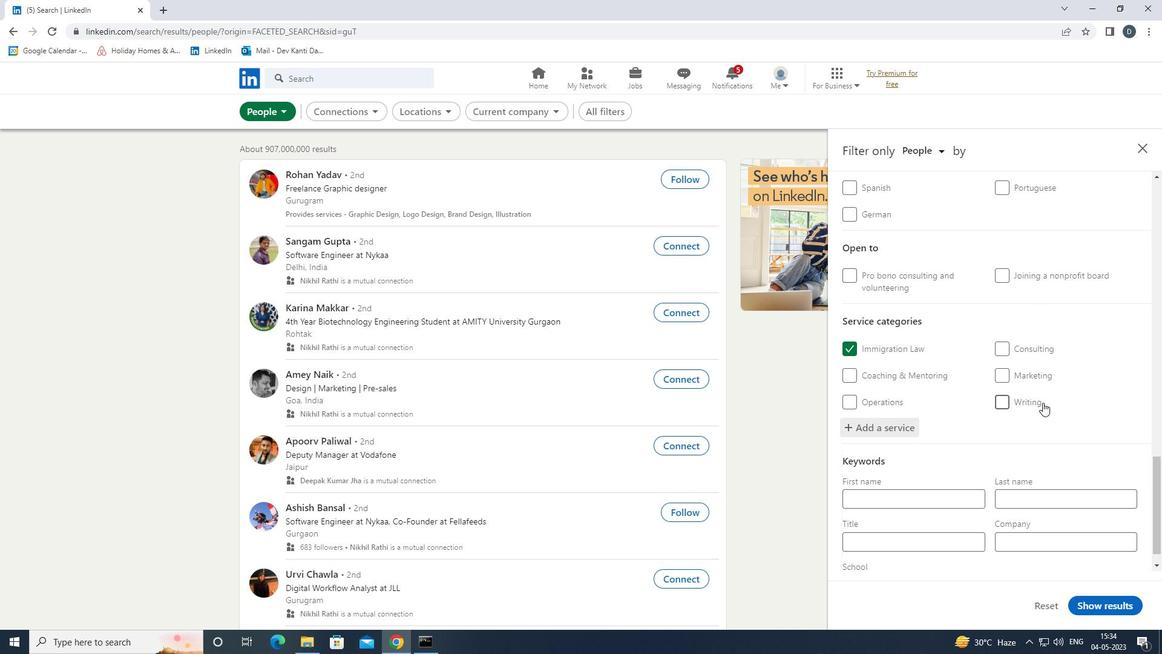 
Action: Mouse scrolled (1045, 427) with delta (0, 0)
Screenshot: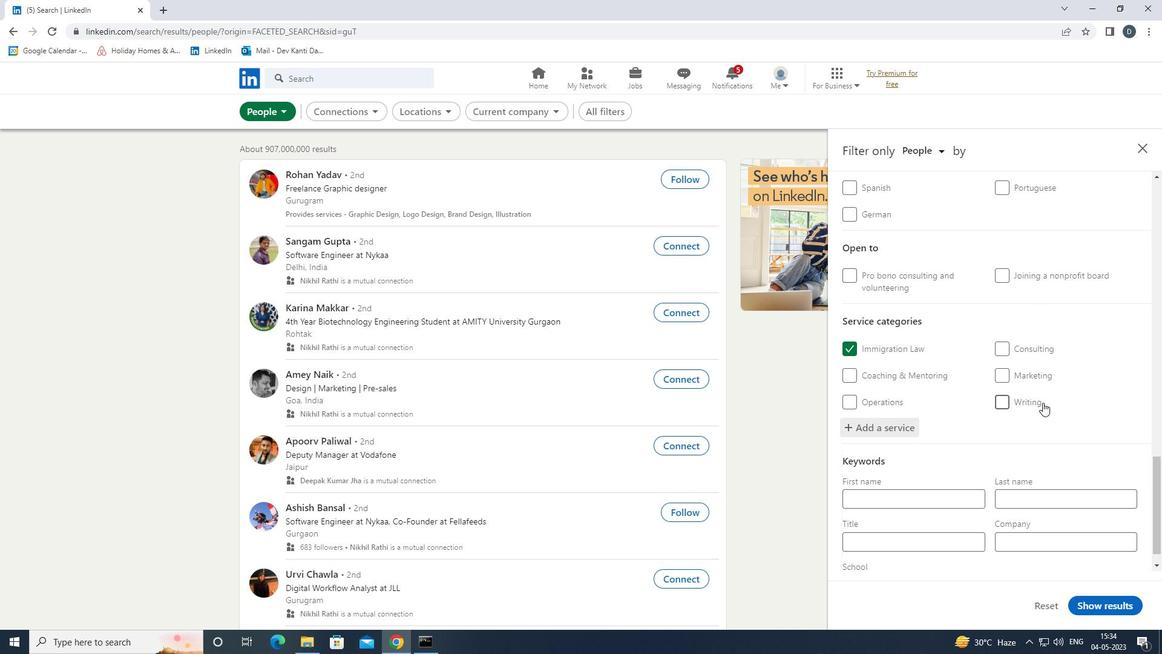 
Action: Mouse moved to (1038, 445)
Screenshot: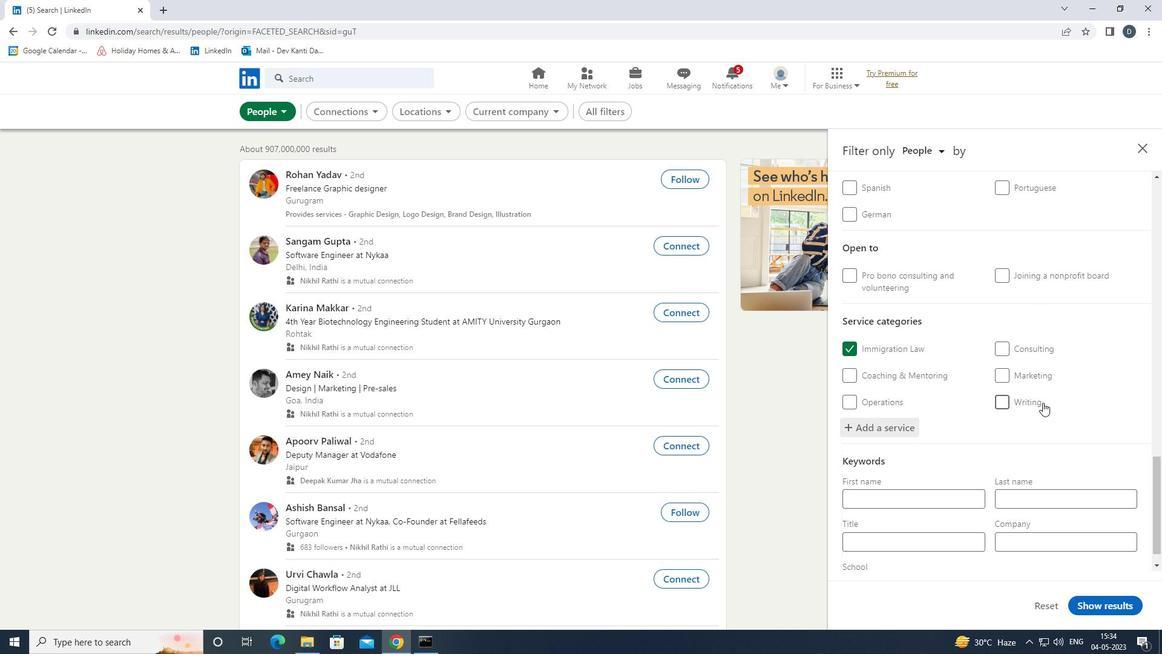 
Action: Mouse scrolled (1038, 445) with delta (0, 0)
Screenshot: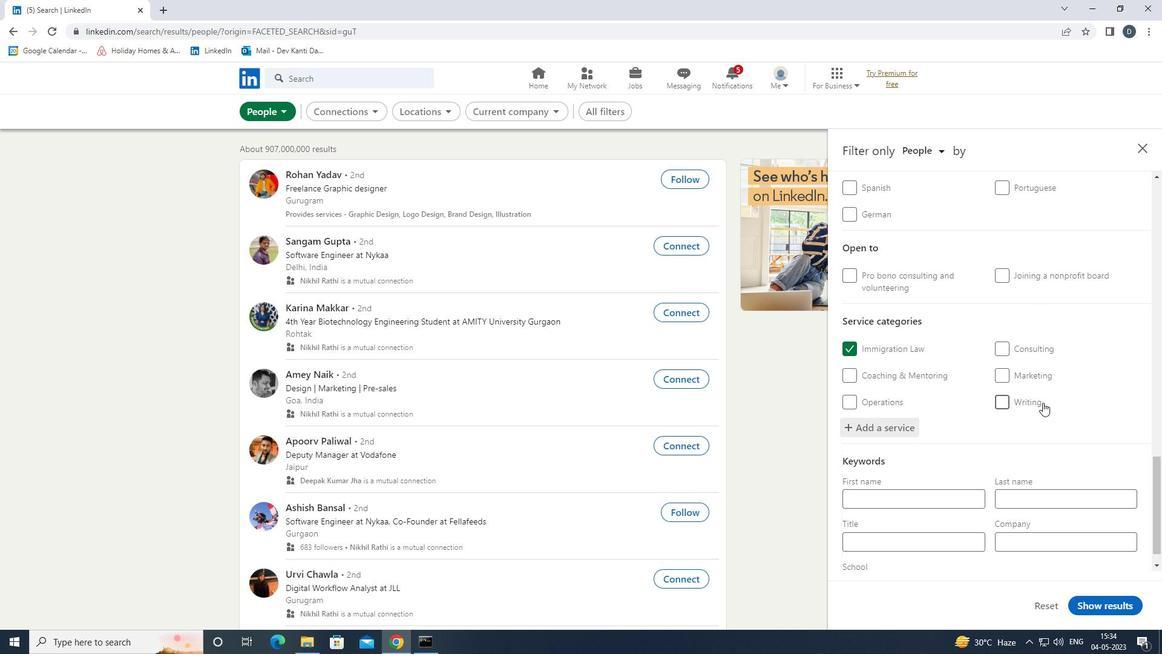 
Action: Mouse moved to (1034, 451)
Screenshot: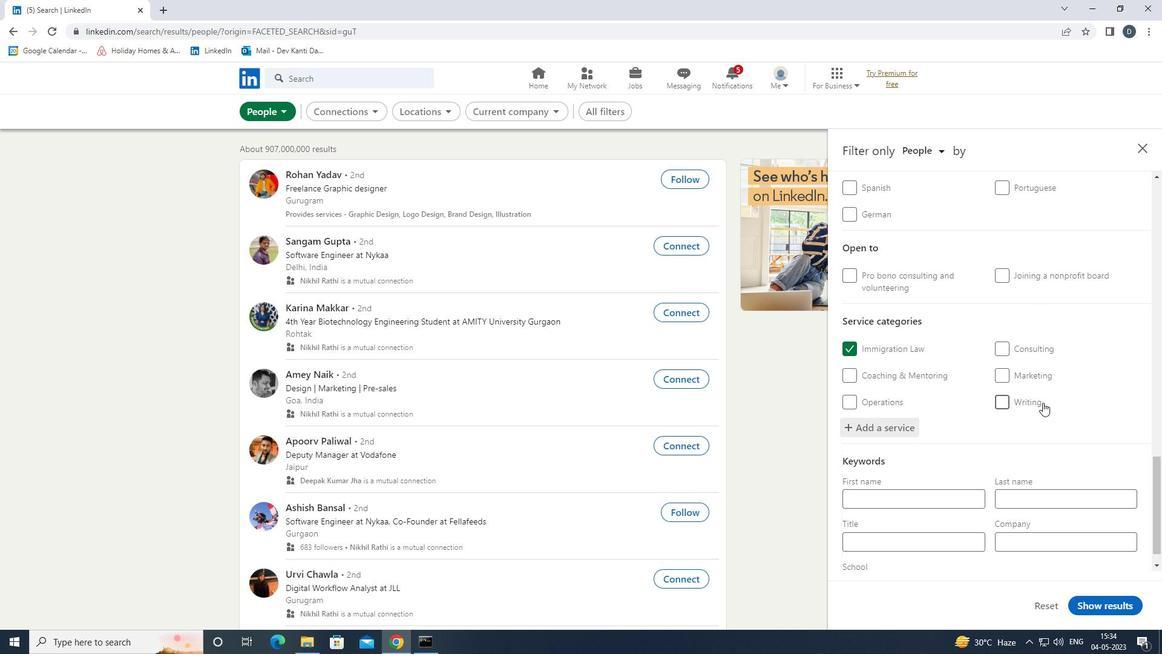 
Action: Mouse scrolled (1034, 451) with delta (0, 0)
Screenshot: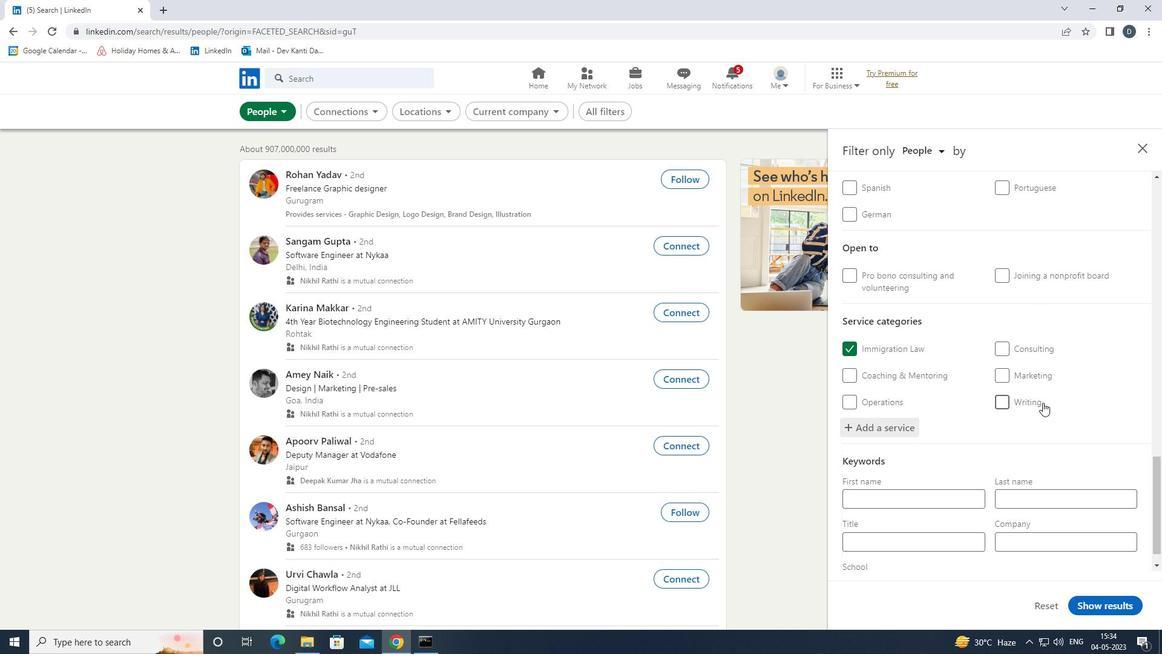 
Action: Mouse moved to (1024, 462)
Screenshot: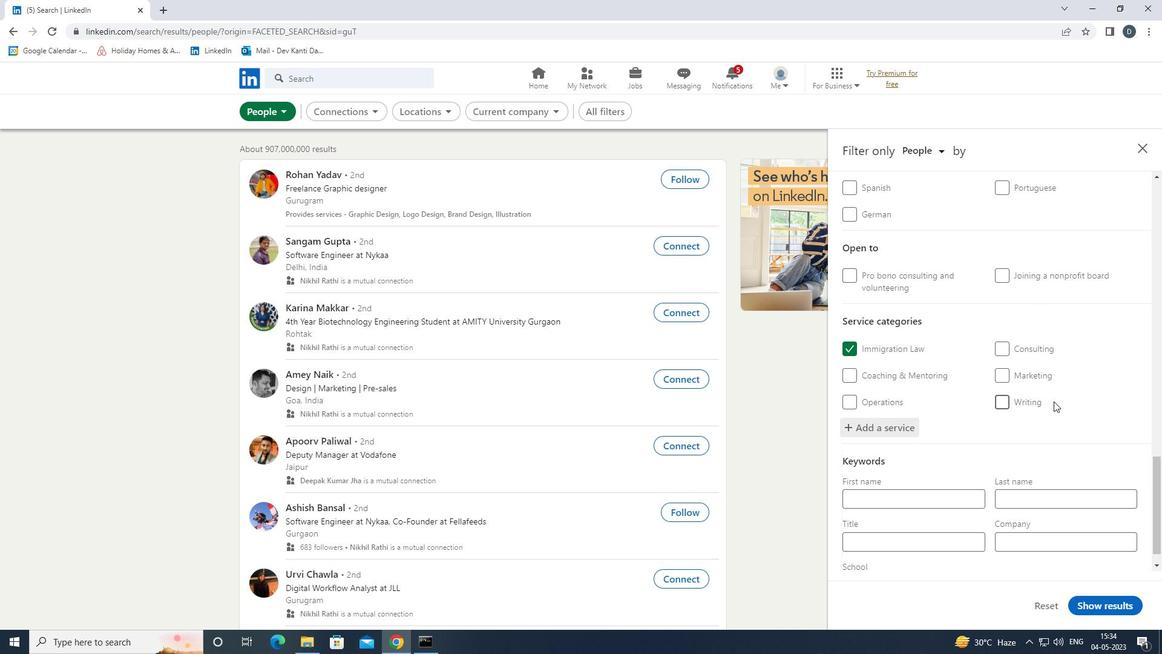 
Action: Mouse scrolled (1024, 462) with delta (0, 0)
Screenshot: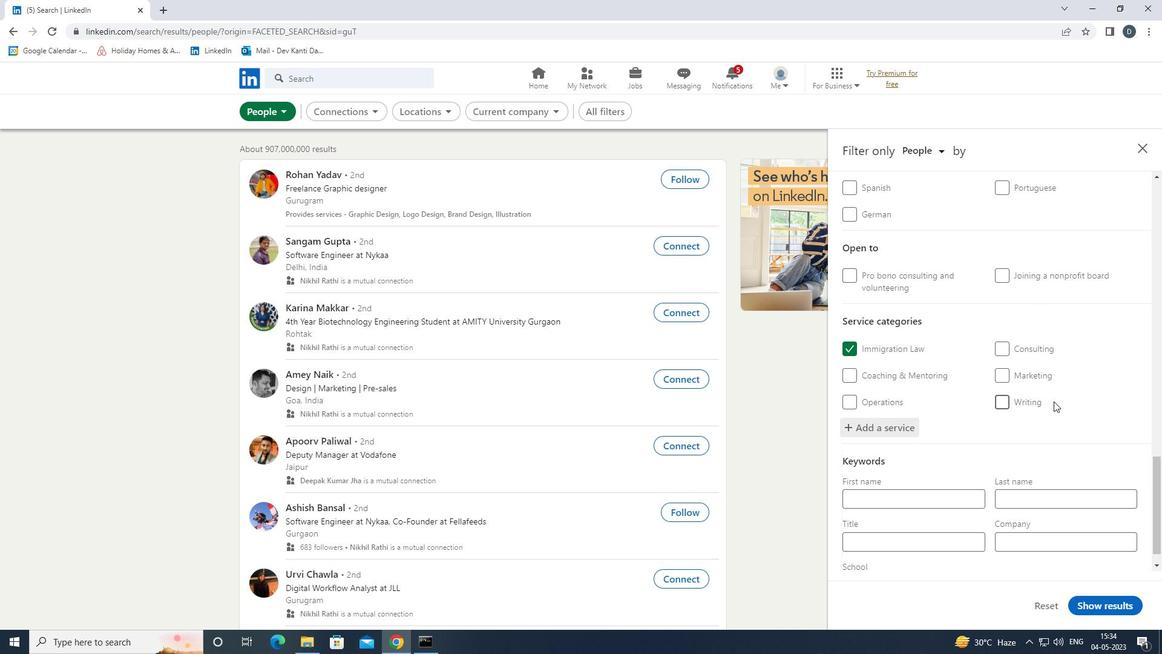 
Action: Mouse moved to (1009, 474)
Screenshot: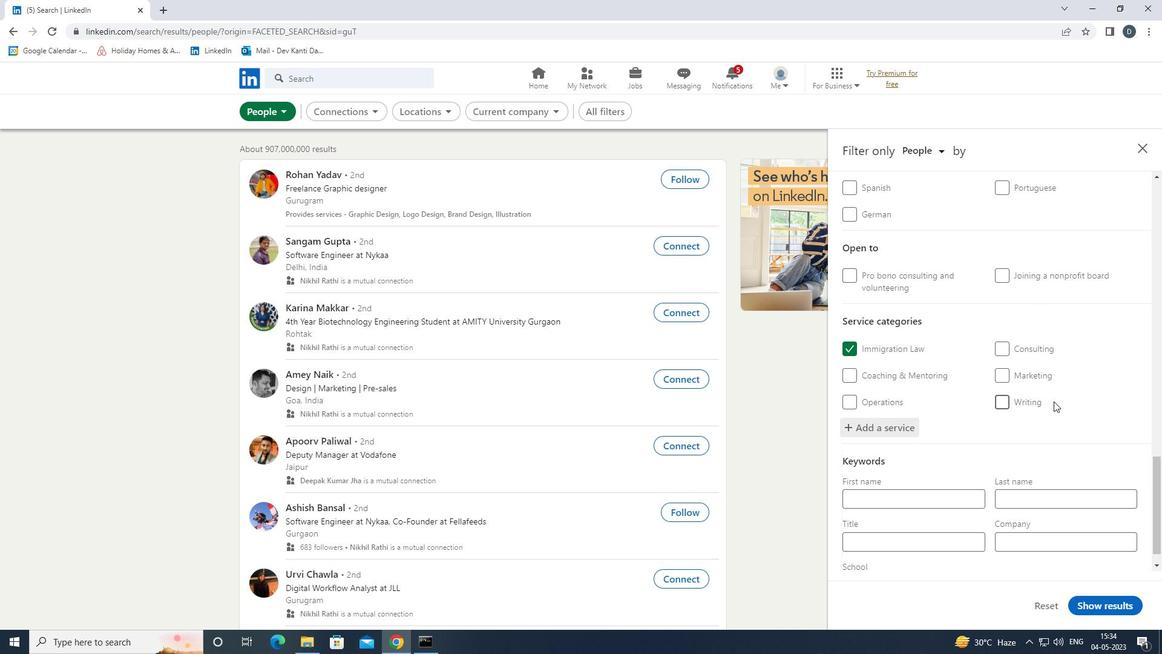 
Action: Mouse scrolled (1009, 473) with delta (0, 0)
Screenshot: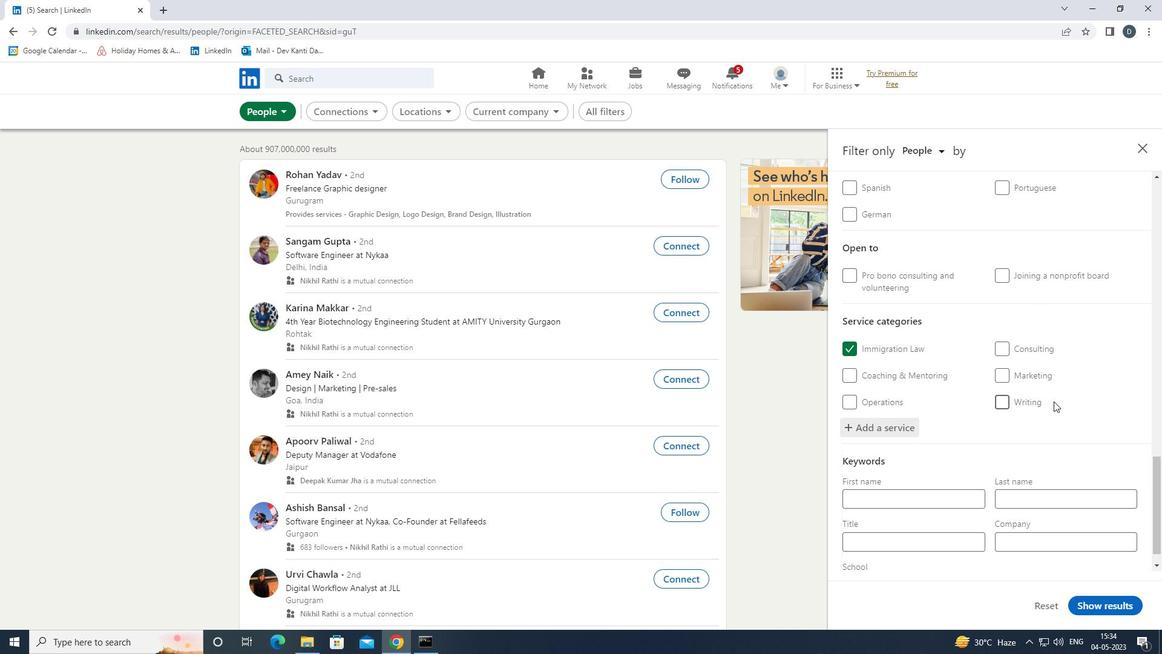 
Action: Mouse moved to (910, 515)
Screenshot: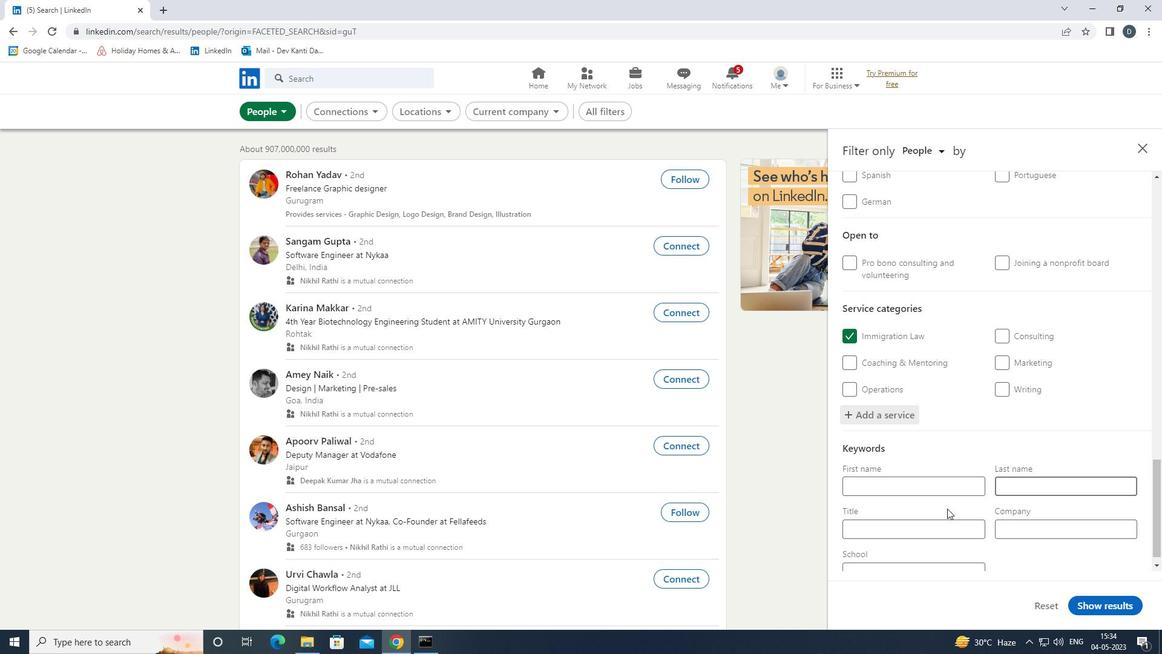 
Action: Mouse pressed left at (910, 515)
Screenshot: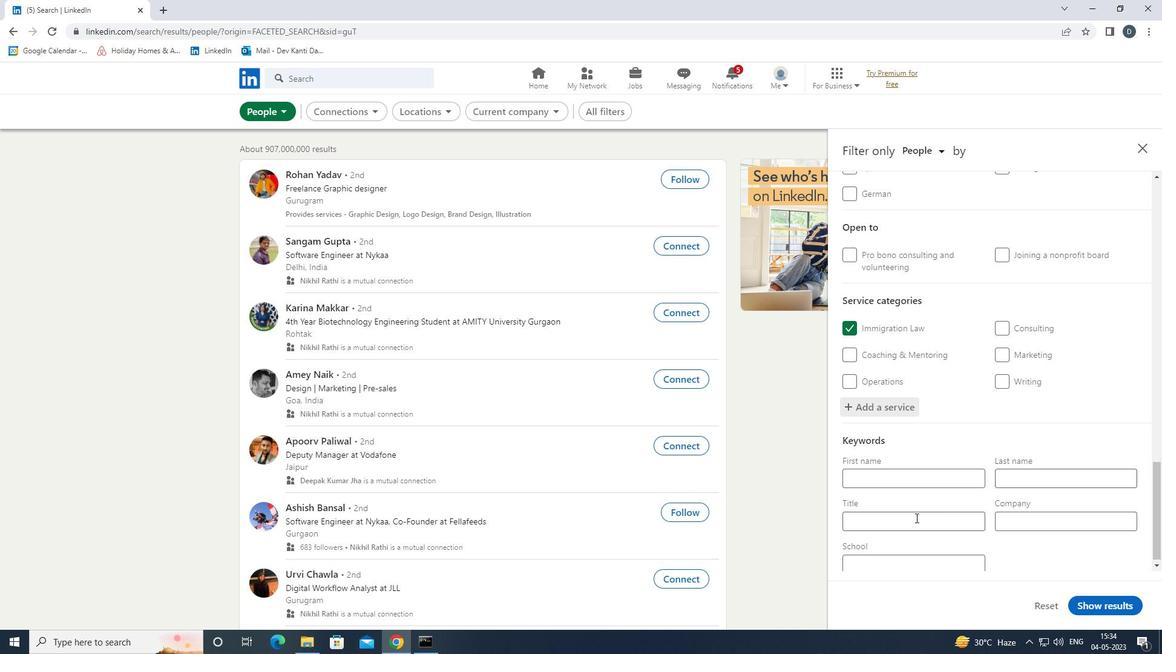 
Action: Mouse moved to (909, 515)
Screenshot: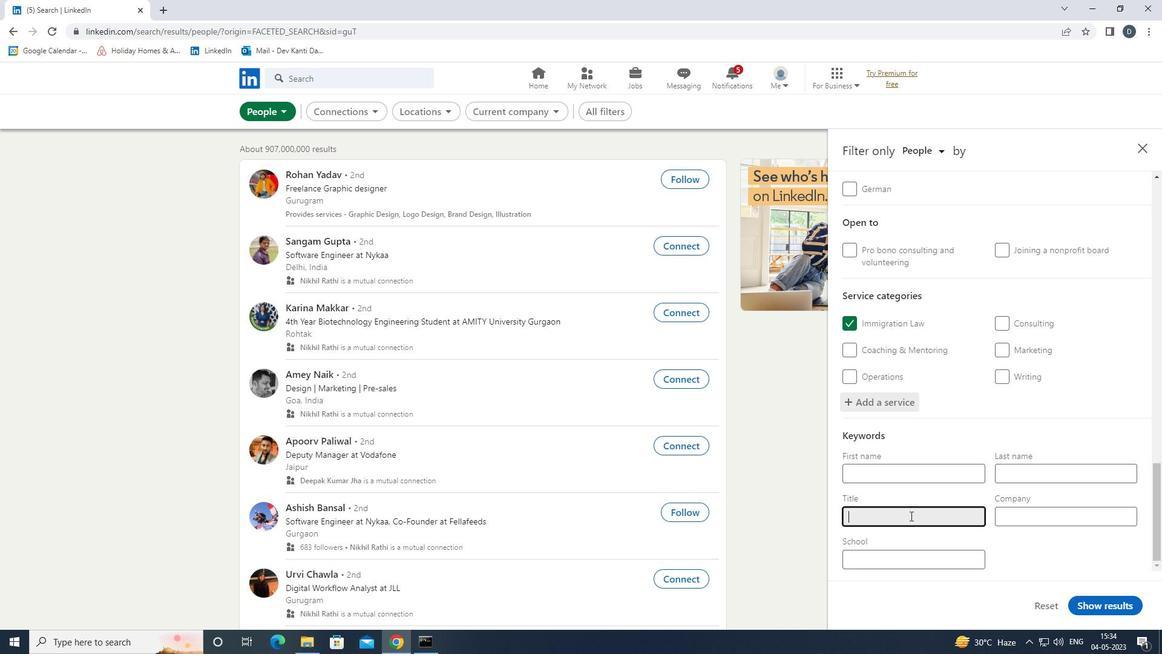 
Action: Key pressed <Key.shift>ACCOUNT<Key.space><Key.shift><Key.shift>EXECUTIT<Key.backspace>VE
Screenshot: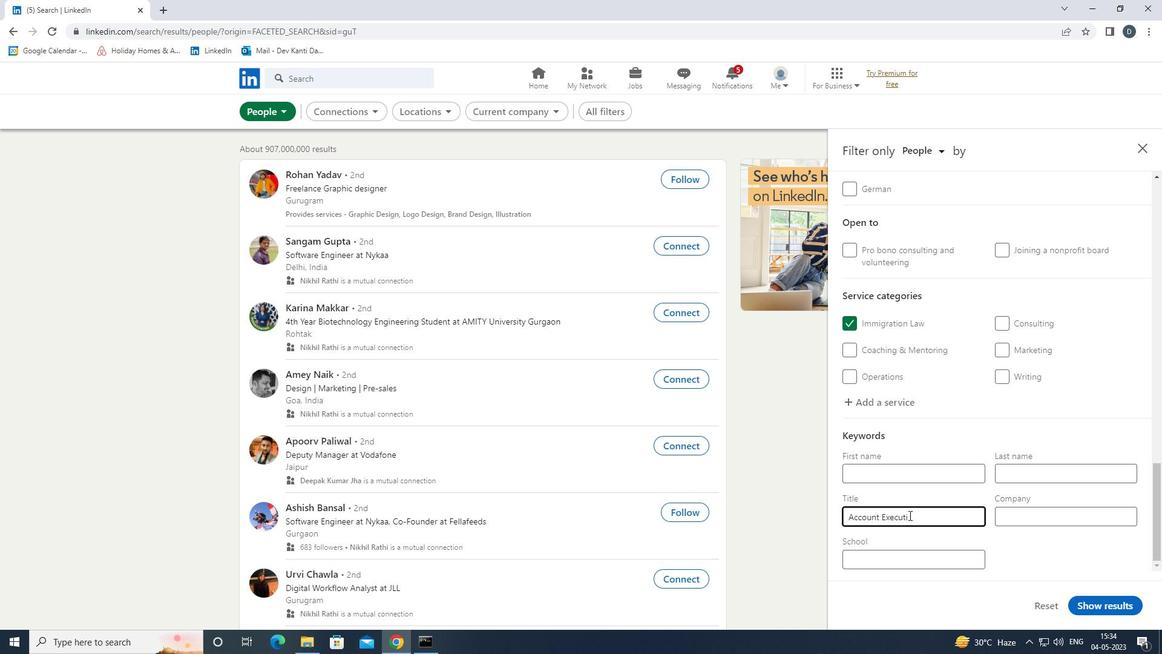
Action: Mouse moved to (1096, 598)
Screenshot: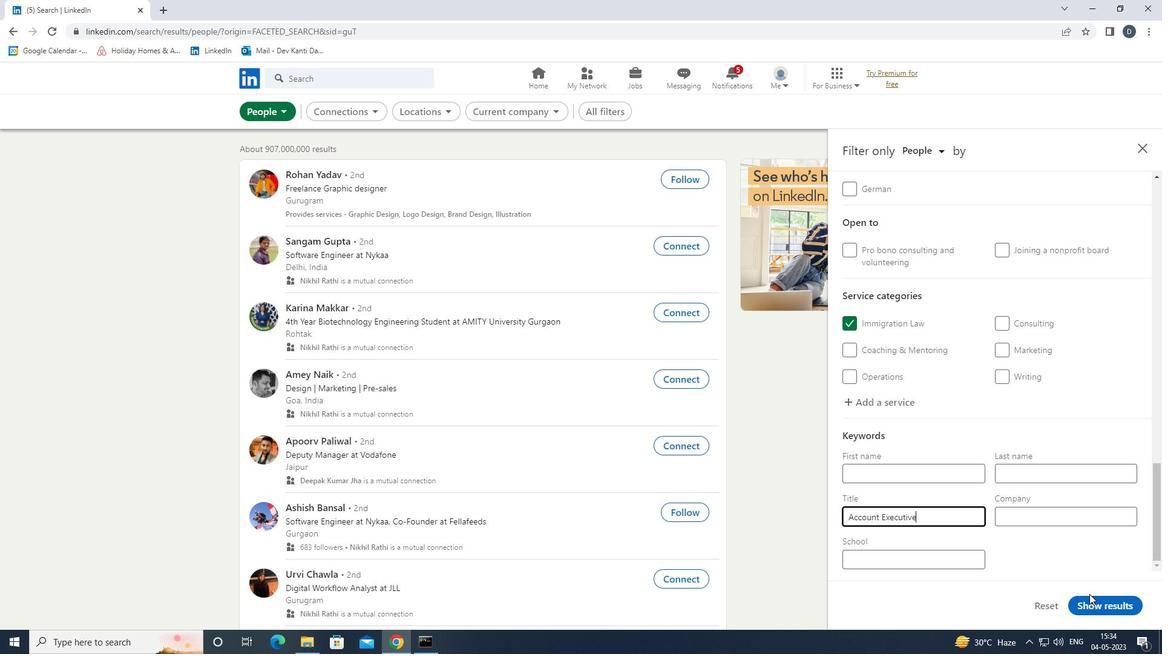 
Action: Mouse pressed left at (1096, 598)
Screenshot: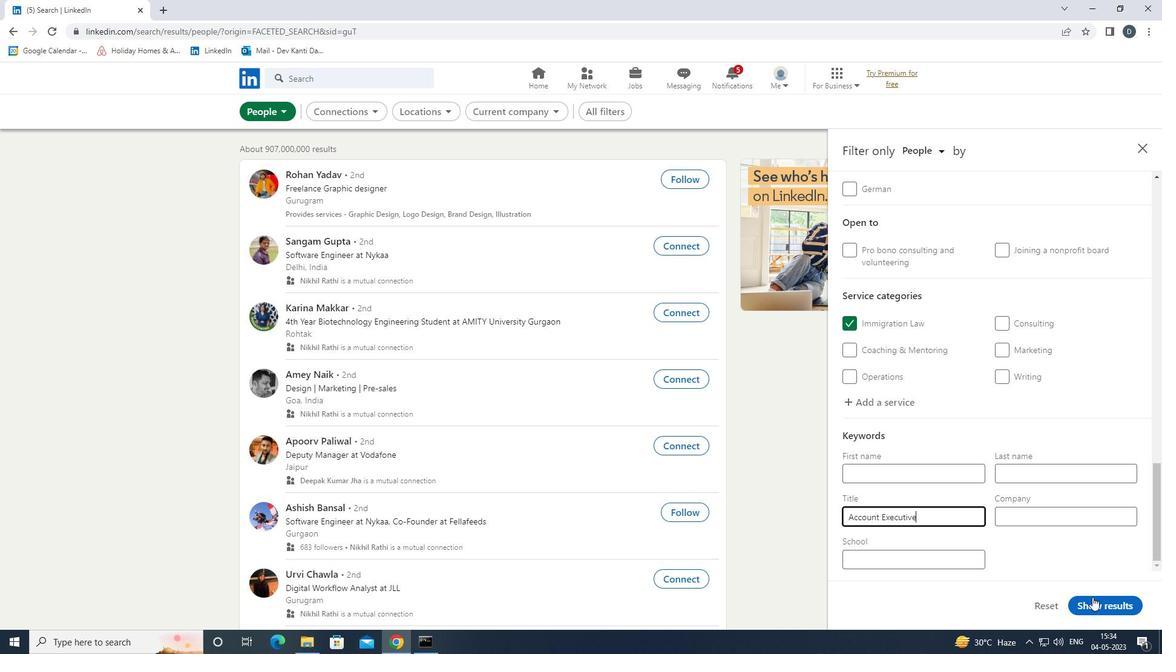 
Action: Mouse moved to (822, 324)
Screenshot: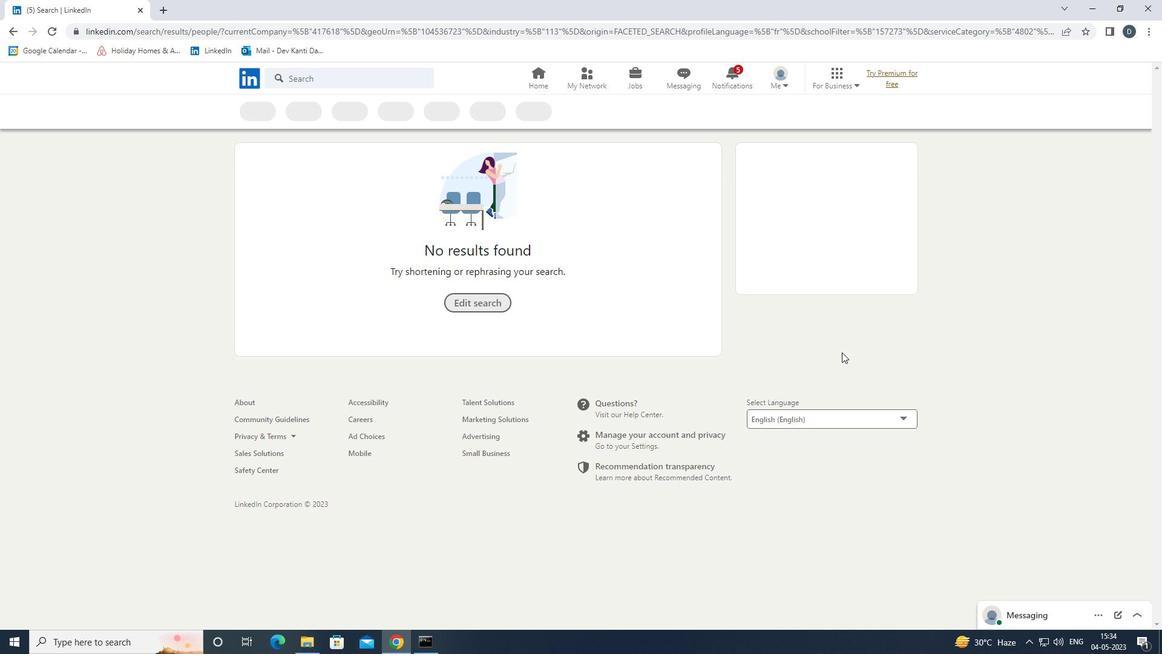 
